 Task: Look for space in Baki, Indonesia from 6th September, 2023 to 10th September, 2023 for 1 adult in price range Rs.9000 to Rs.17000. Place can be private room with 1  bedroom having 1 bed and 1 bathroom. Property type can be house, flat, guest house, hotel. Booking option can be shelf check-in. Required host language is English.
Action: Mouse moved to (579, 102)
Screenshot: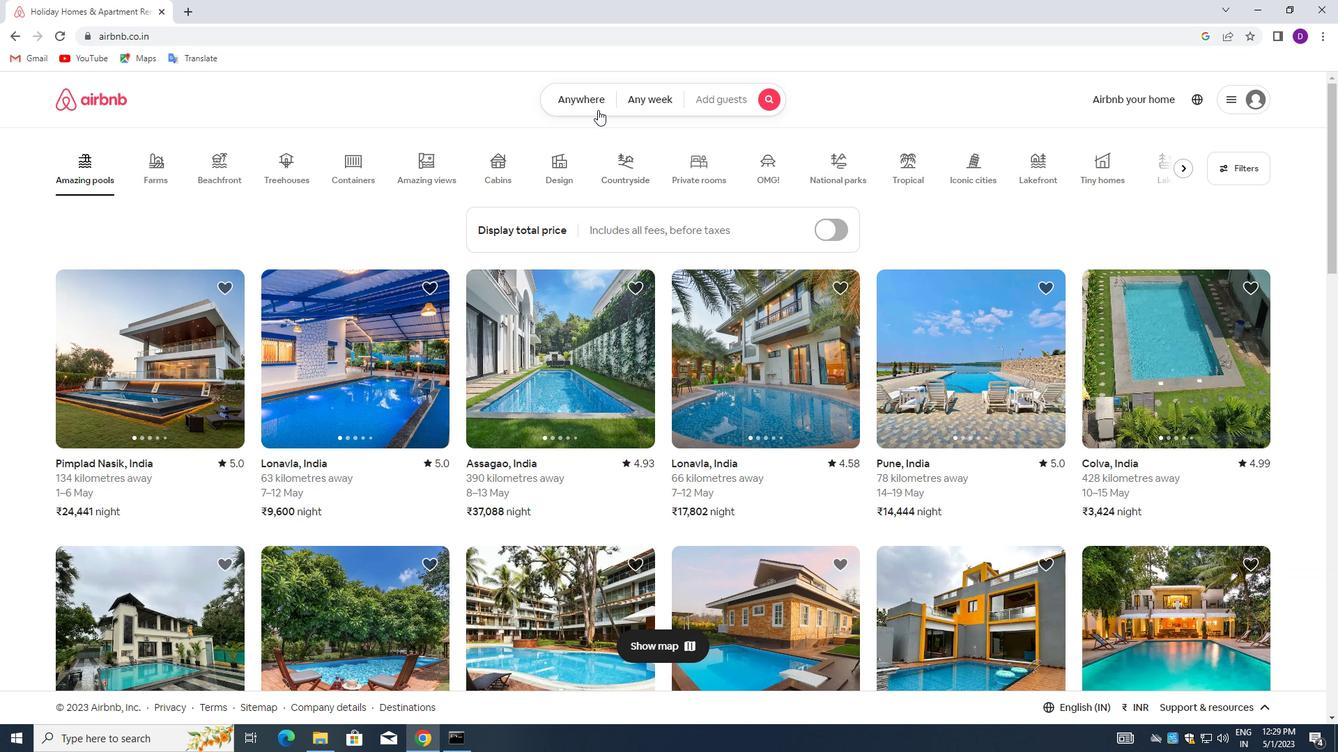 
Action: Mouse pressed left at (579, 102)
Screenshot: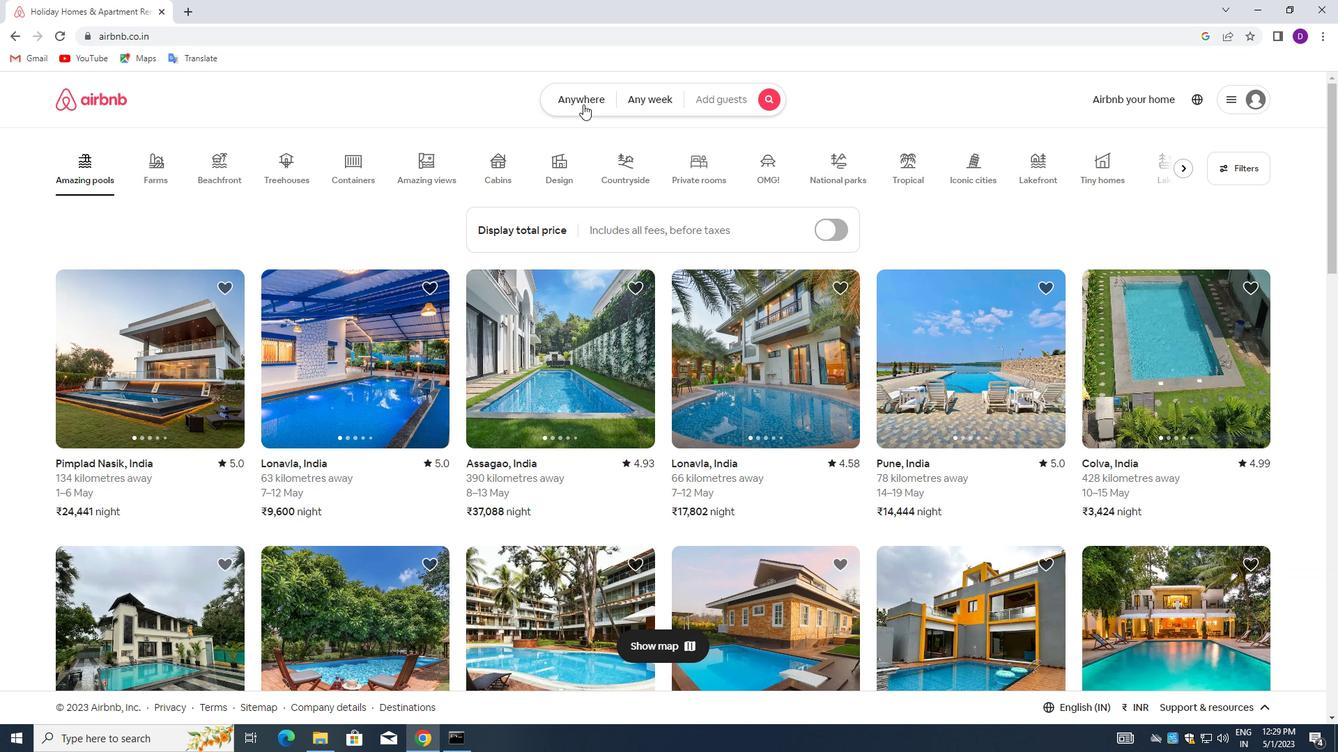 
Action: Mouse moved to (448, 157)
Screenshot: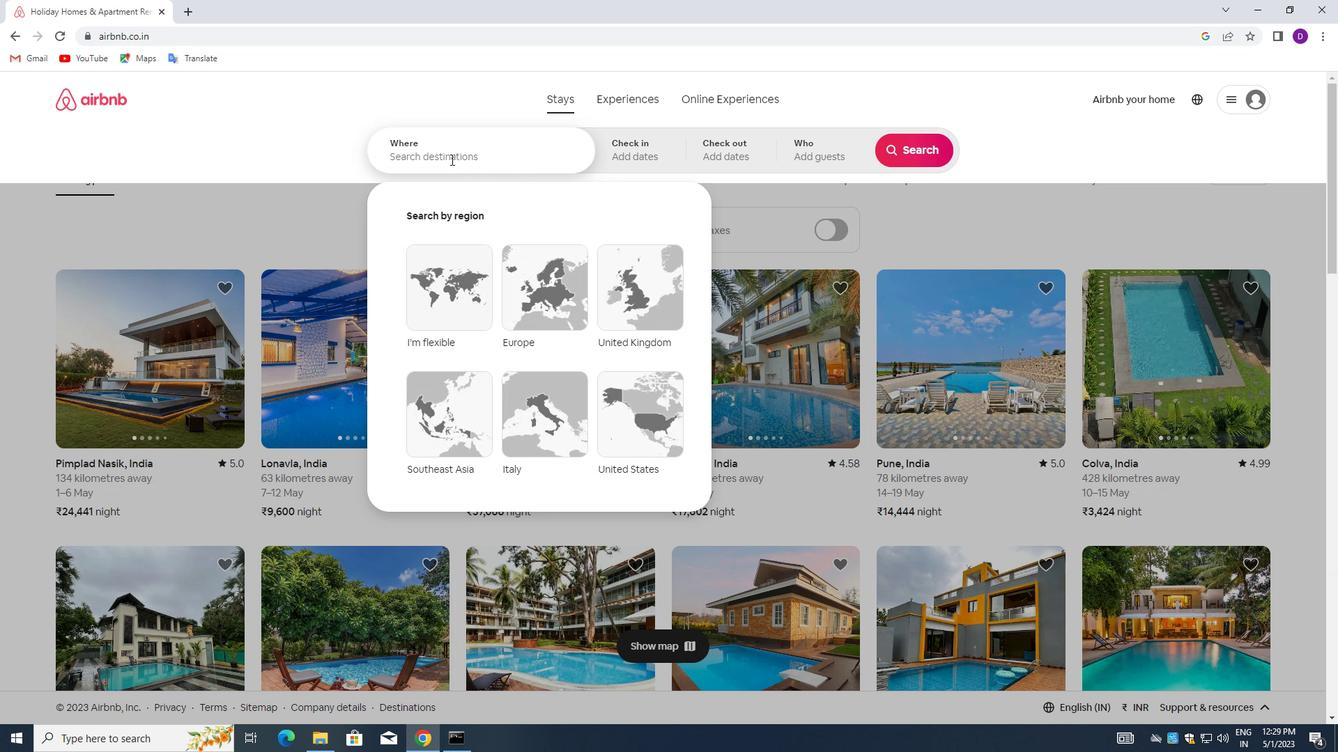 
Action: Mouse pressed left at (448, 157)
Screenshot: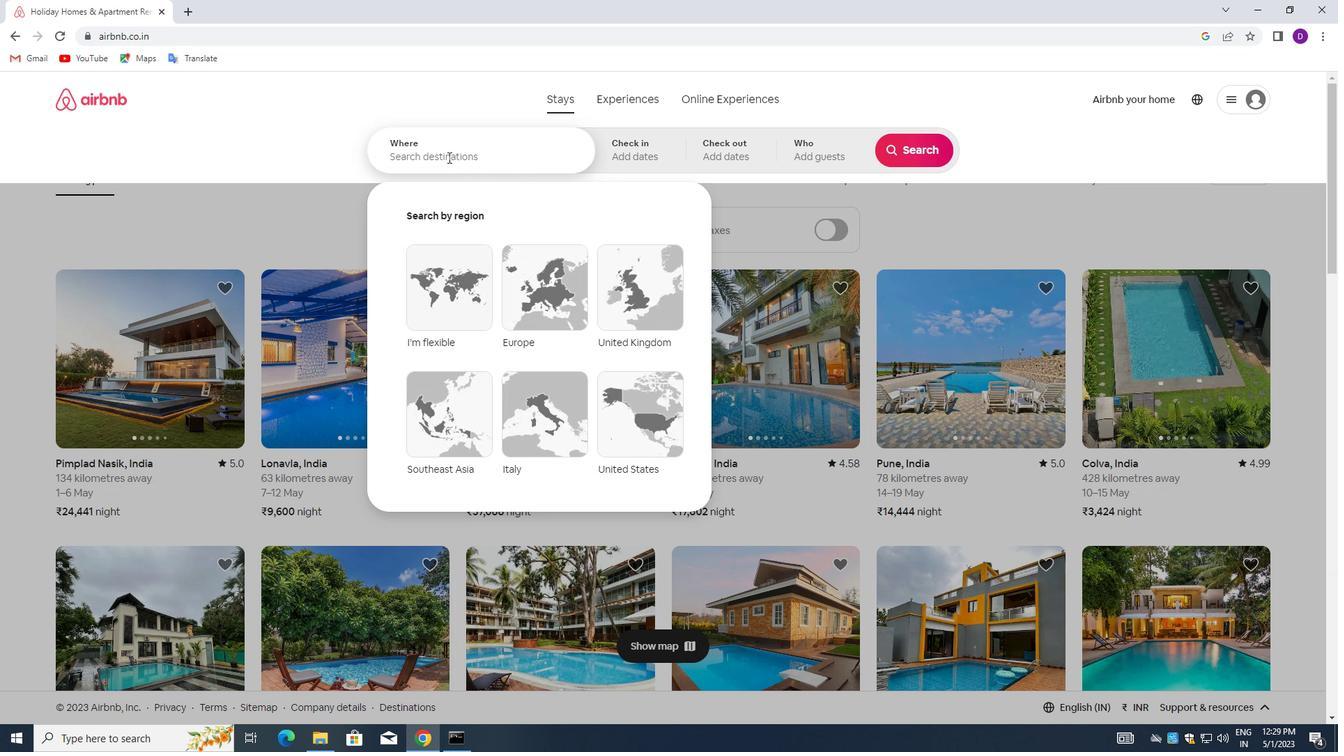 
Action: Key pressed <Key.shift><Key.shift><Key.shift><Key.shift><Key.shift><Key.shift><Key.shift><Key.shift><Key.shift><Key.shift><Key.shift><Key.shift><Key.shift><Key.shift>BAKI
Screenshot: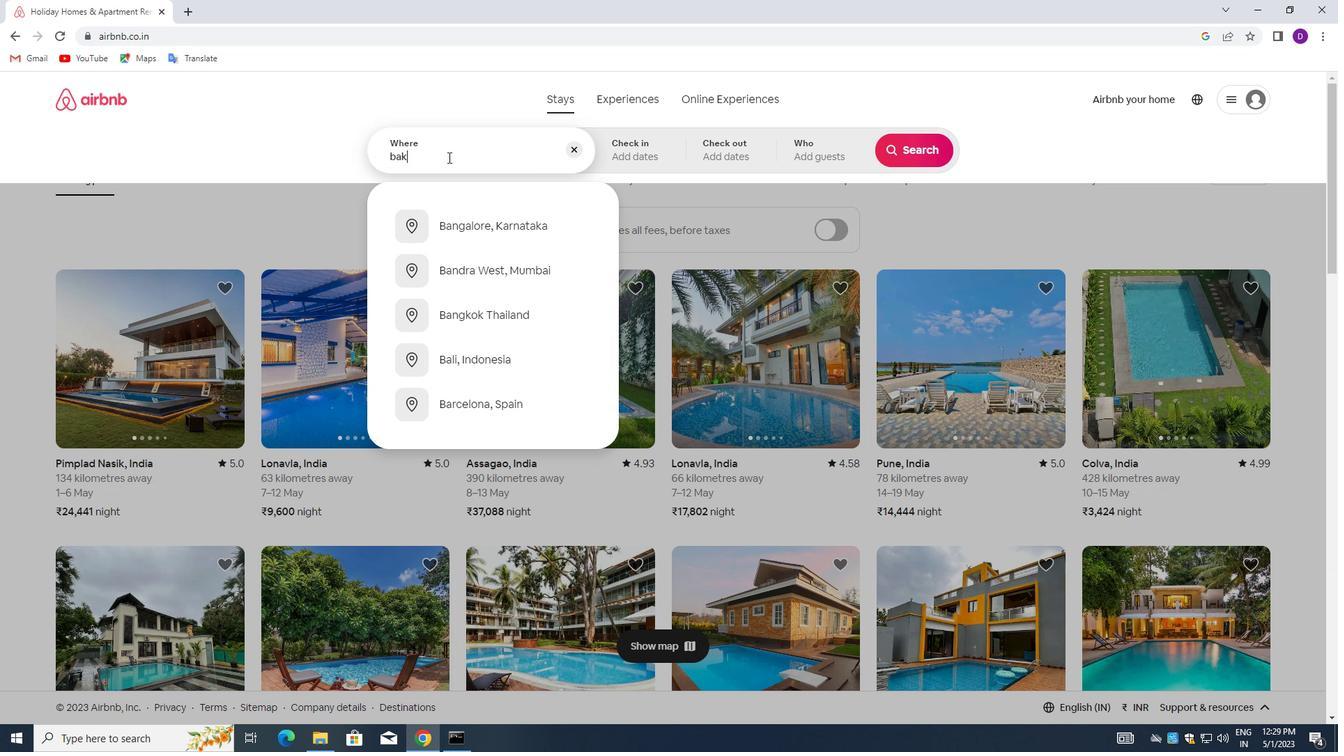 
Action: Mouse moved to (447, 156)
Screenshot: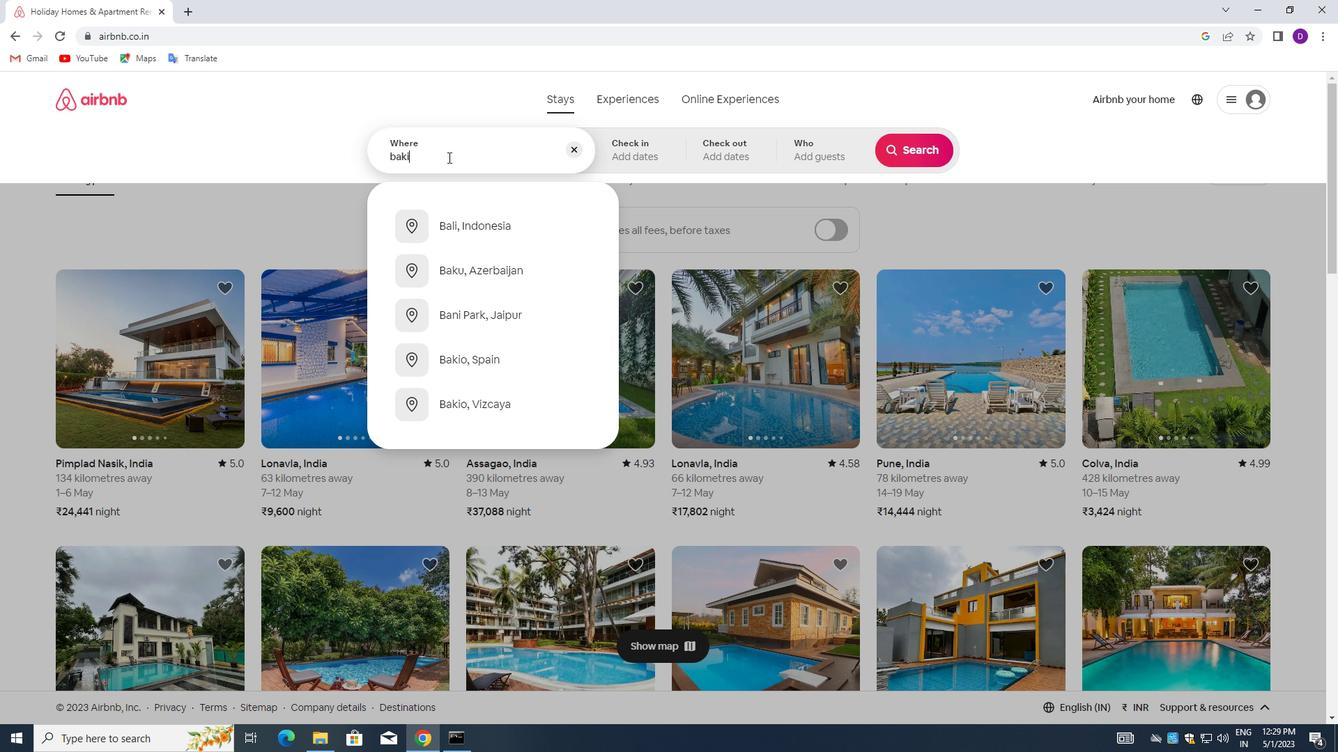 
Action: Key pressed <Key.down><Key.enter>
Screenshot: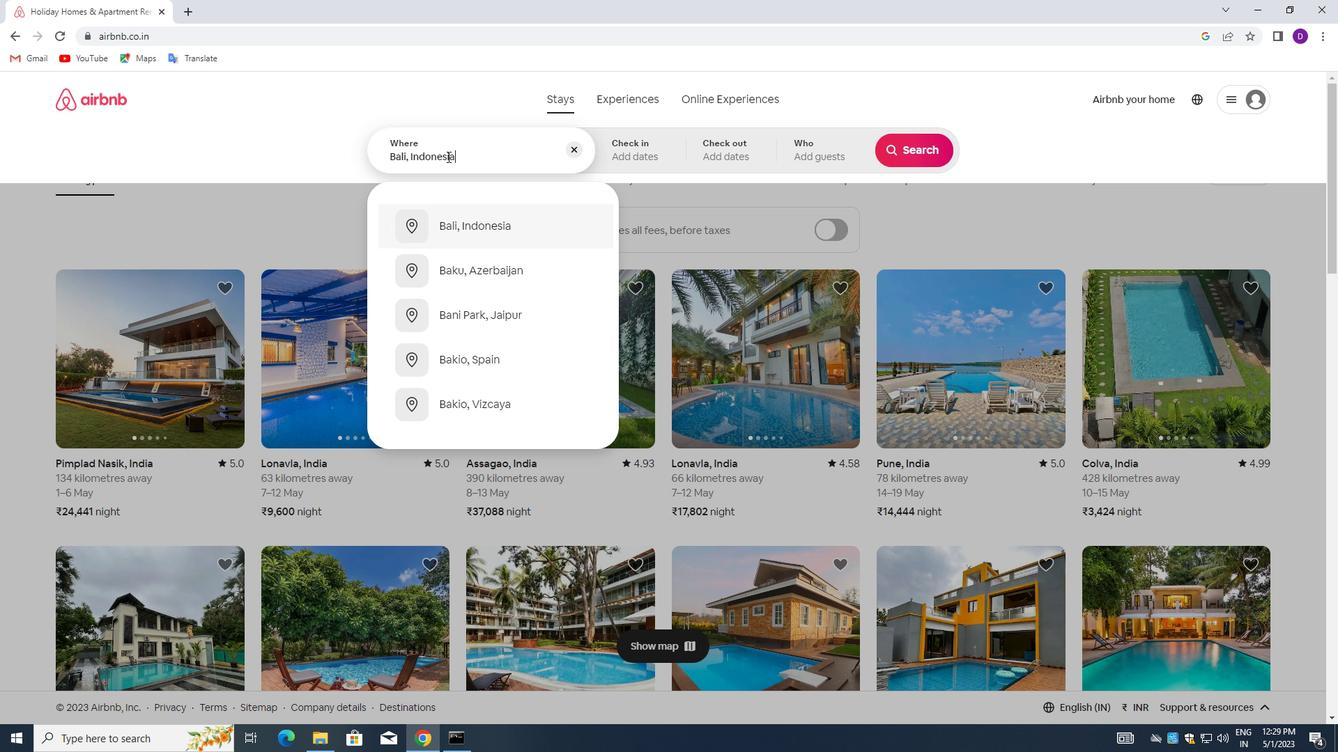 
Action: Mouse moved to (916, 256)
Screenshot: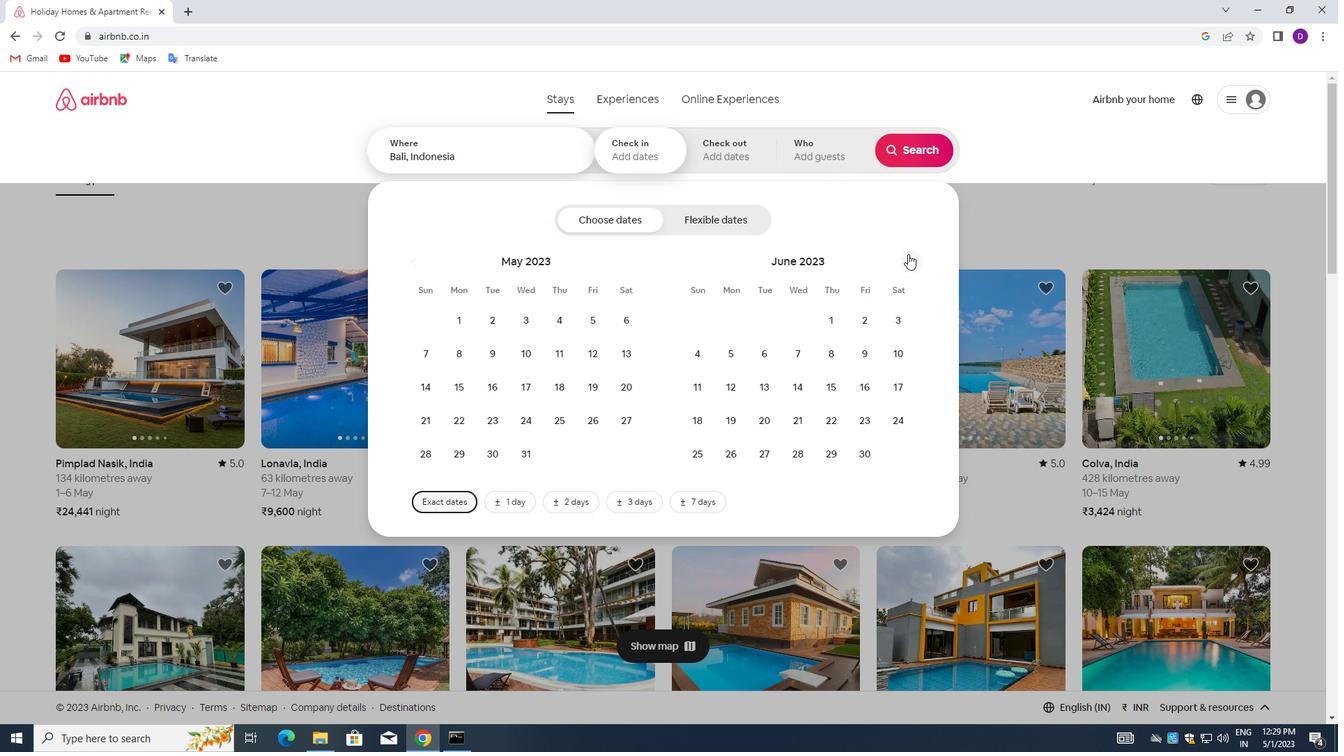 
Action: Mouse pressed left at (916, 256)
Screenshot: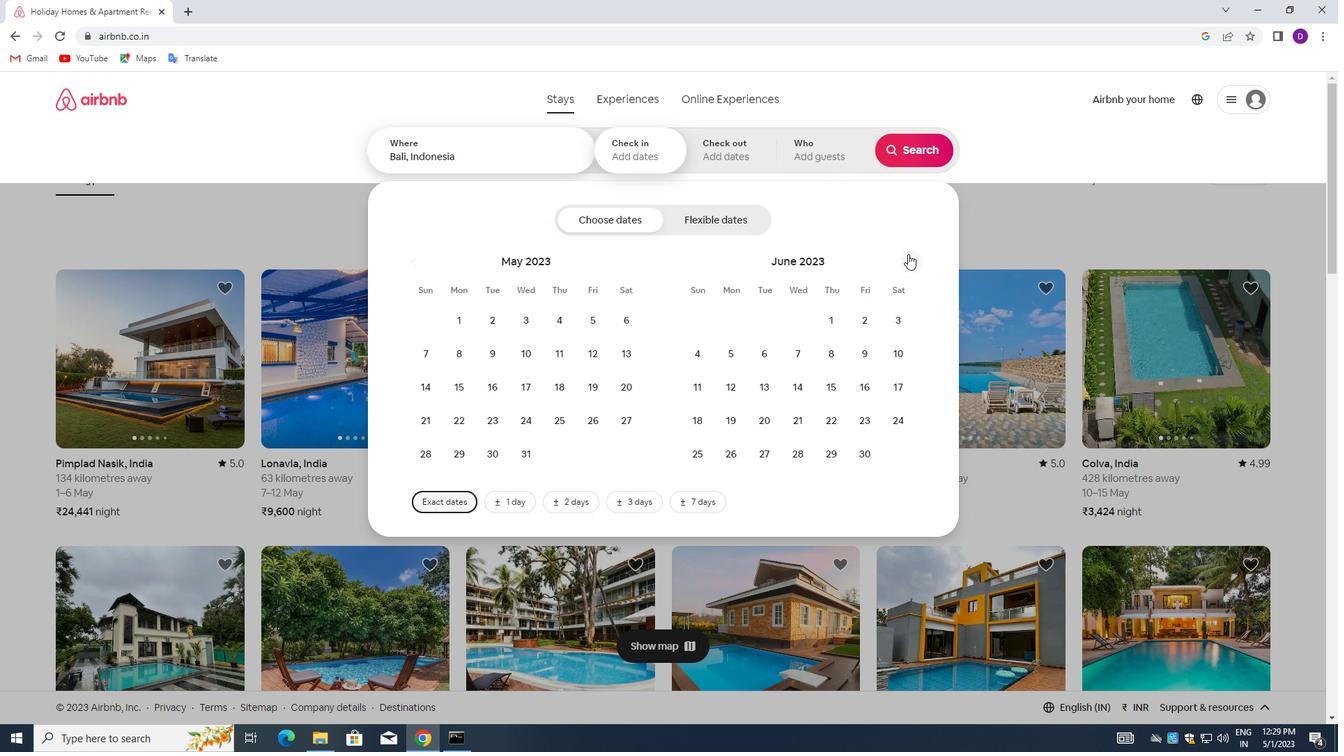 
Action: Mouse moved to (917, 257)
Screenshot: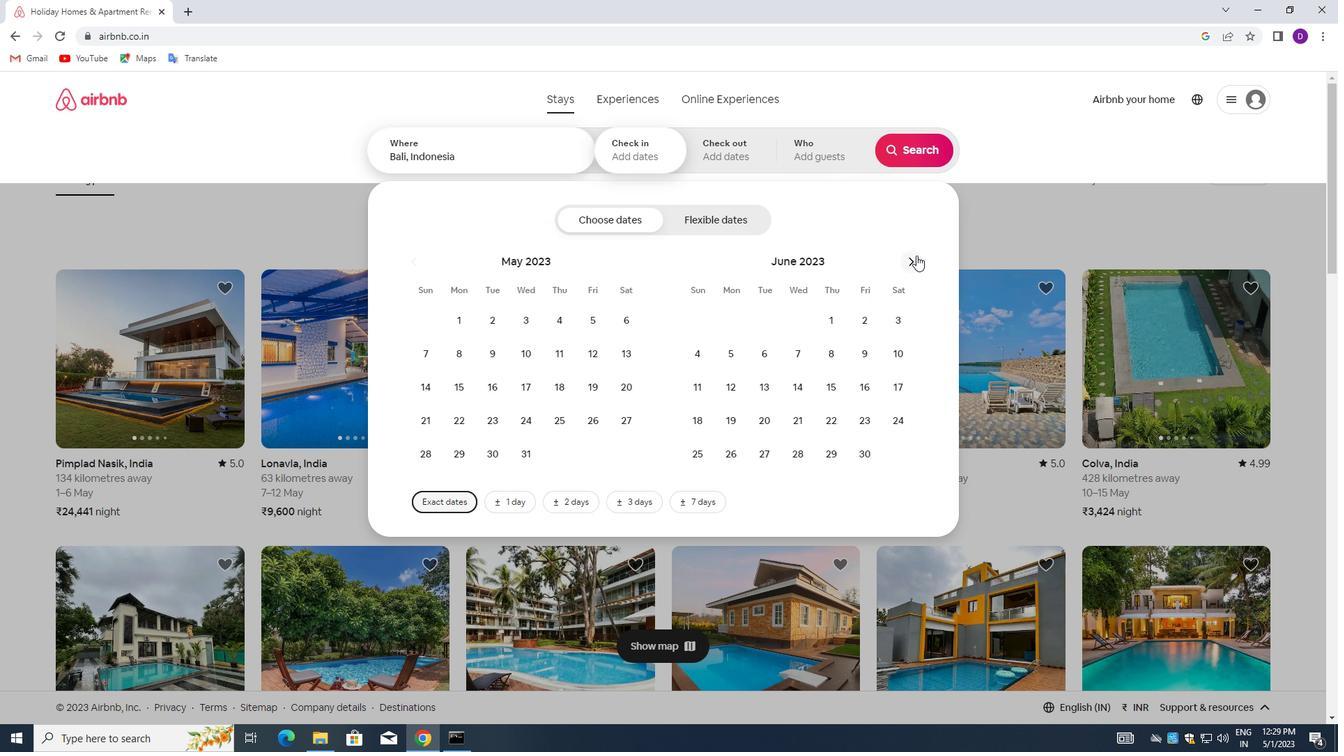 
Action: Mouse pressed left at (917, 257)
Screenshot: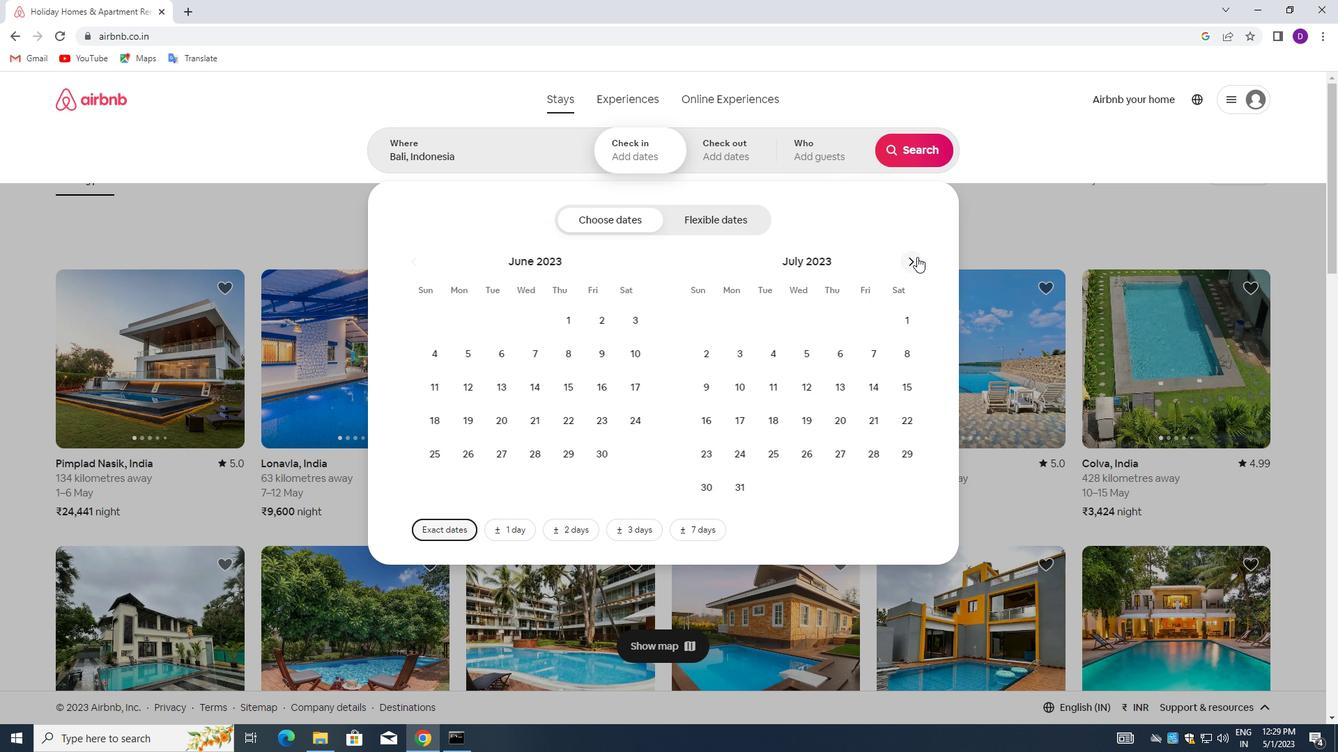 
Action: Mouse pressed left at (917, 257)
Screenshot: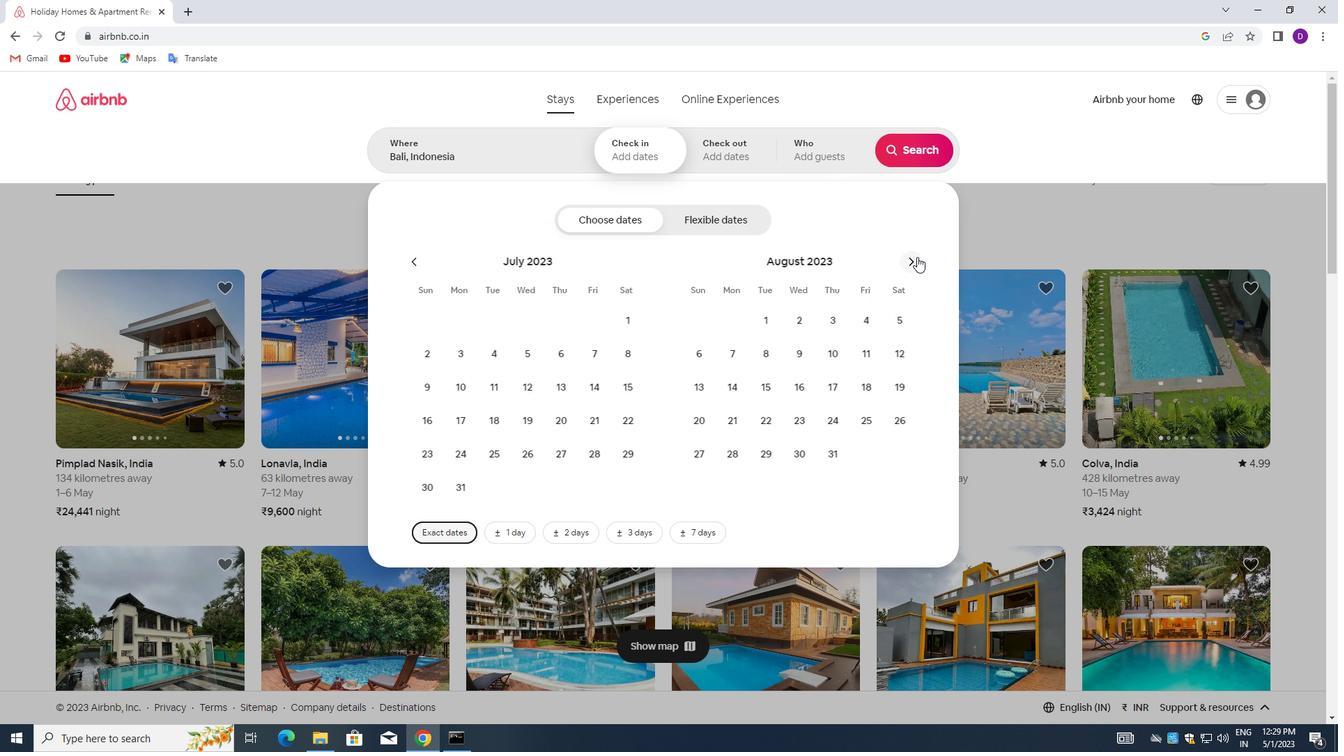 
Action: Mouse moved to (802, 349)
Screenshot: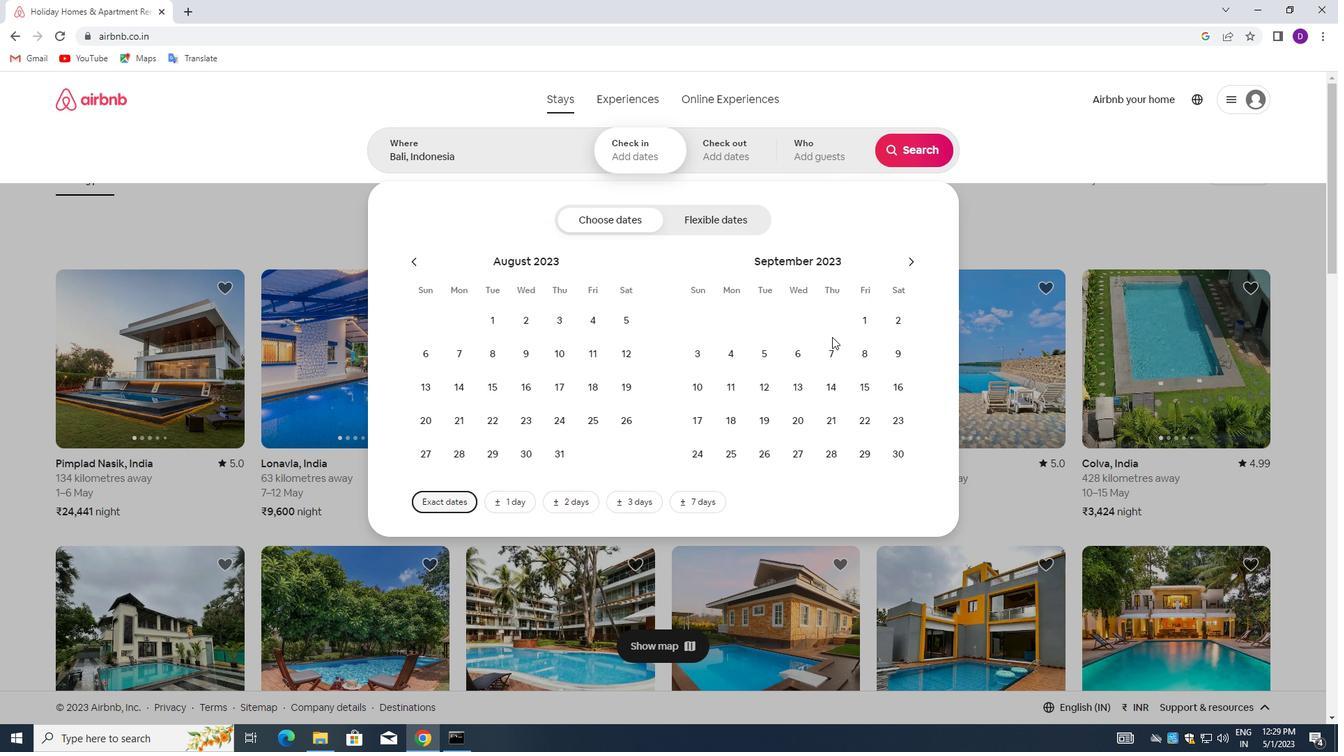 
Action: Mouse pressed left at (802, 349)
Screenshot: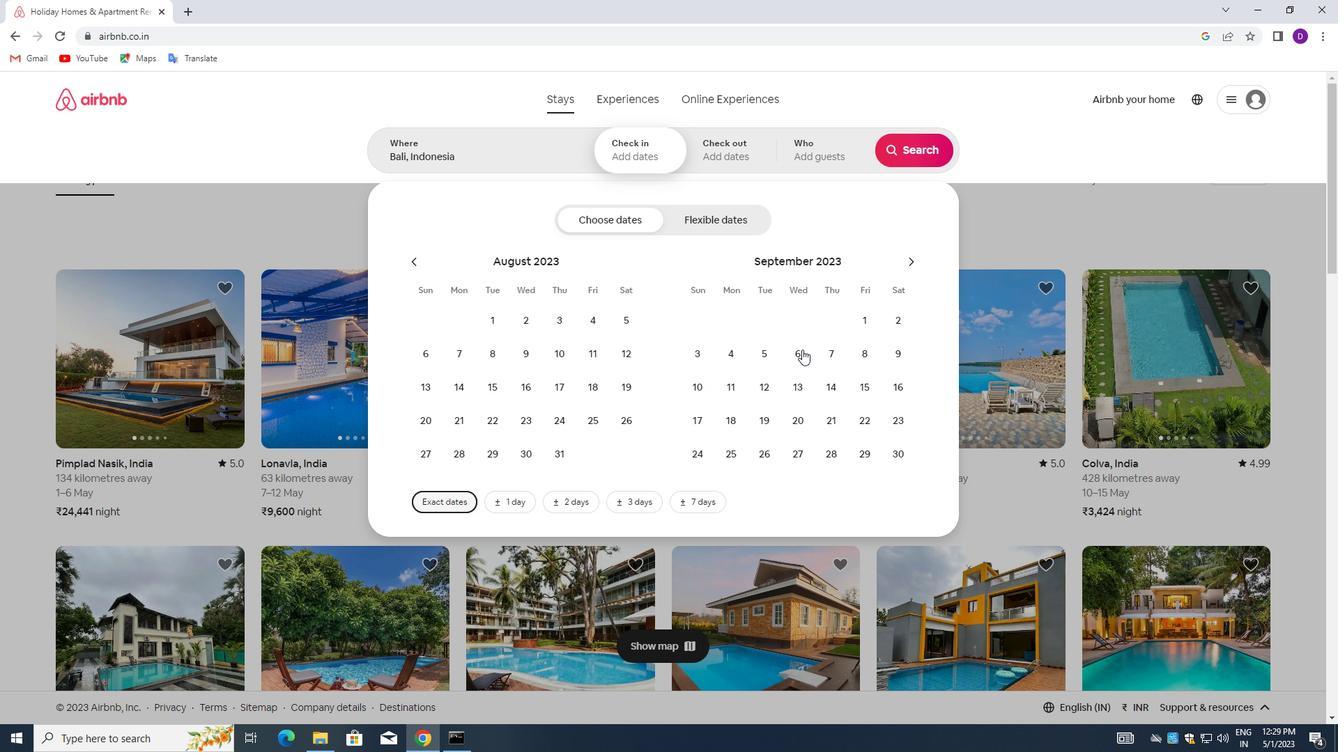 
Action: Mouse moved to (701, 379)
Screenshot: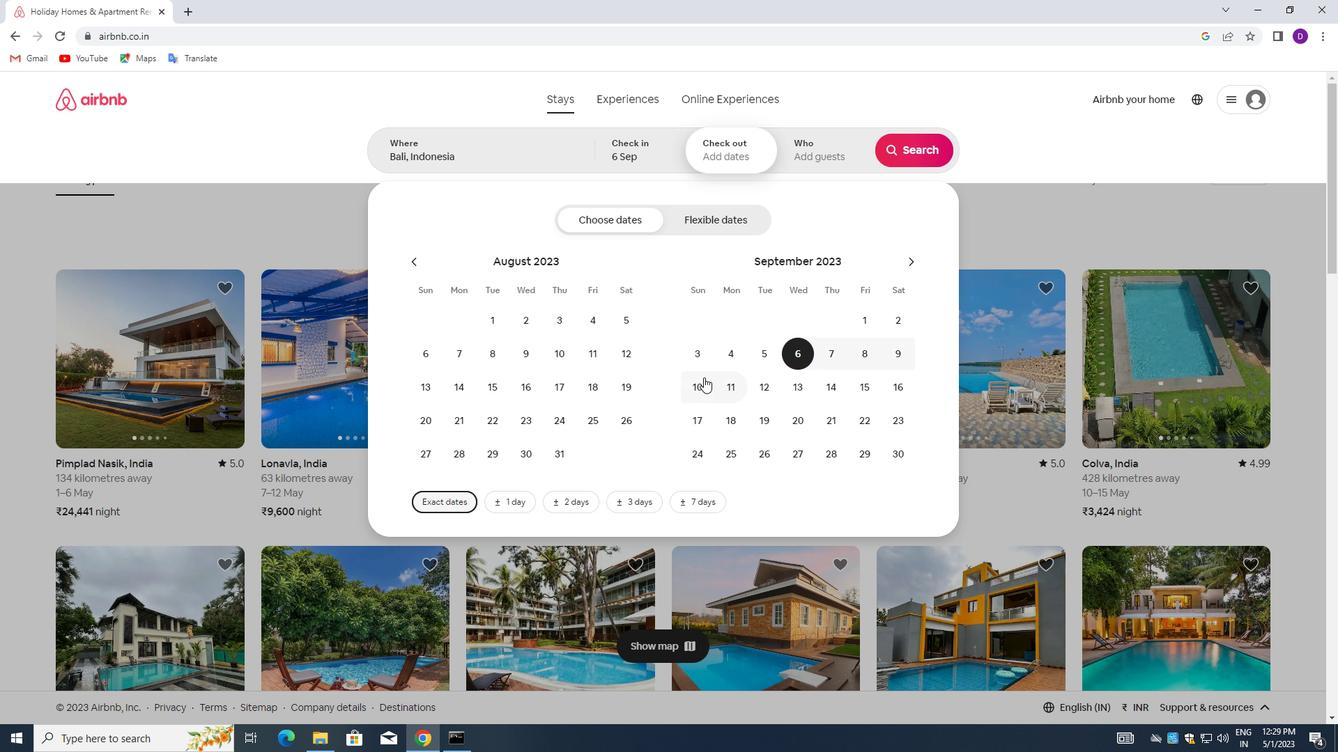 
Action: Mouse pressed left at (701, 379)
Screenshot: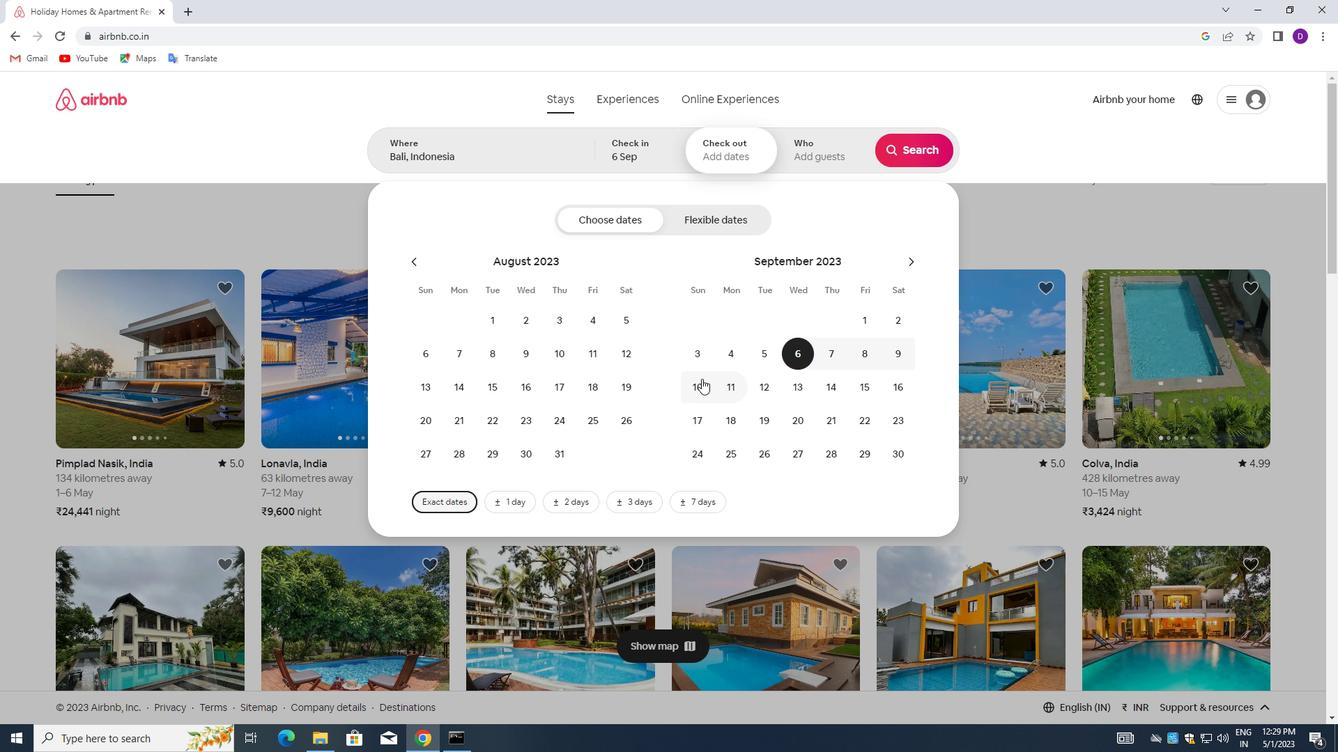 
Action: Mouse moved to (803, 157)
Screenshot: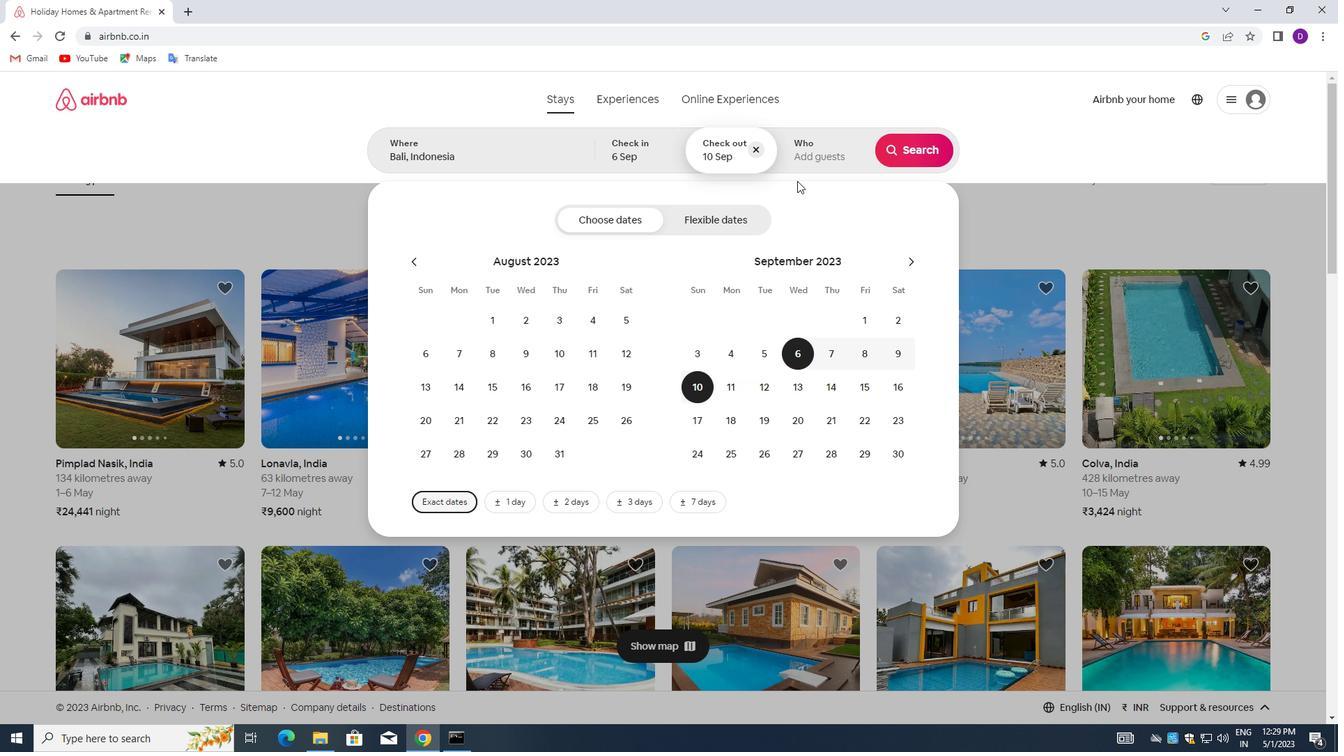 
Action: Mouse pressed left at (803, 157)
Screenshot: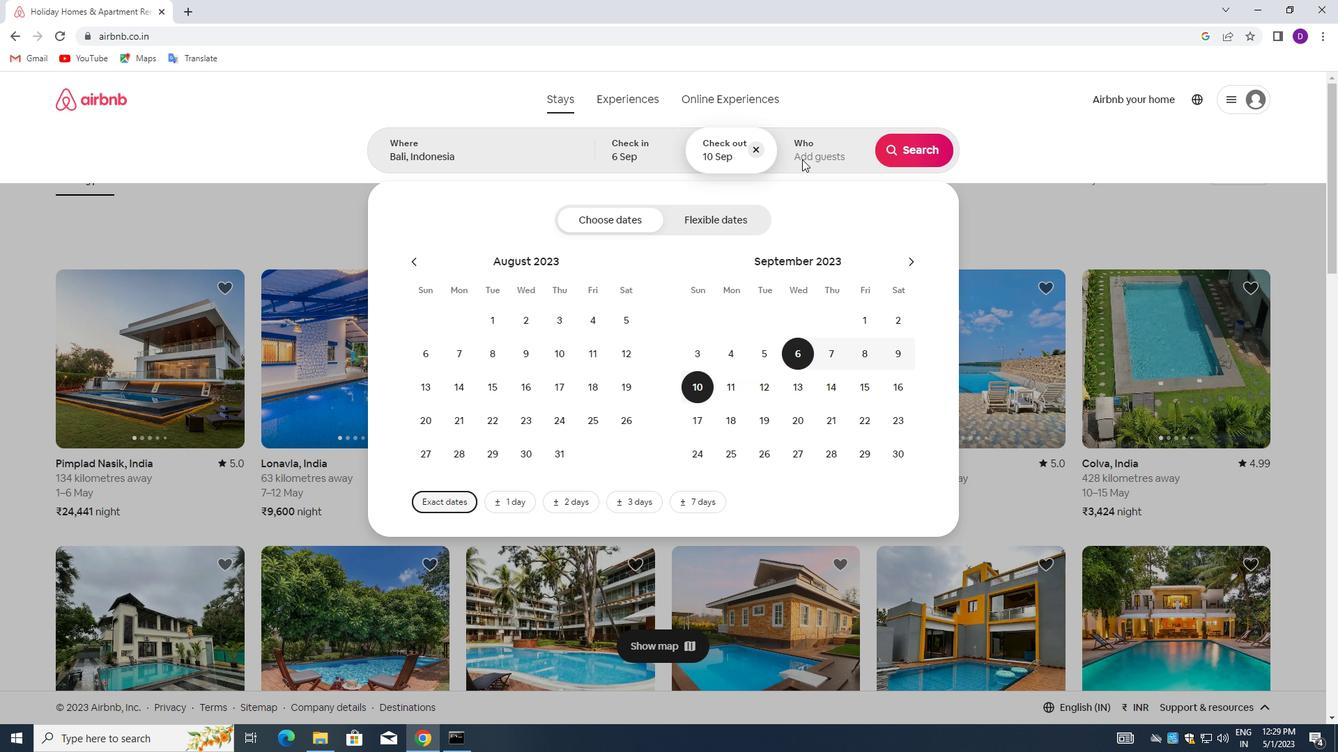 
Action: Mouse moved to (919, 224)
Screenshot: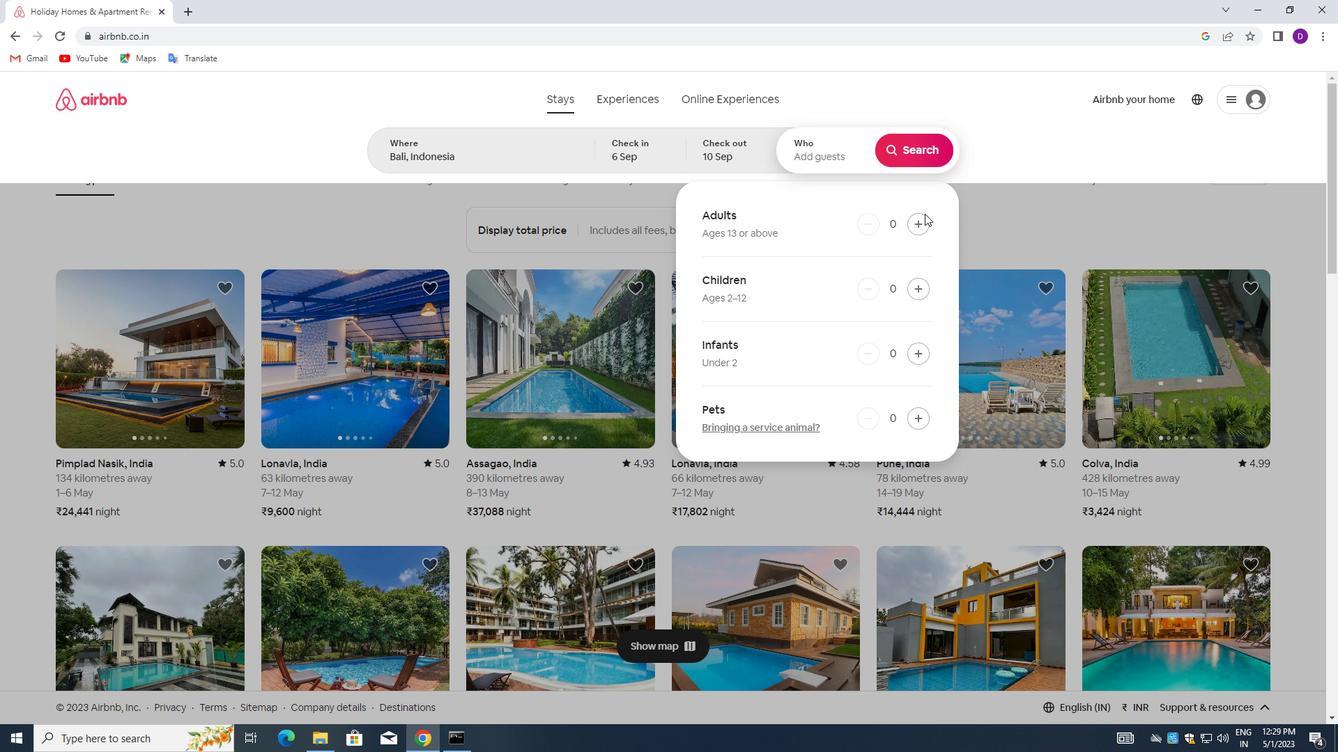 
Action: Mouse pressed left at (919, 224)
Screenshot: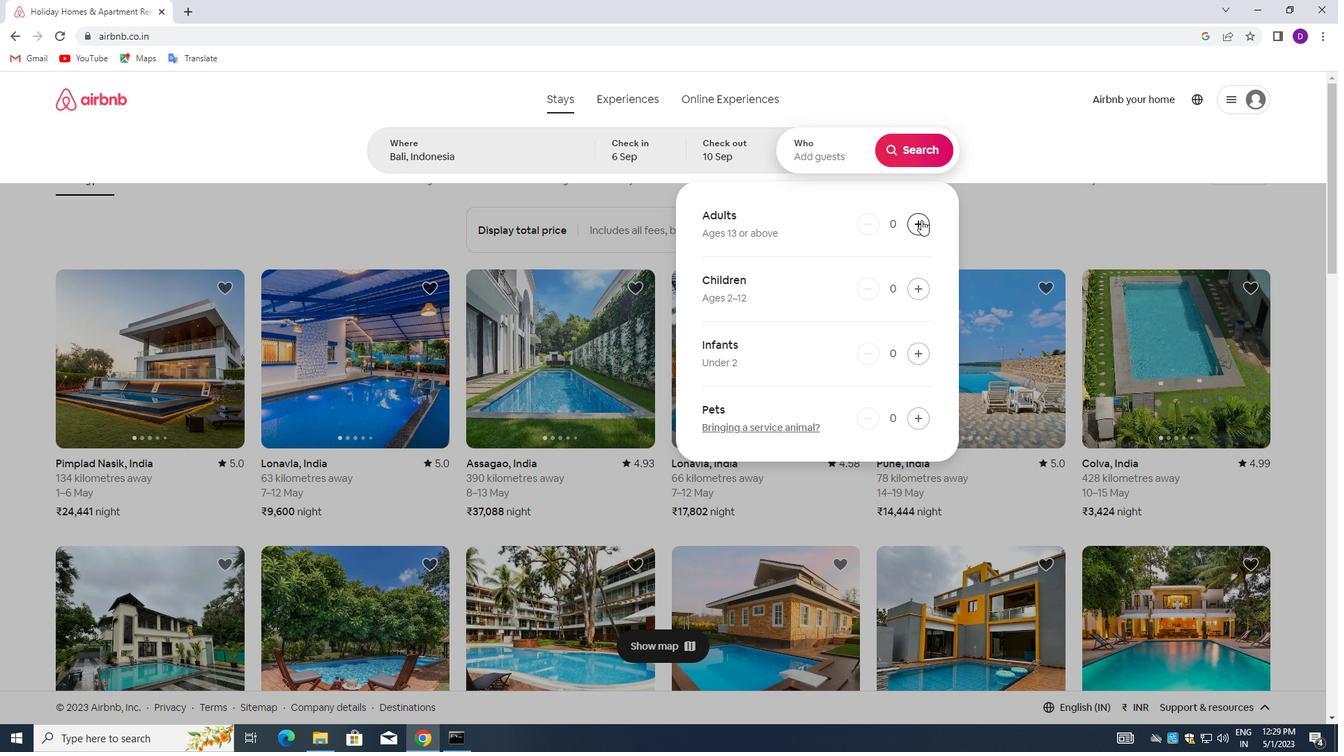 
Action: Mouse moved to (913, 142)
Screenshot: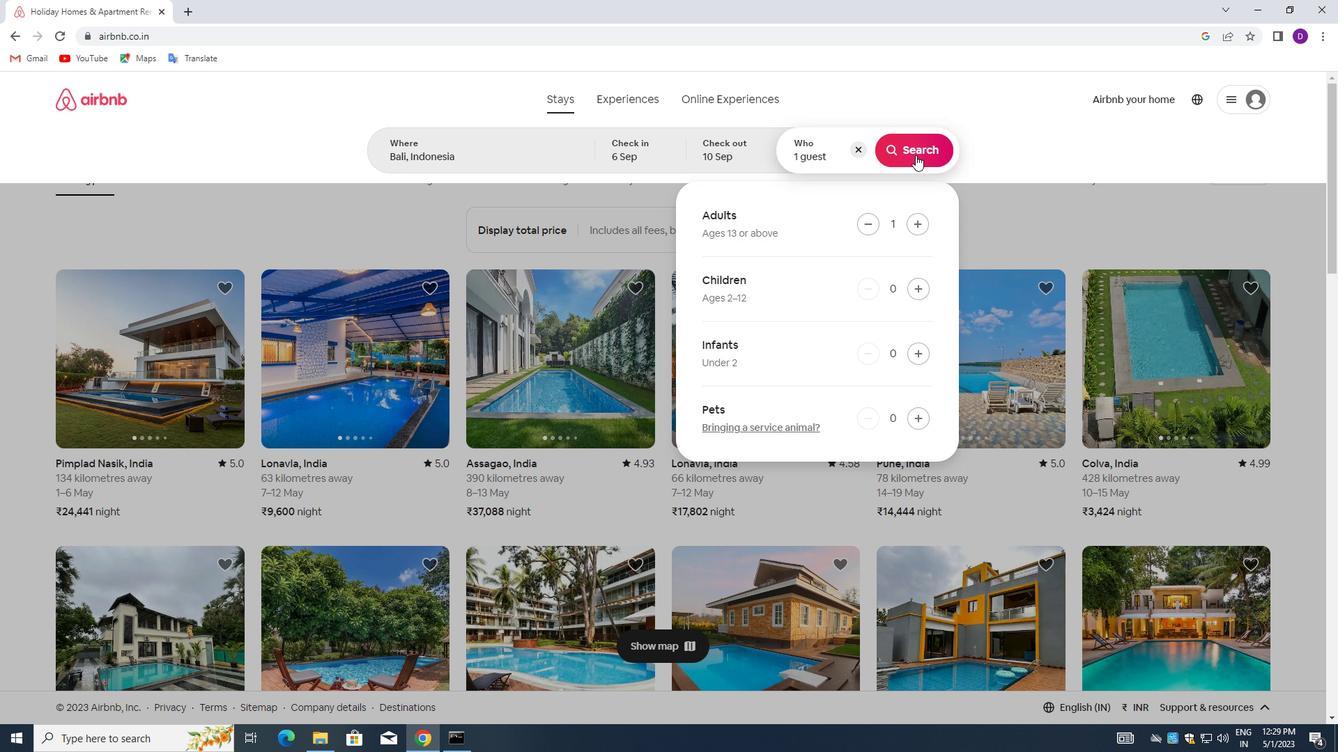 
Action: Mouse pressed left at (913, 142)
Screenshot: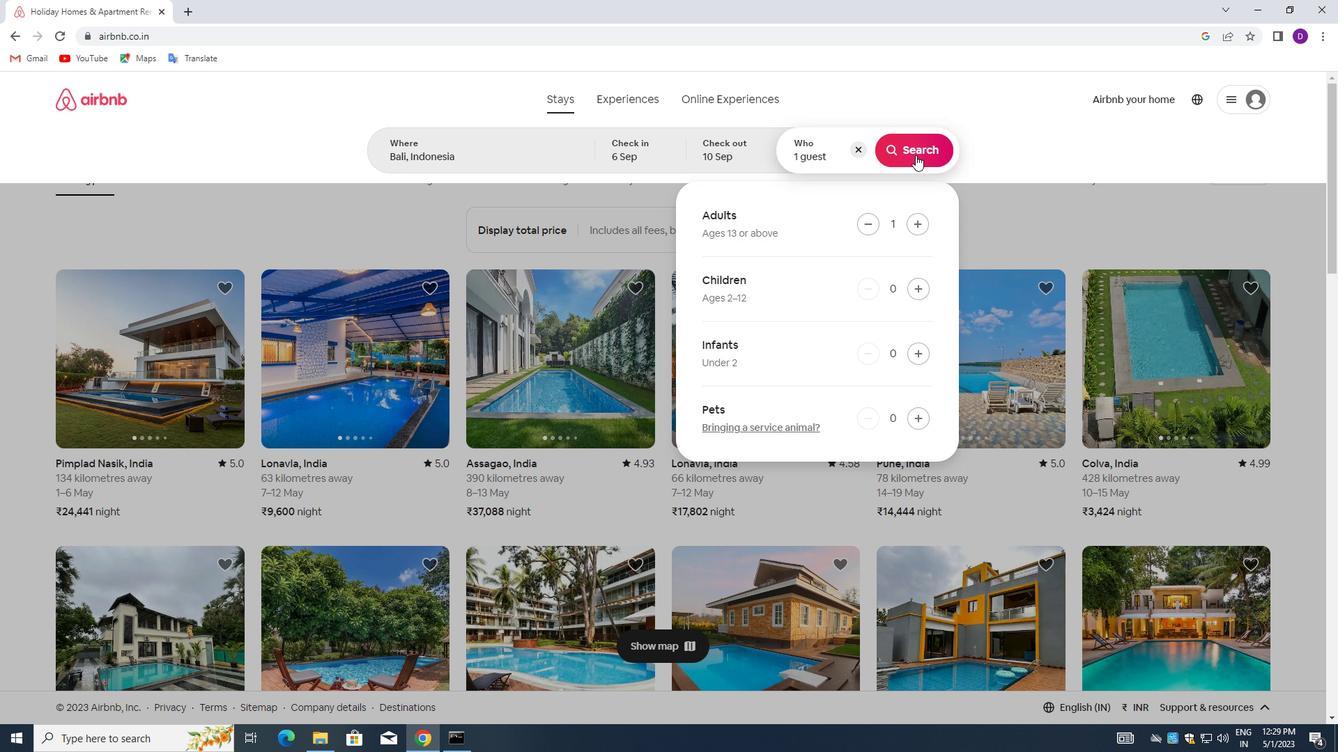 
Action: Mouse moved to (1269, 167)
Screenshot: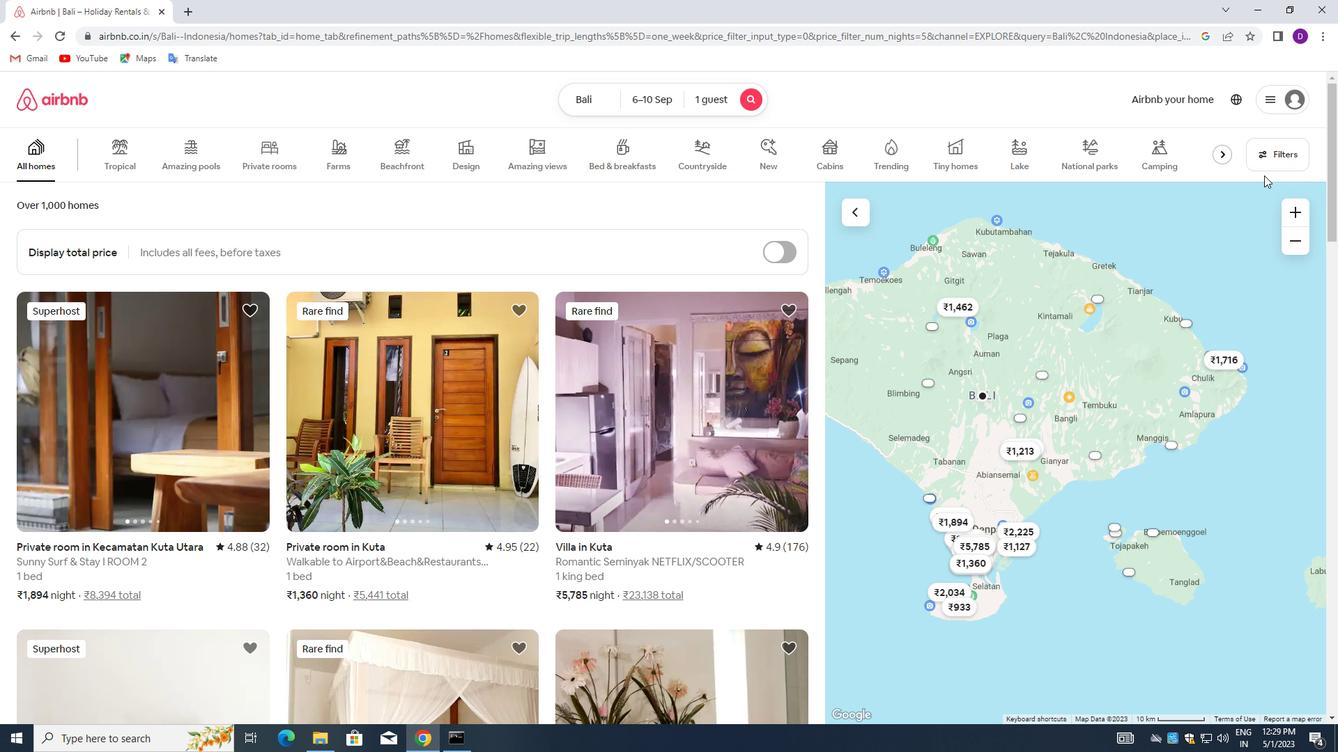 
Action: Mouse pressed left at (1269, 167)
Screenshot: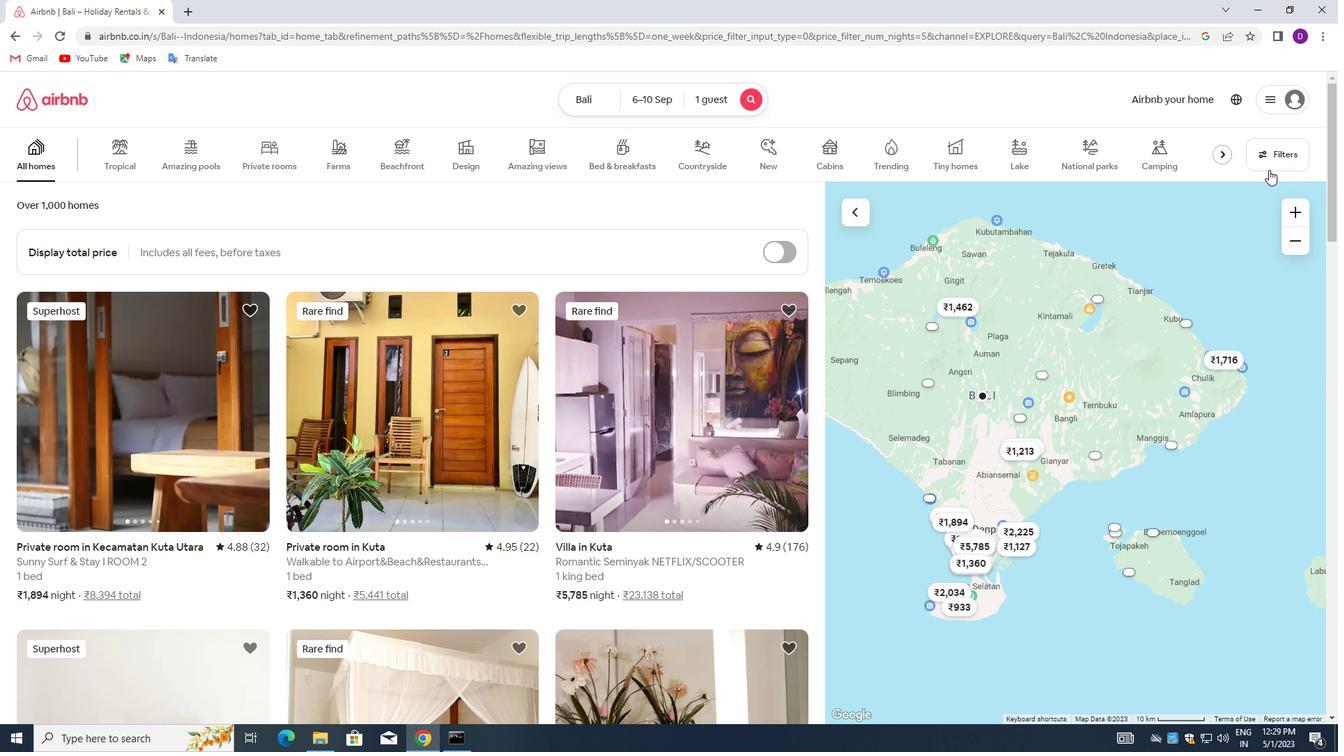 
Action: Mouse moved to (480, 325)
Screenshot: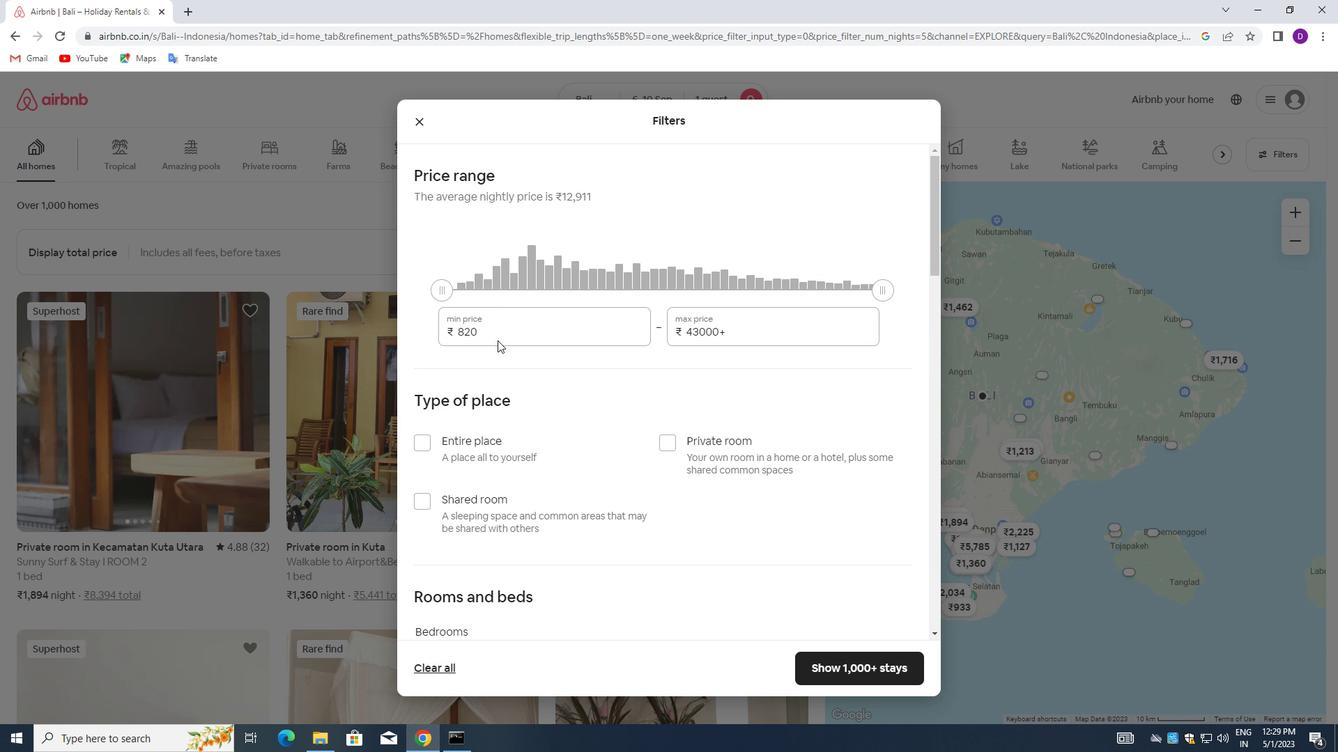 
Action: Mouse pressed left at (480, 325)
Screenshot: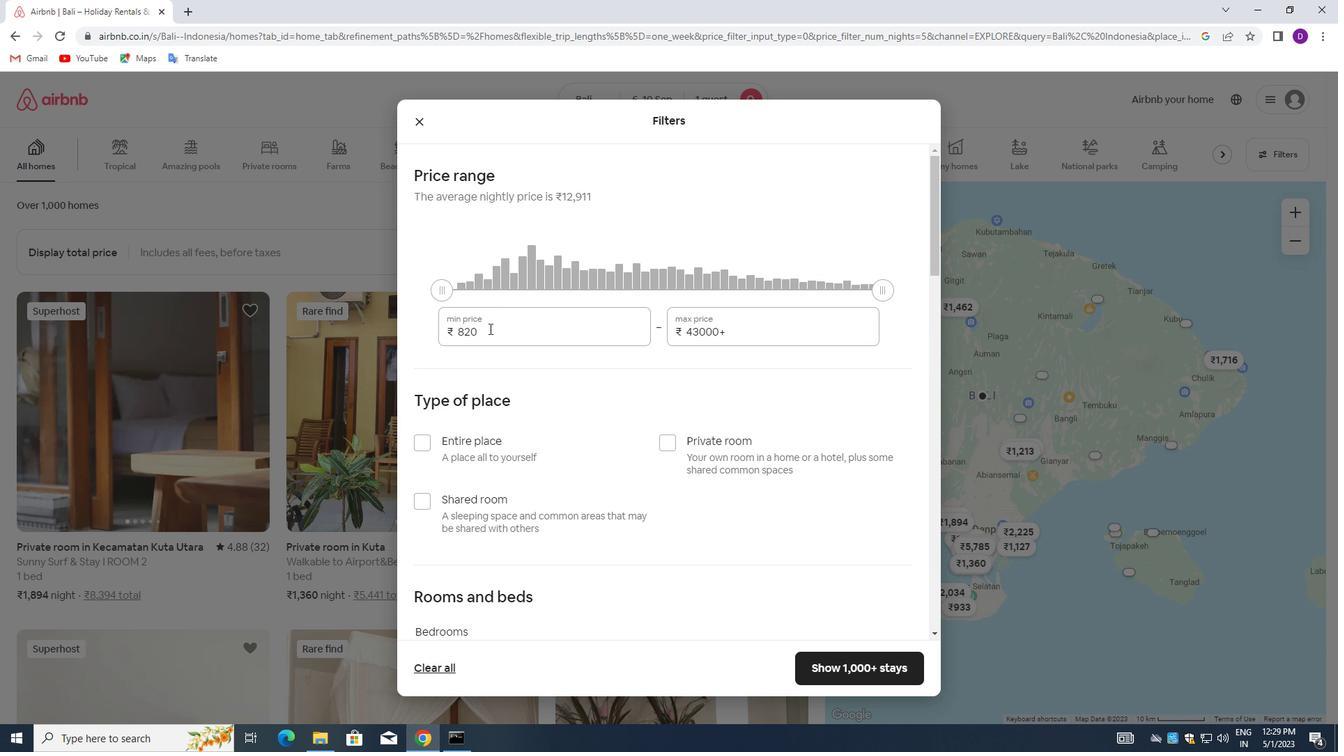 
Action: Mouse pressed left at (480, 325)
Screenshot: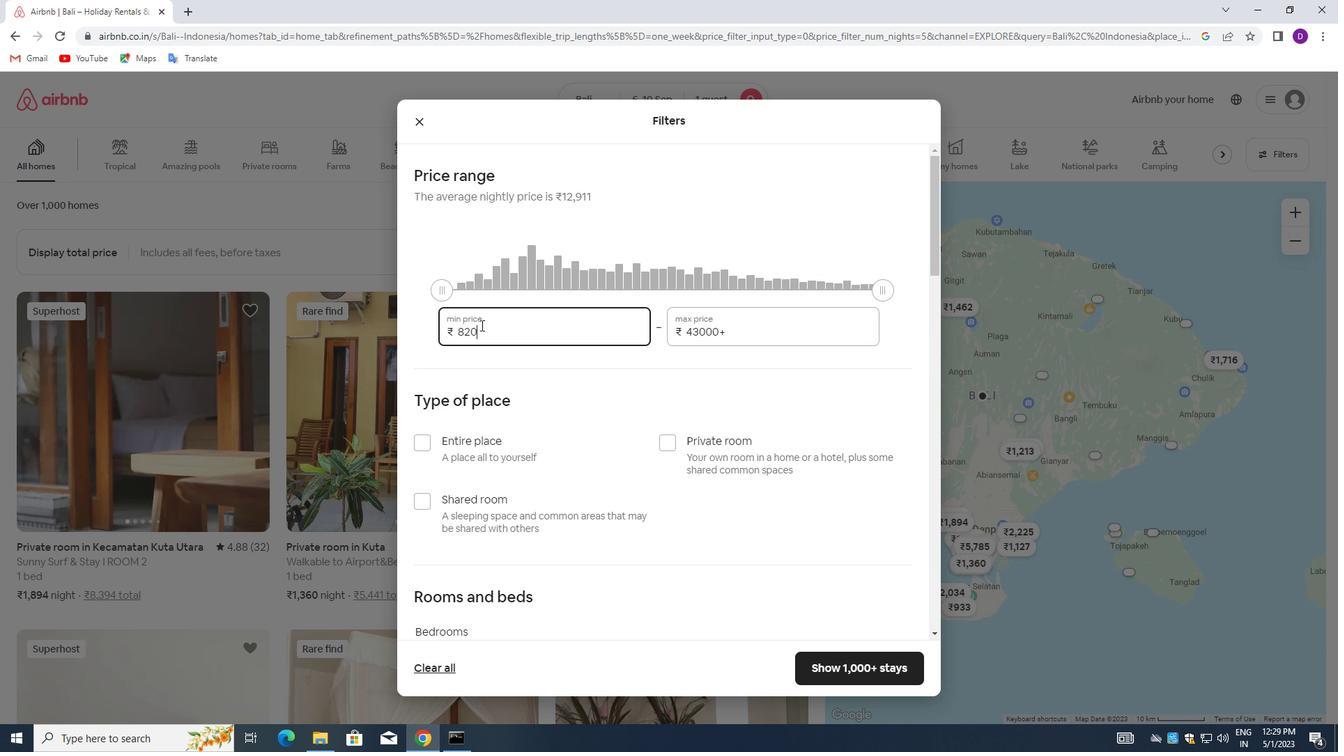 
Action: Mouse moved to (480, 325)
Screenshot: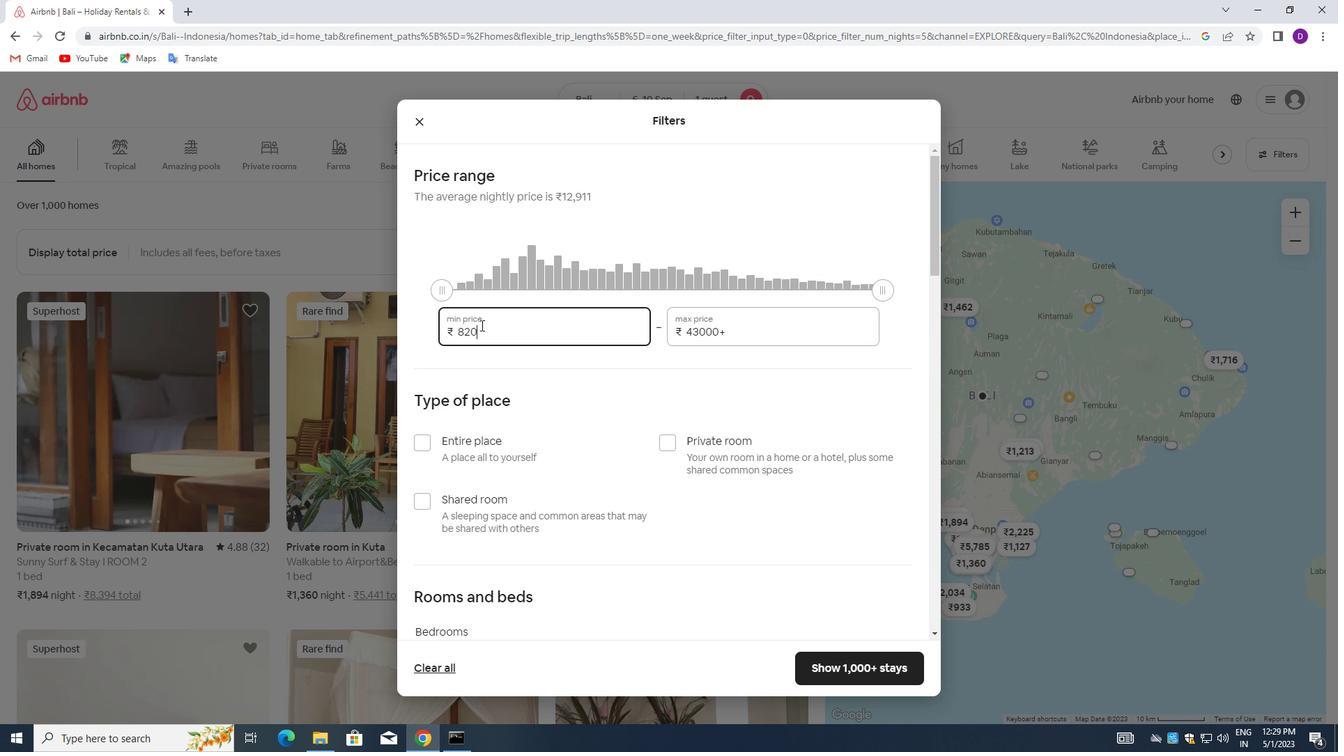 
Action: Key pressed 9000<Key.tab>1<Key.backspace><Key.backspace><Key.backspace><Key.backspace><Key.backspace><Key.backspace><Key.backspace><Key.backspace><Key.backspace><Key.backspace><Key.backspace>17000
Screenshot: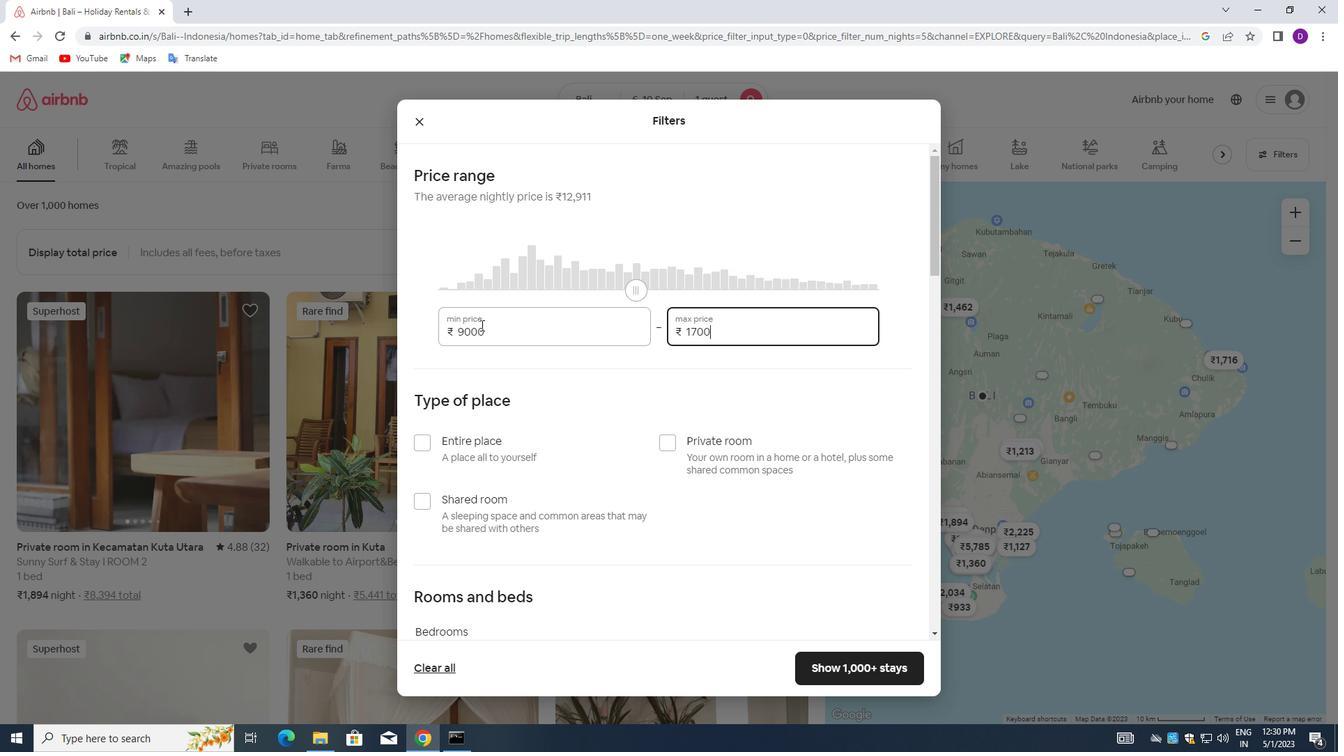 
Action: Mouse moved to (492, 363)
Screenshot: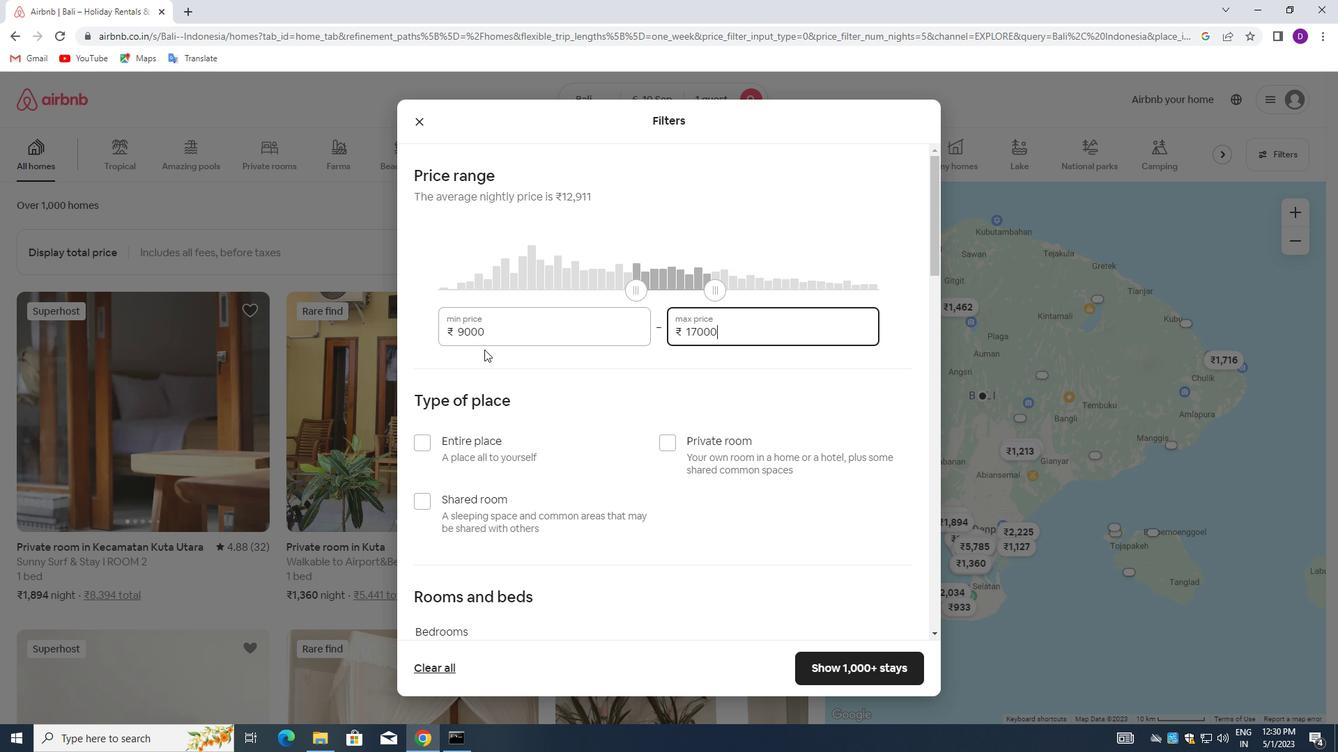 
Action: Mouse scrolled (492, 363) with delta (0, 0)
Screenshot: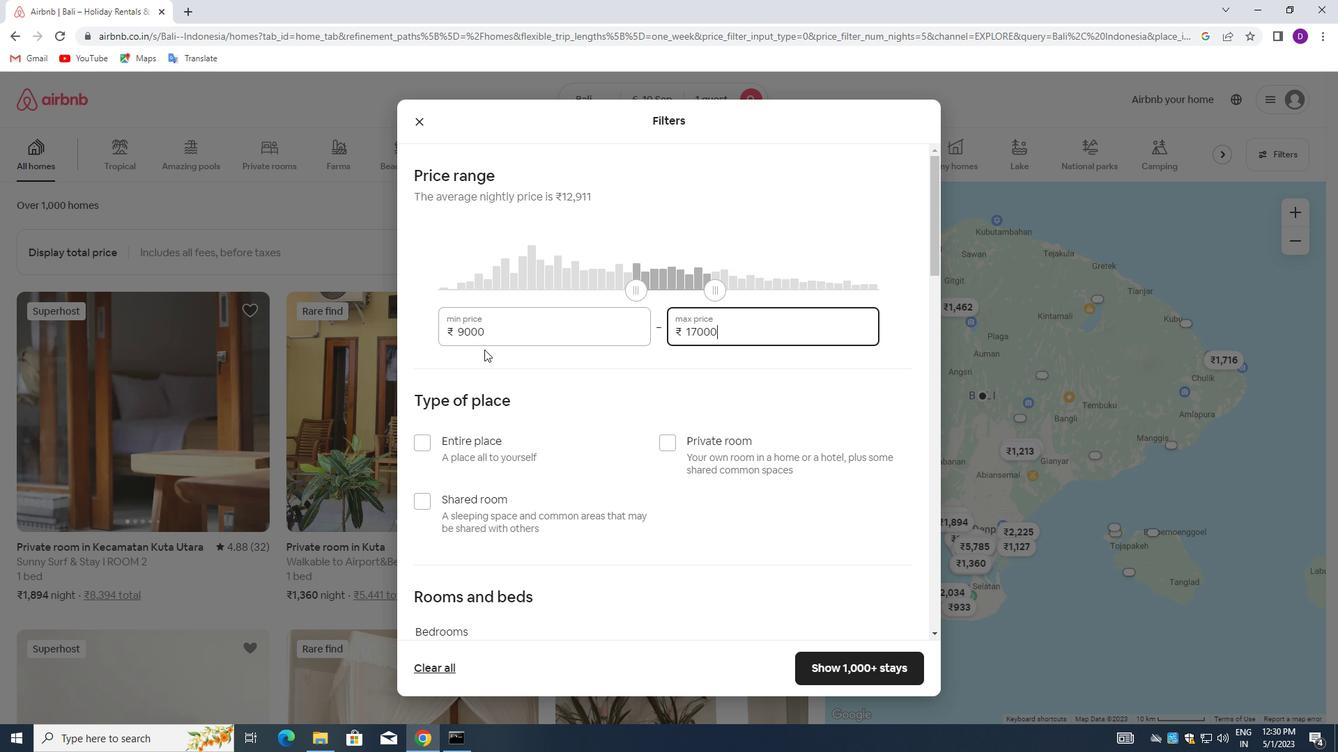 
Action: Mouse moved to (492, 369)
Screenshot: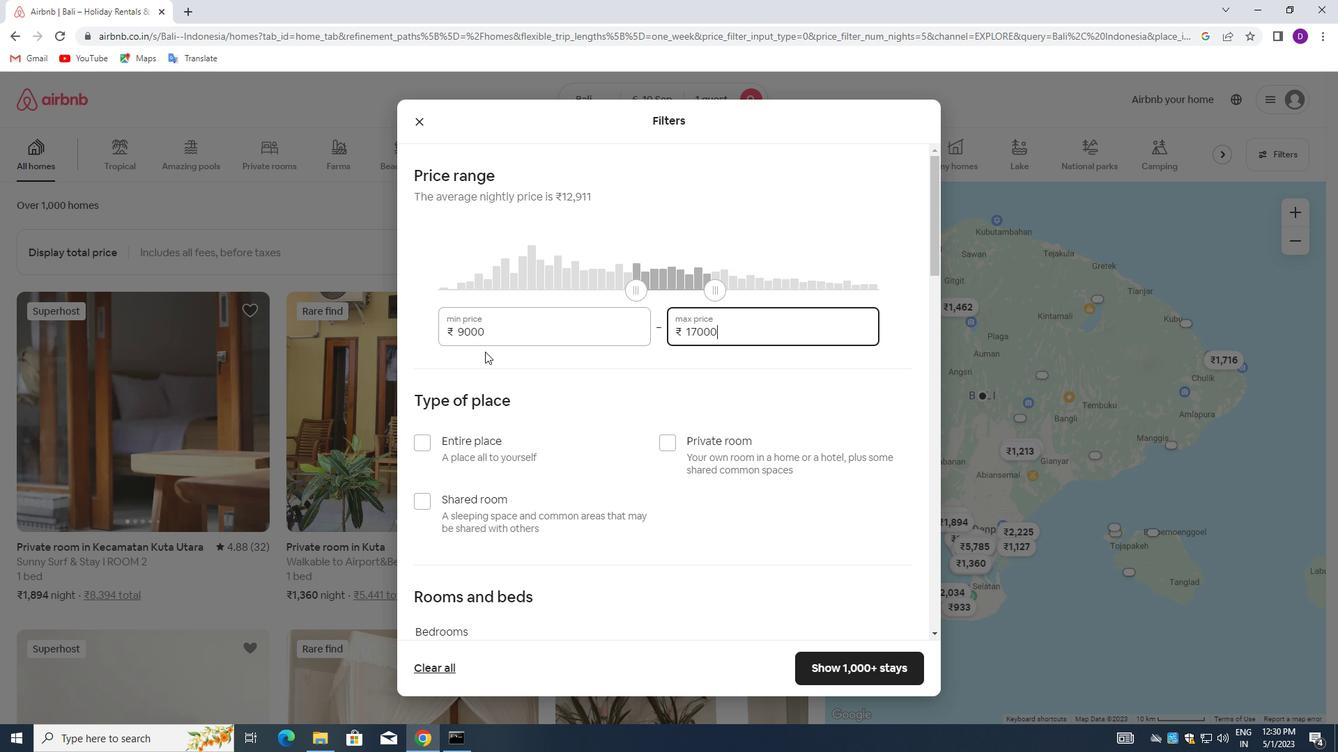 
Action: Mouse scrolled (492, 368) with delta (0, 0)
Screenshot: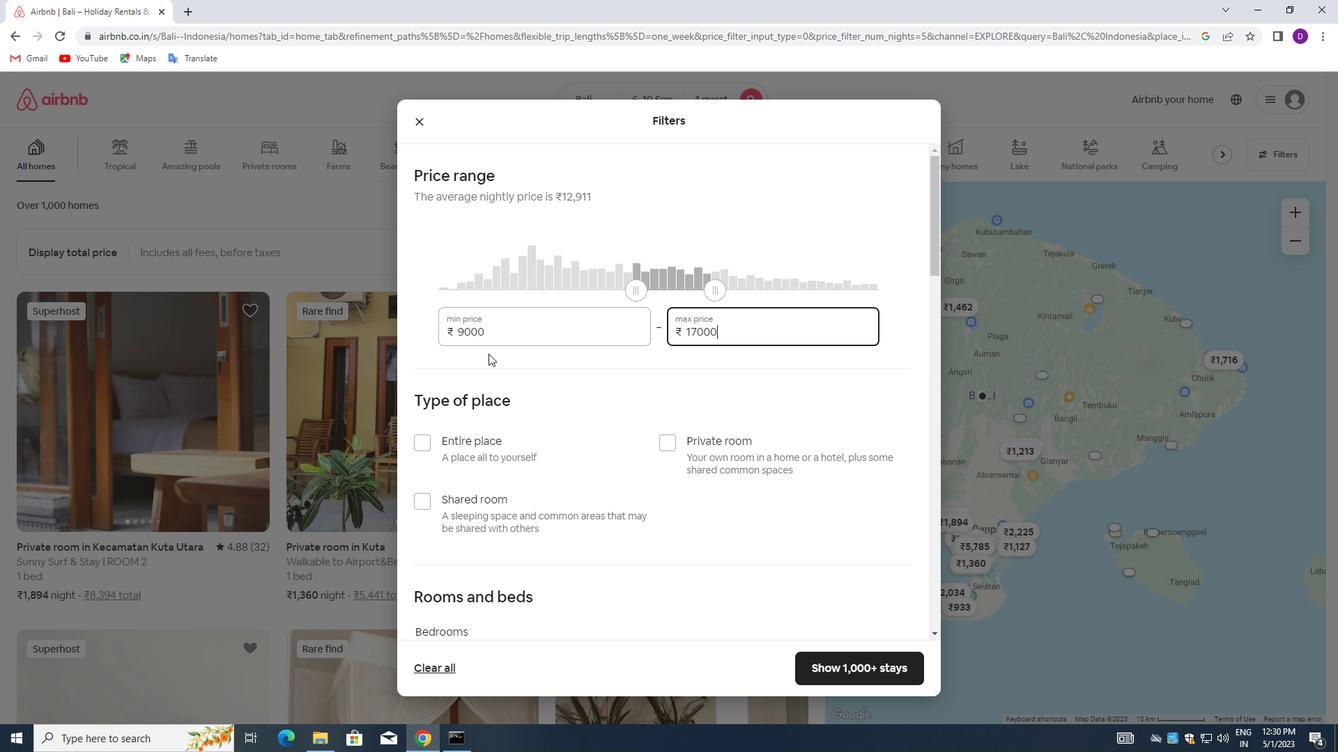 
Action: Mouse moved to (662, 312)
Screenshot: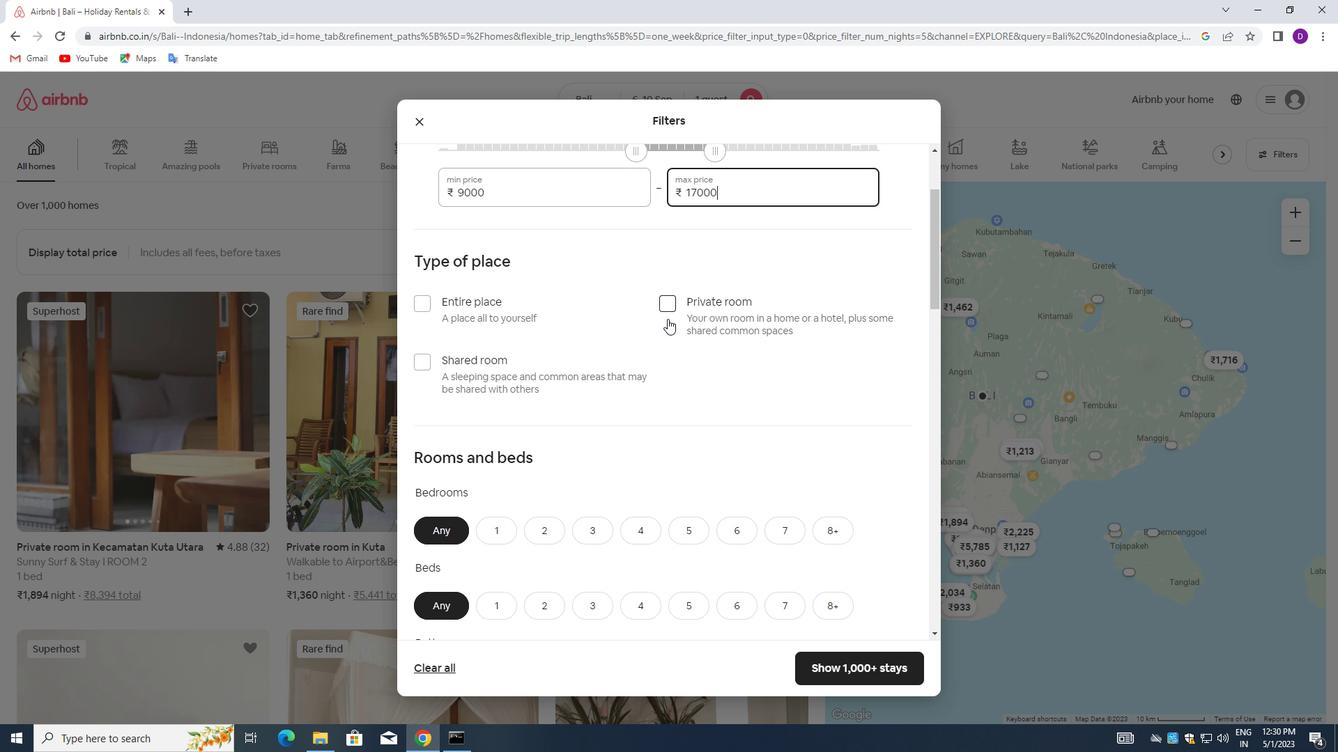 
Action: Mouse pressed left at (662, 312)
Screenshot: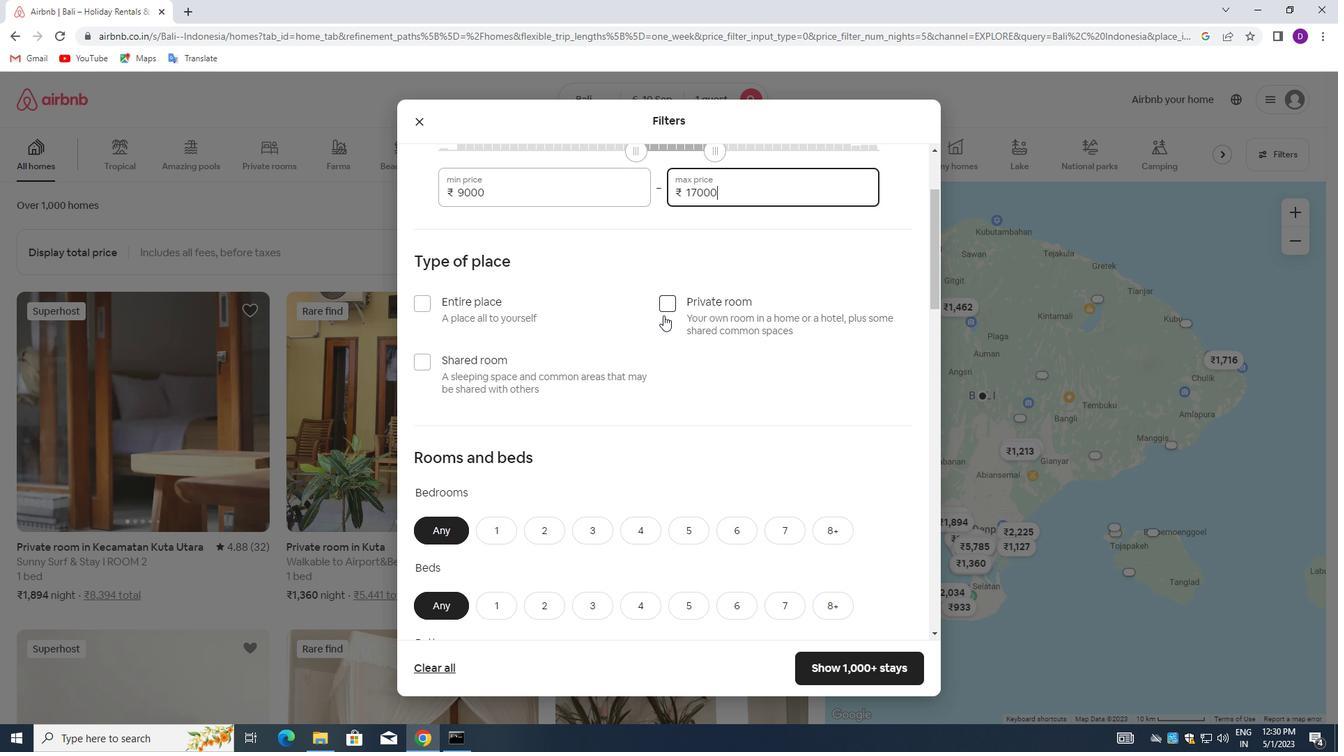 
Action: Mouse moved to (633, 376)
Screenshot: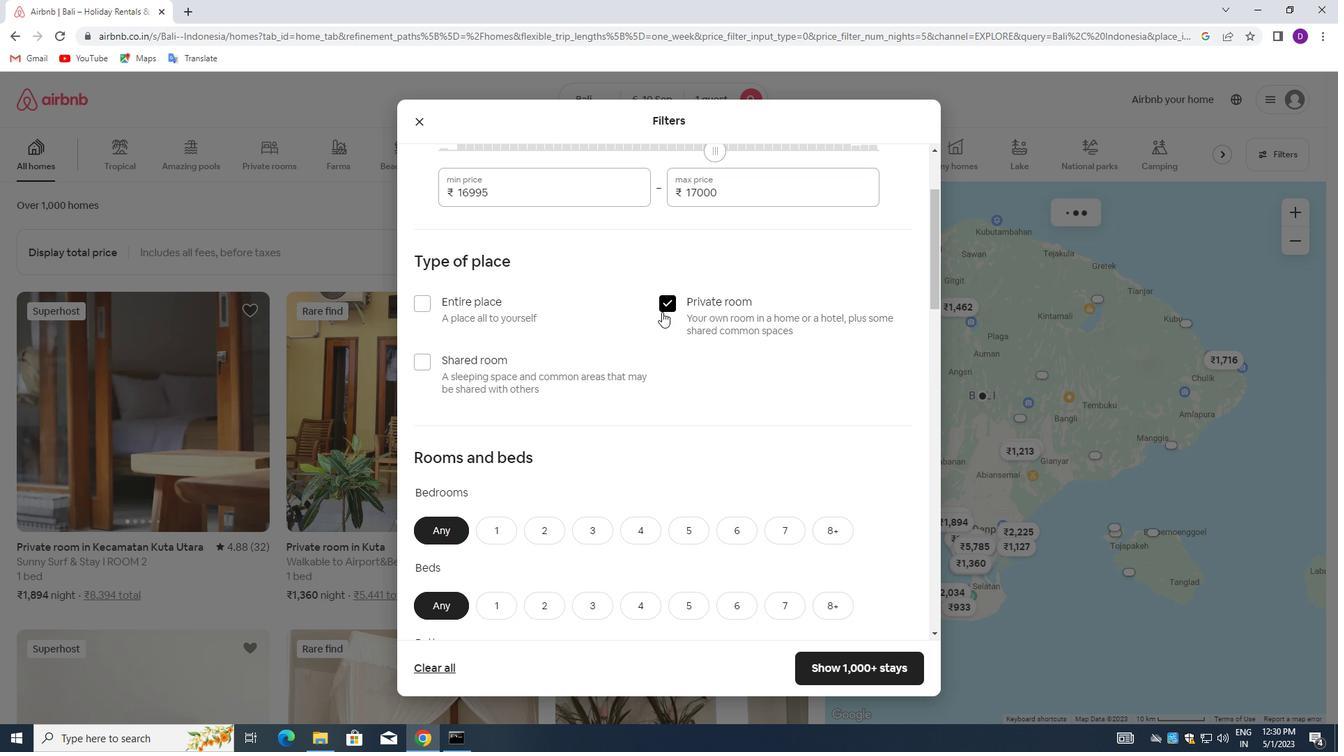 
Action: Mouse scrolled (633, 375) with delta (0, 0)
Screenshot: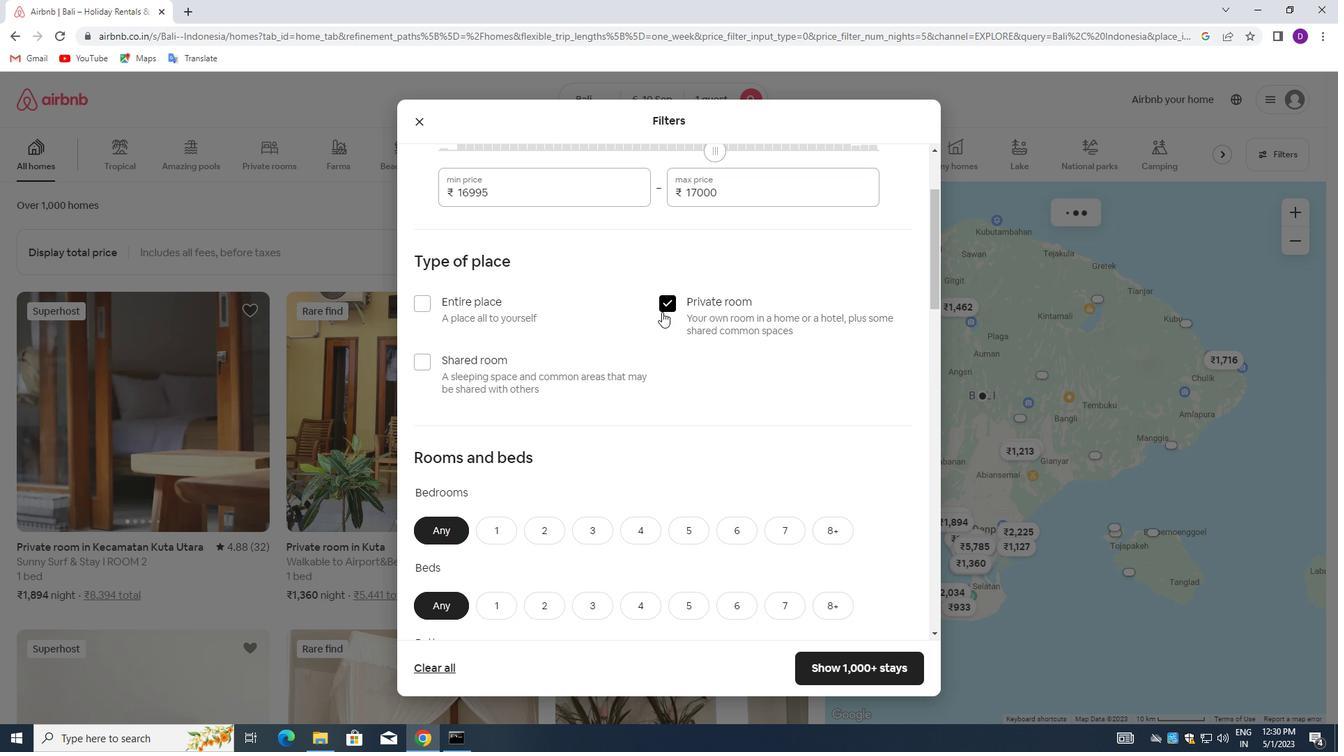 
Action: Mouse moved to (612, 402)
Screenshot: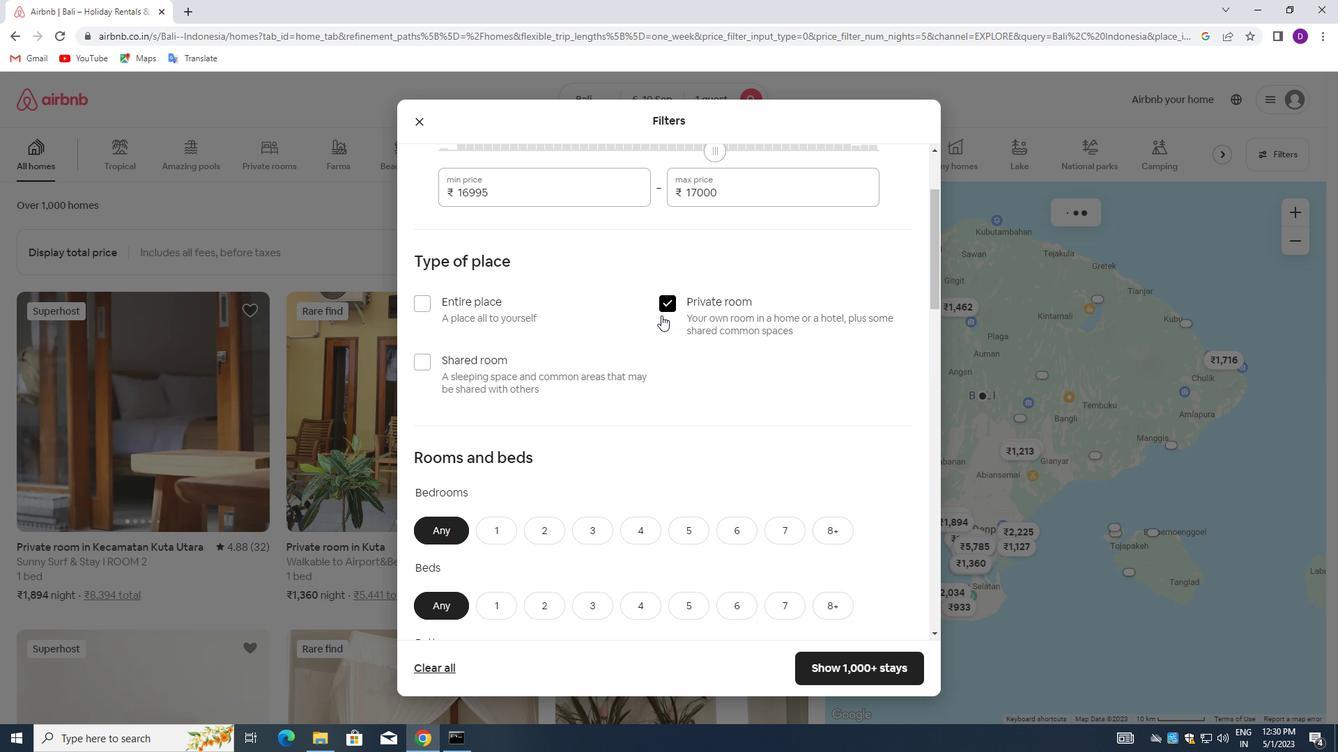 
Action: Mouse scrolled (612, 402) with delta (0, 0)
Screenshot: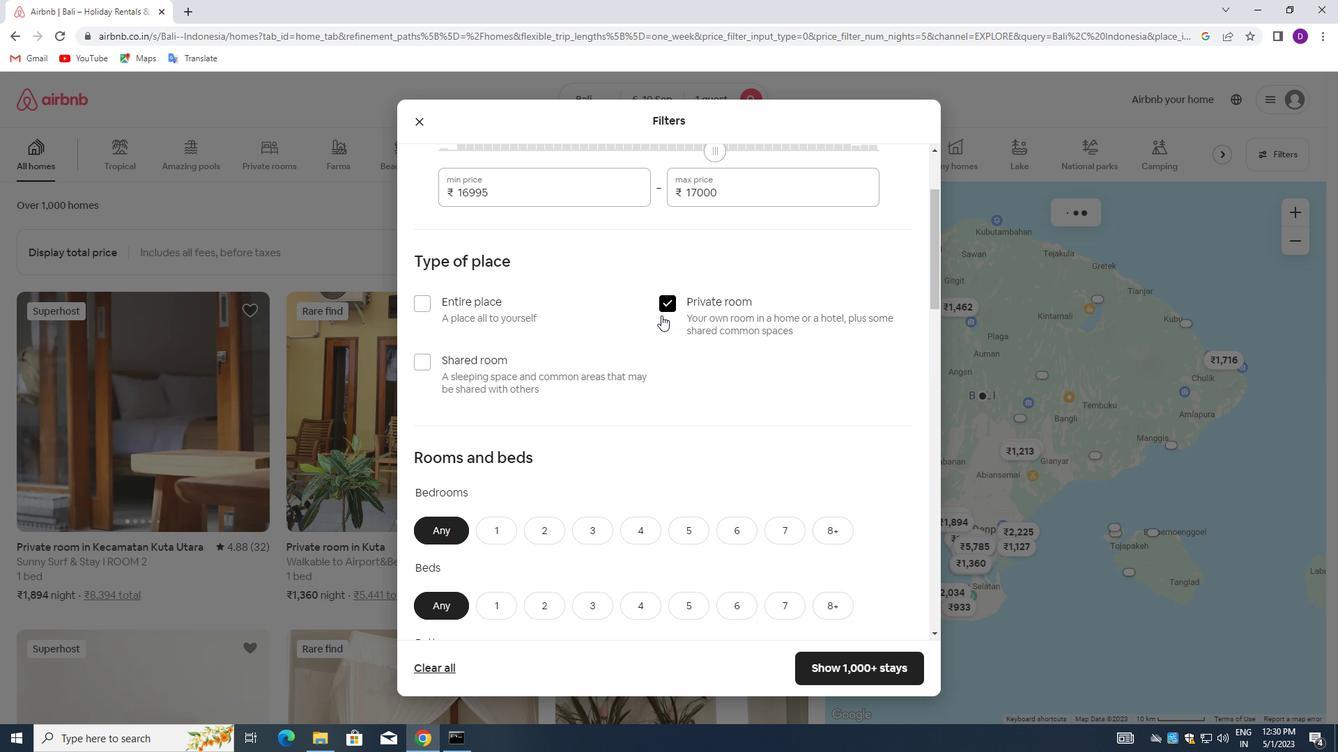 
Action: Mouse moved to (605, 410)
Screenshot: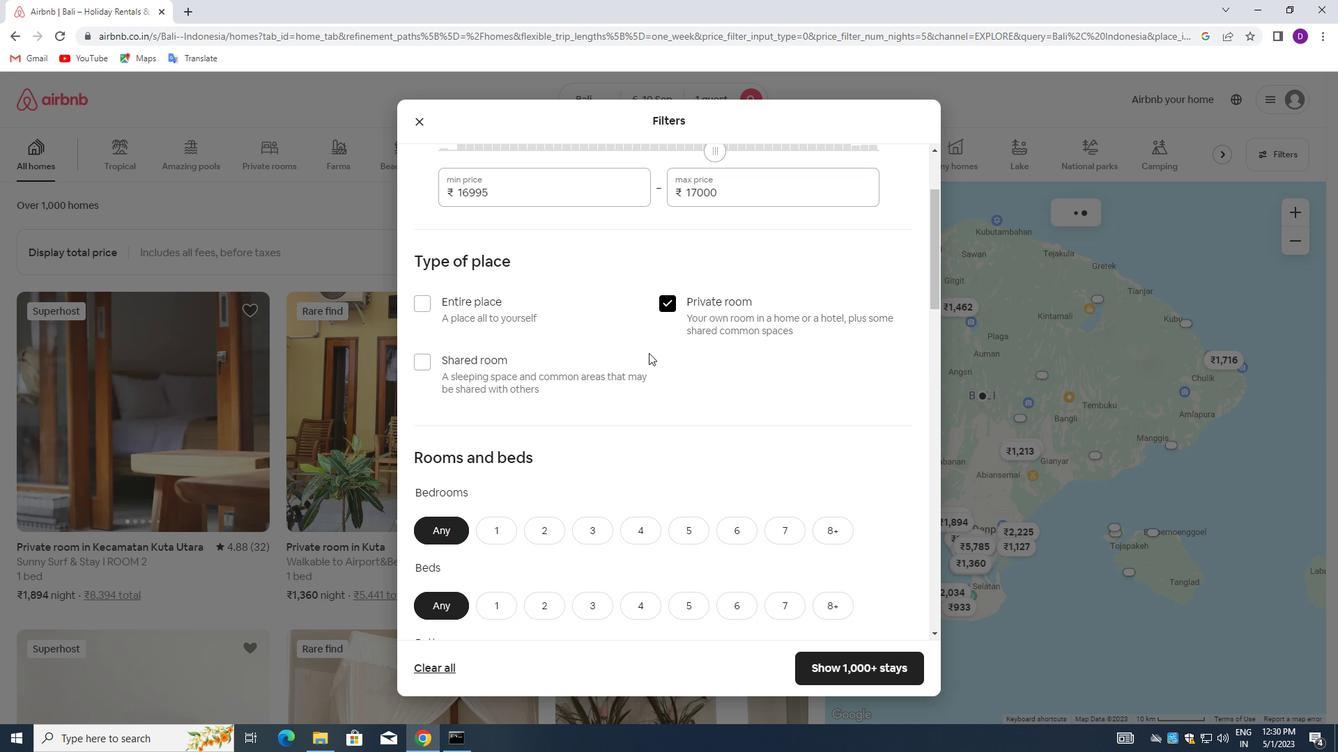 
Action: Mouse scrolled (605, 409) with delta (0, 0)
Screenshot: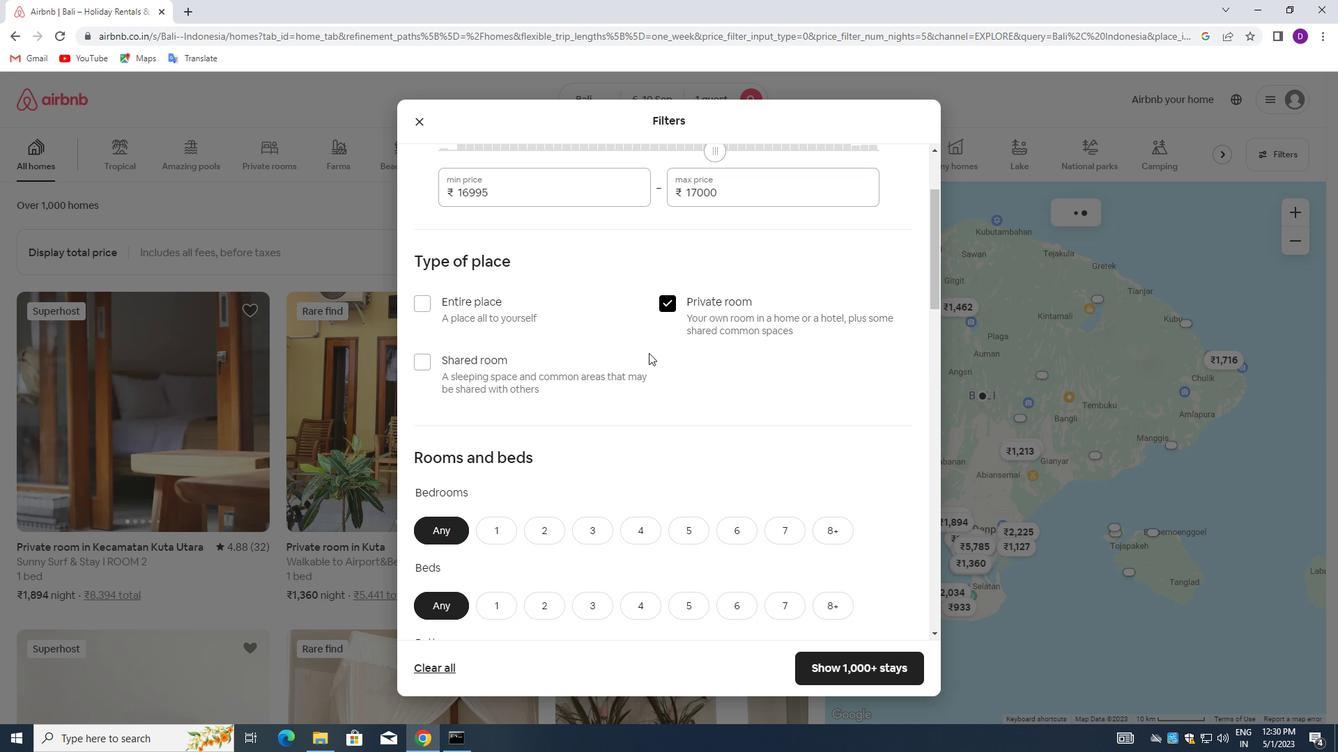 
Action: Mouse moved to (602, 412)
Screenshot: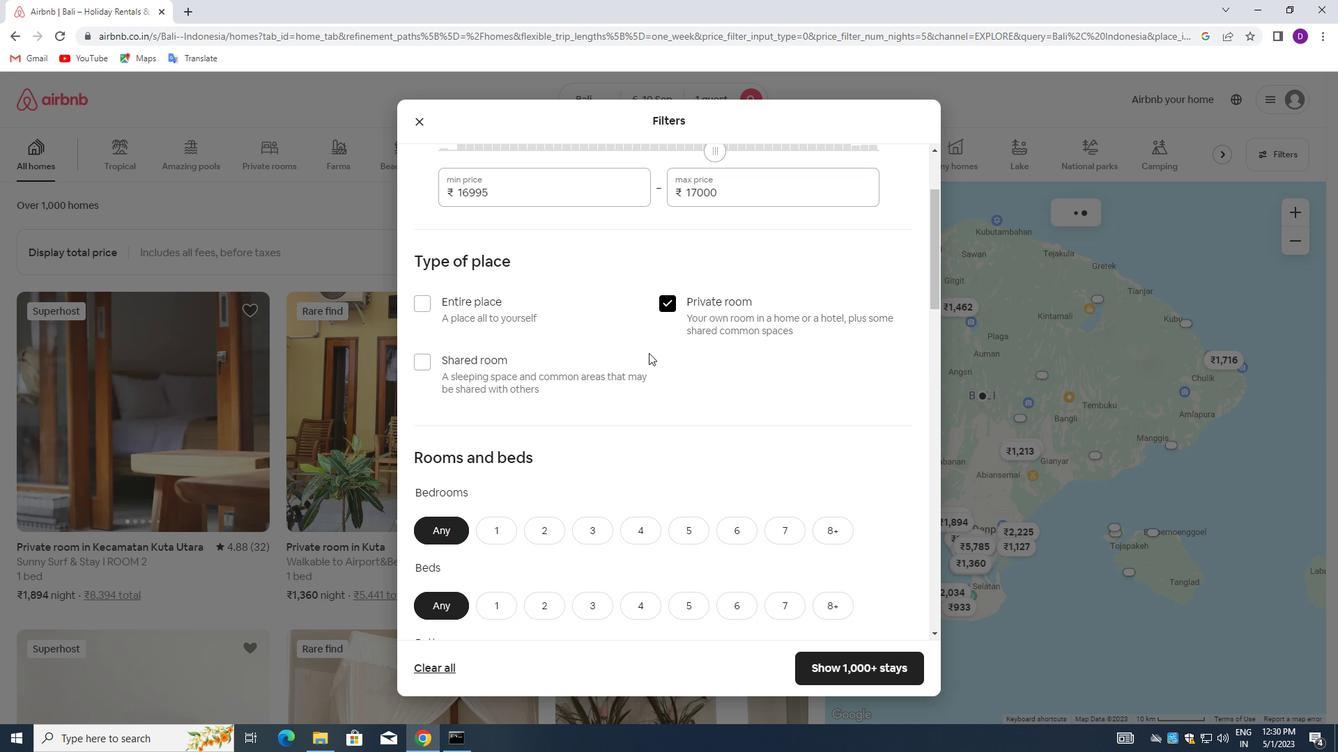 
Action: Mouse scrolled (602, 411) with delta (0, 0)
Screenshot: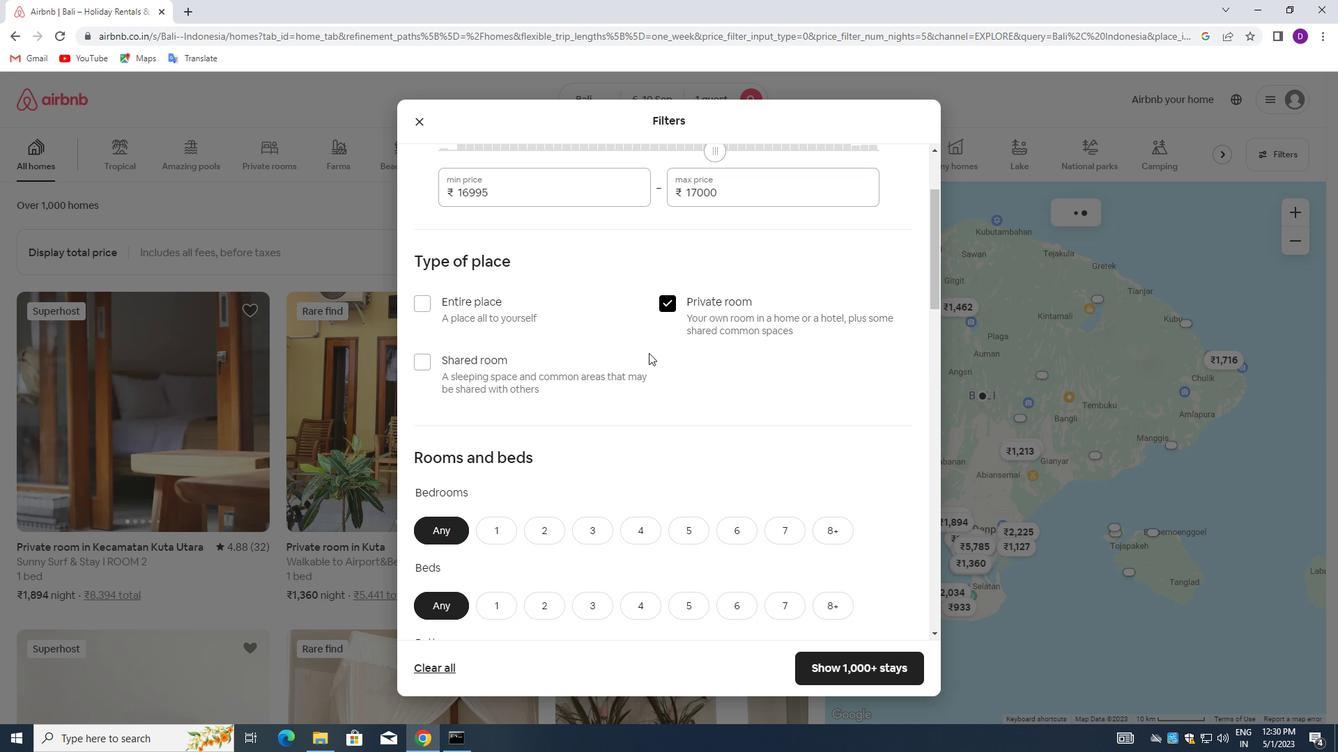 
Action: Mouse moved to (487, 258)
Screenshot: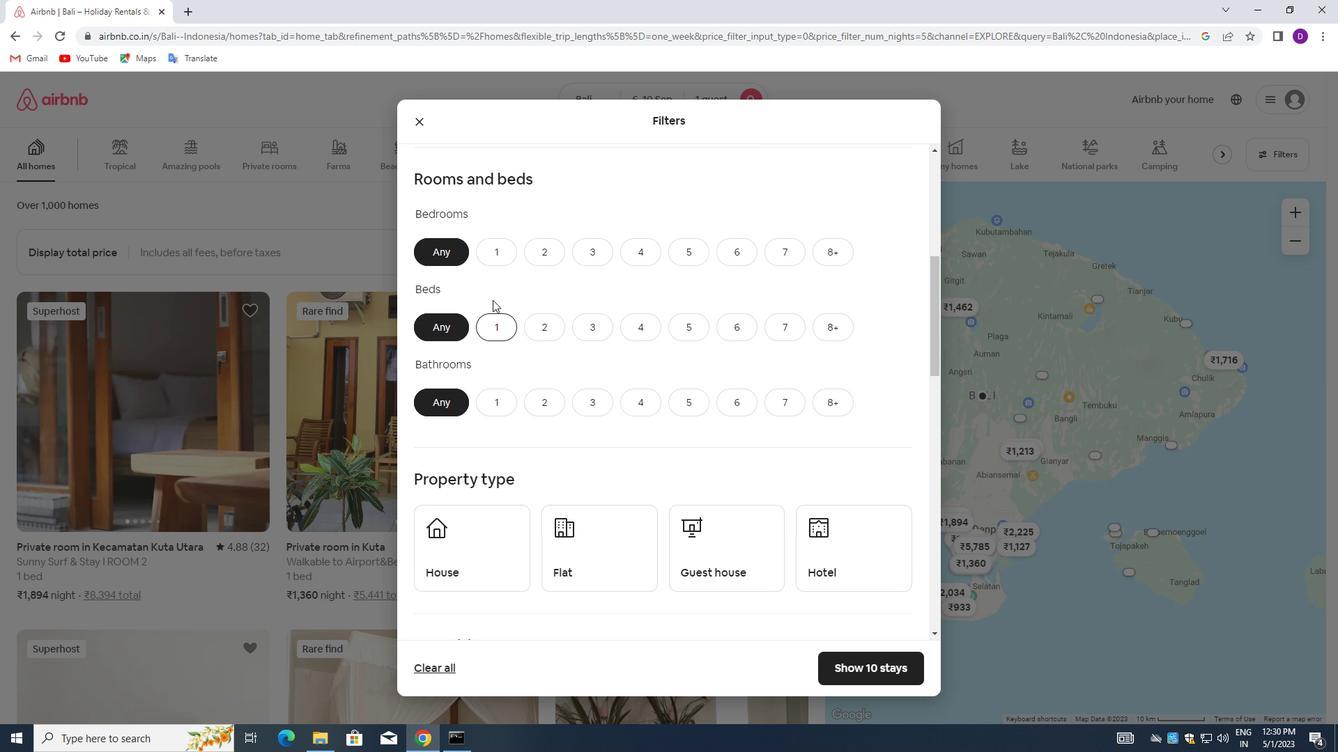 
Action: Mouse pressed left at (487, 258)
Screenshot: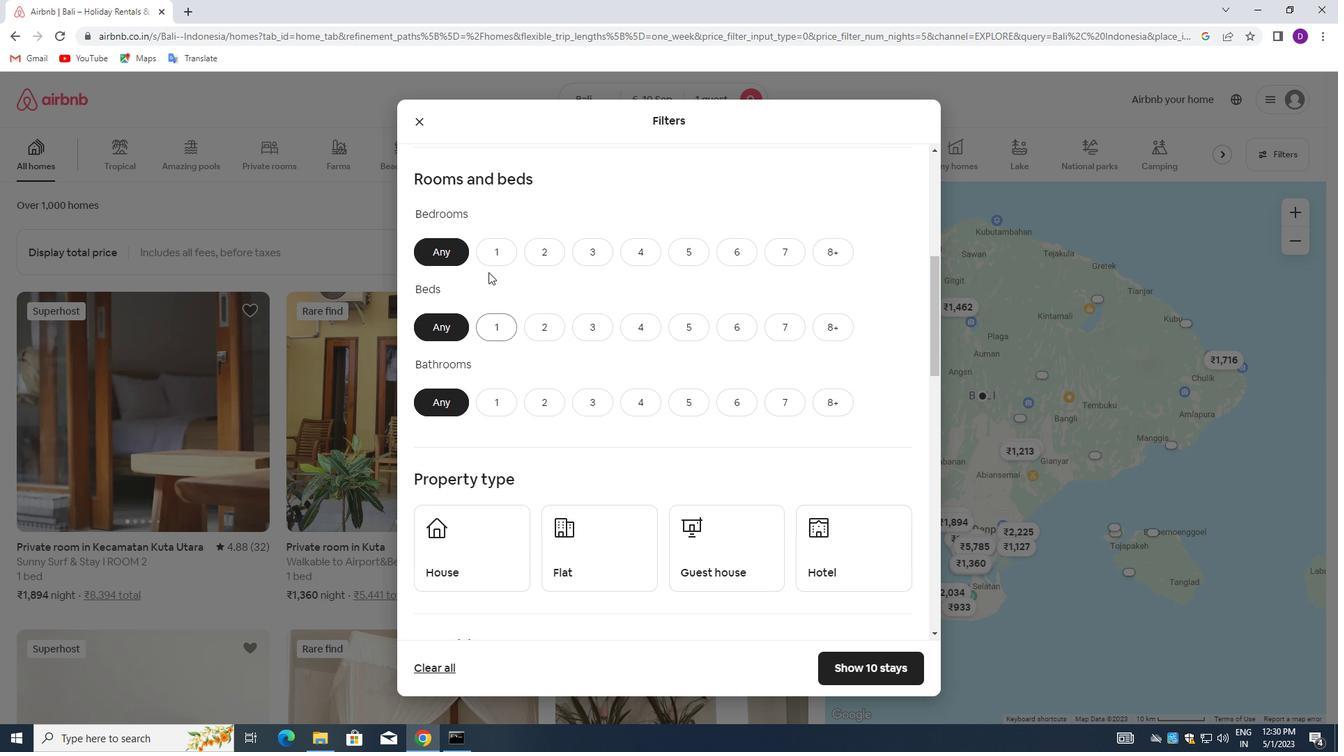 
Action: Mouse moved to (497, 337)
Screenshot: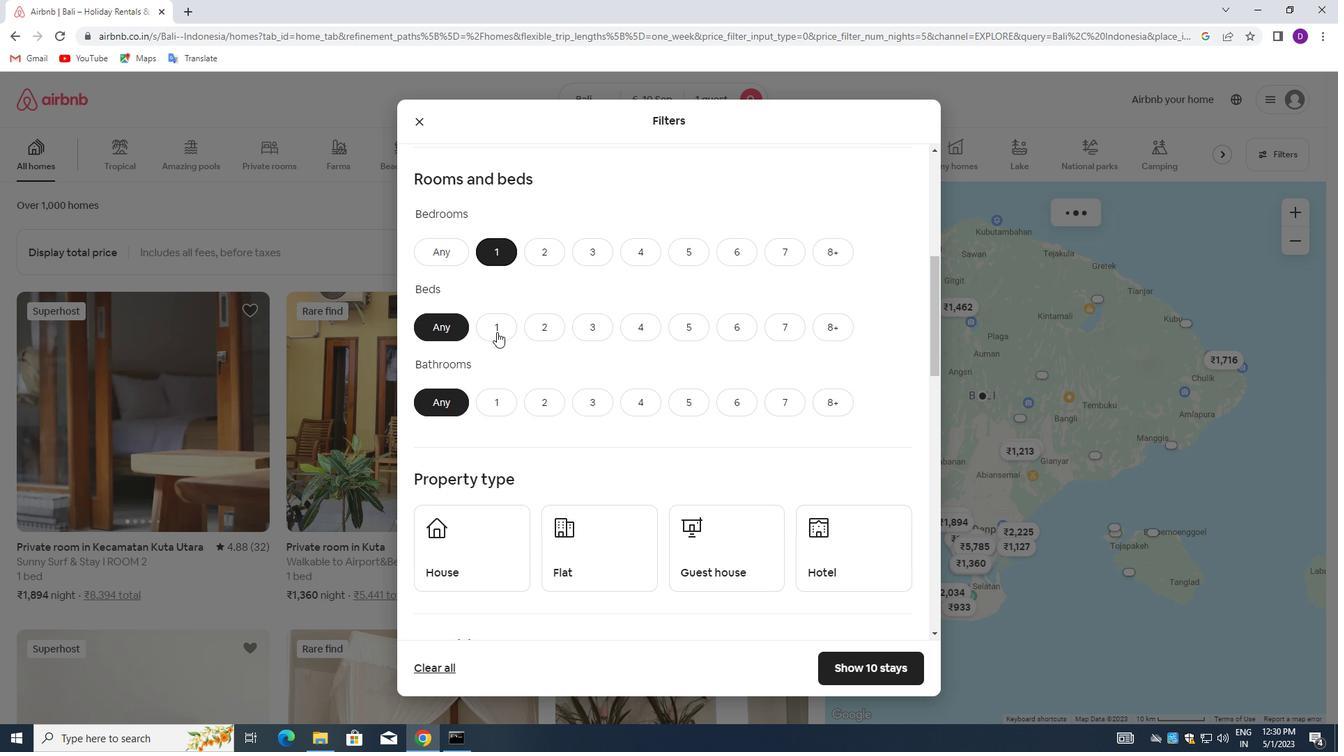 
Action: Mouse pressed left at (497, 337)
Screenshot: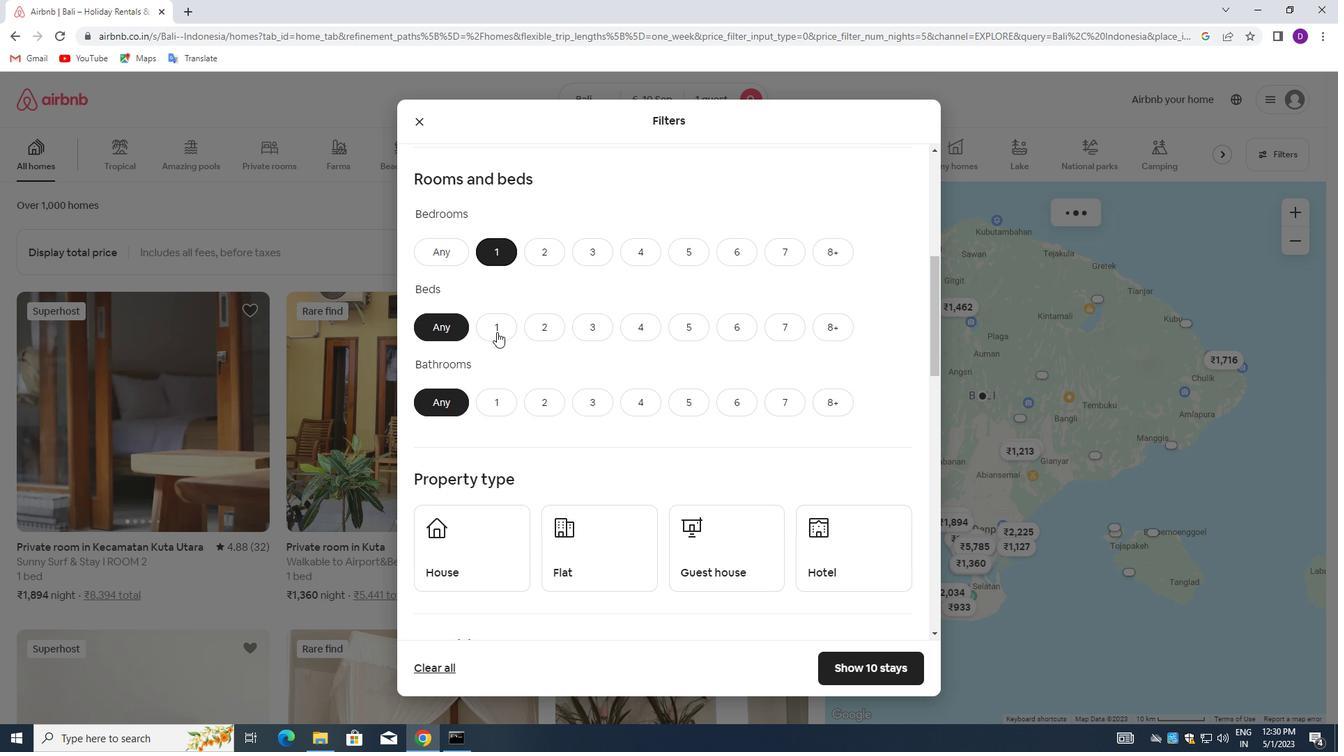 
Action: Mouse moved to (495, 392)
Screenshot: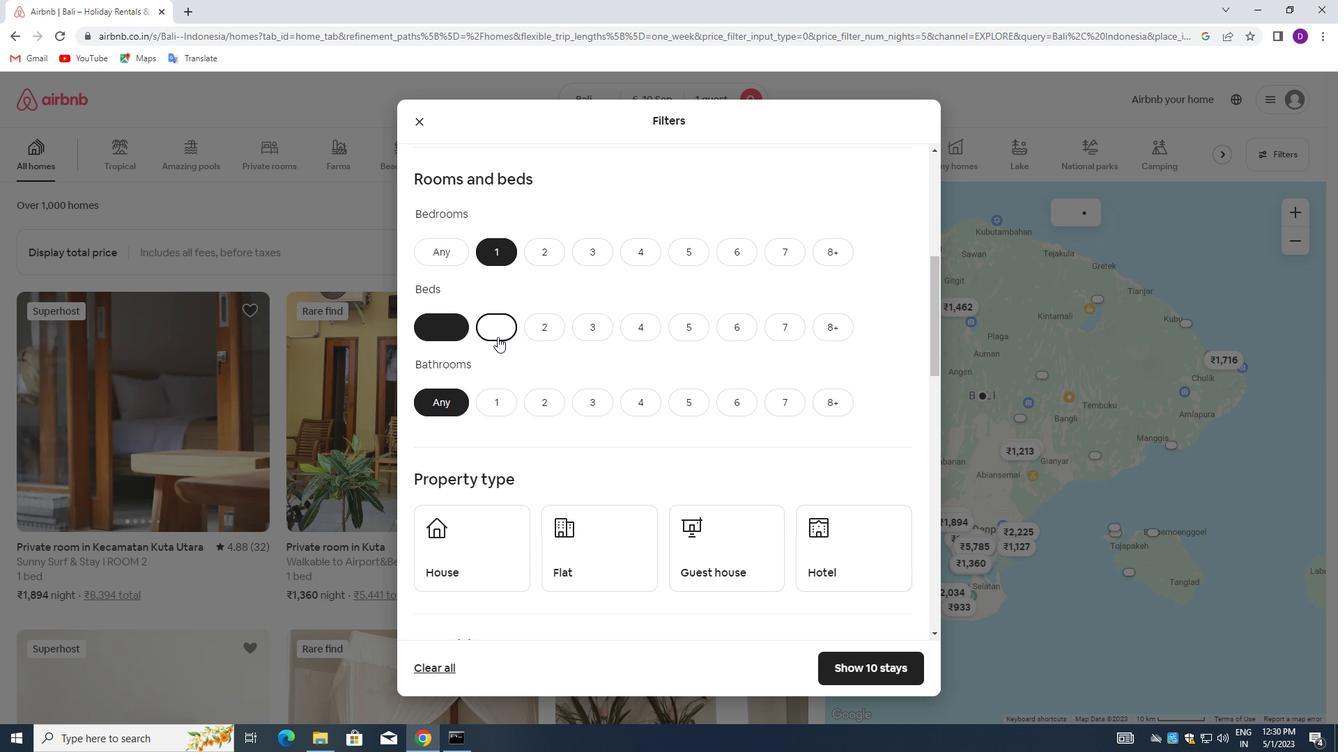 
Action: Mouse pressed left at (495, 392)
Screenshot: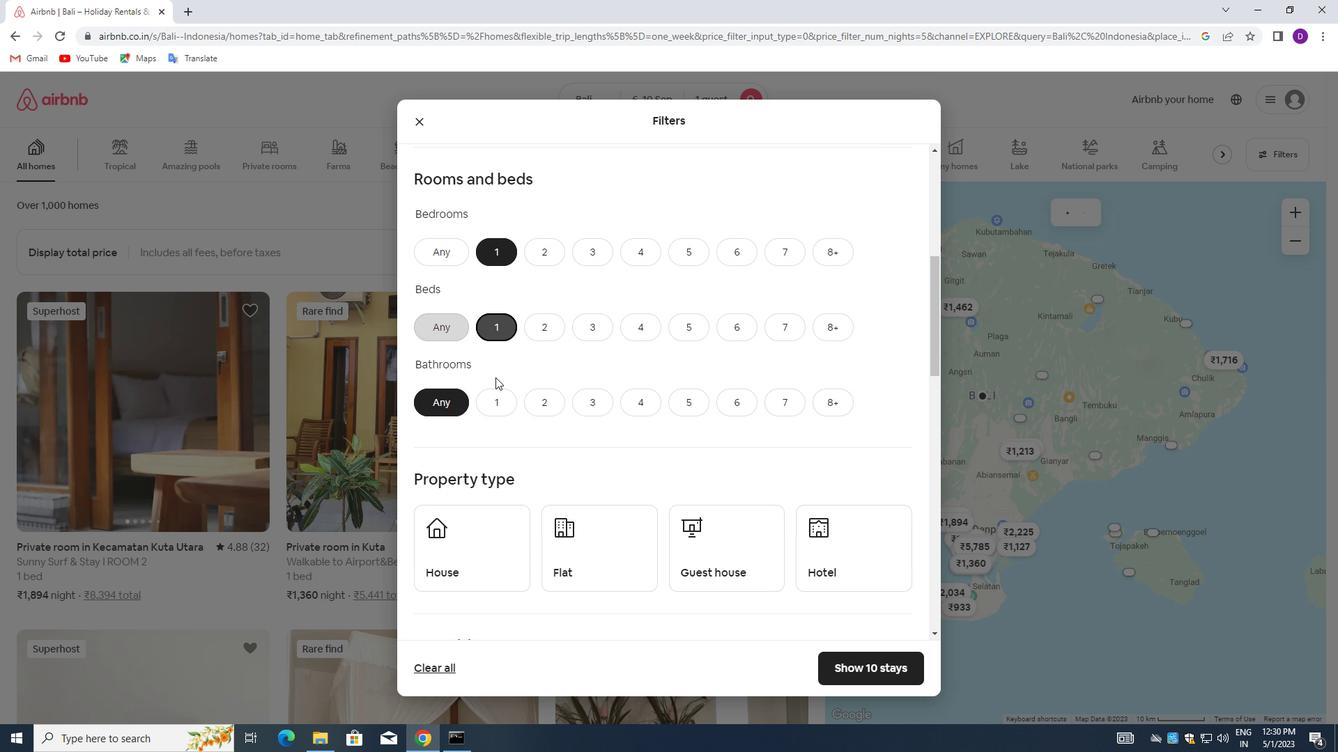 
Action: Mouse moved to (520, 414)
Screenshot: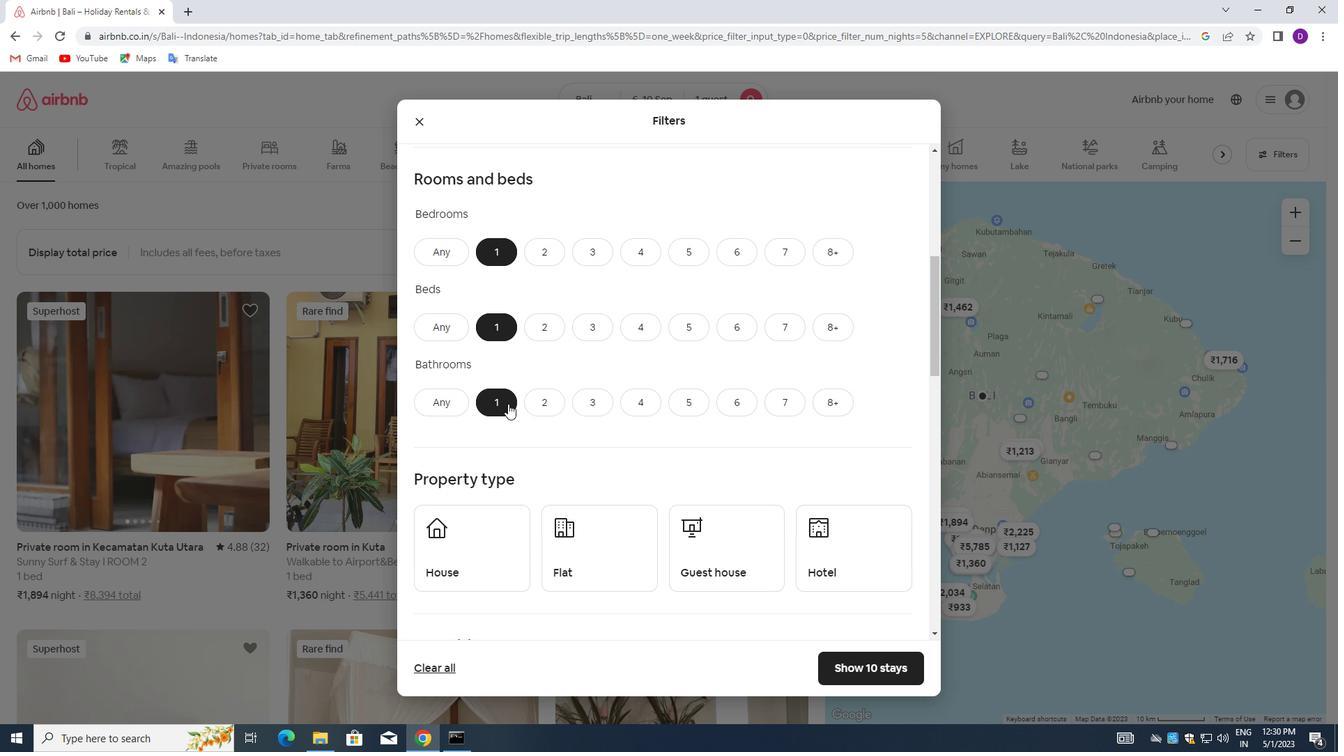 
Action: Mouse scrolled (520, 413) with delta (0, 0)
Screenshot: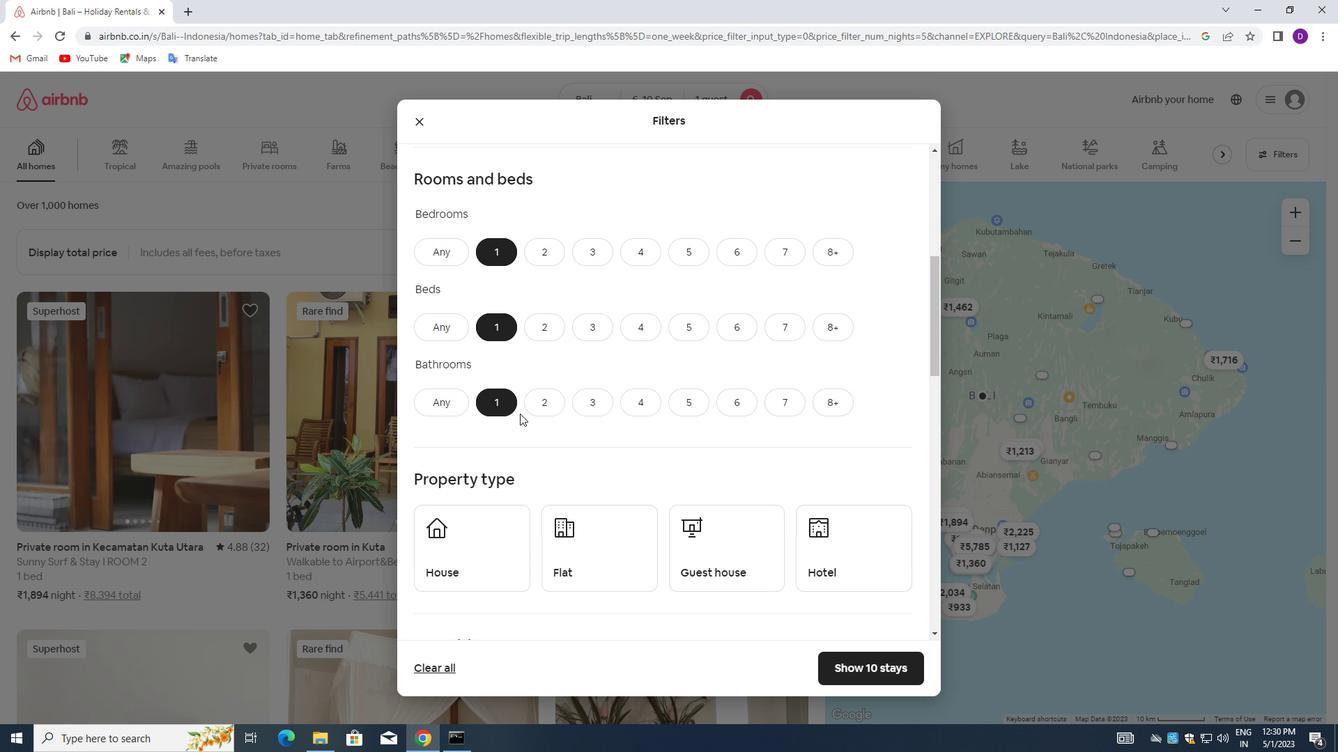 
Action: Mouse scrolled (520, 413) with delta (0, 0)
Screenshot: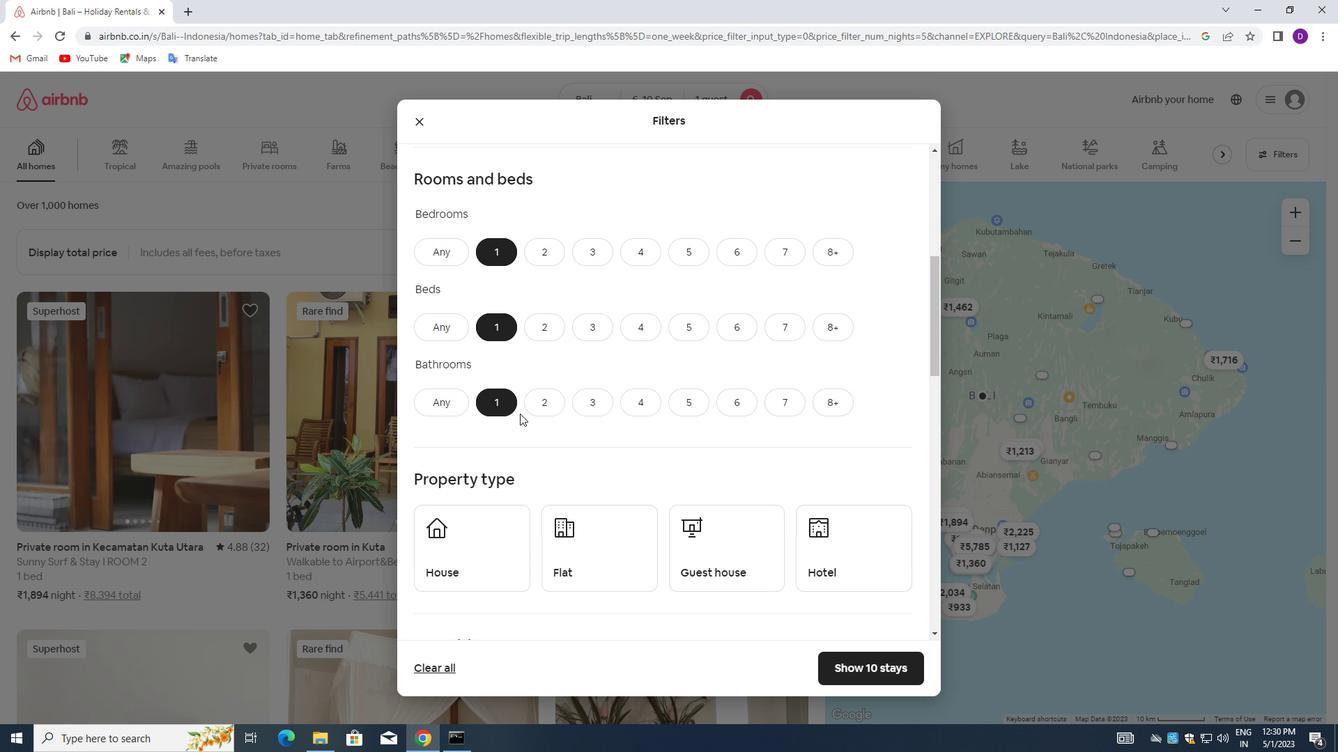 
Action: Mouse moved to (591, 421)
Screenshot: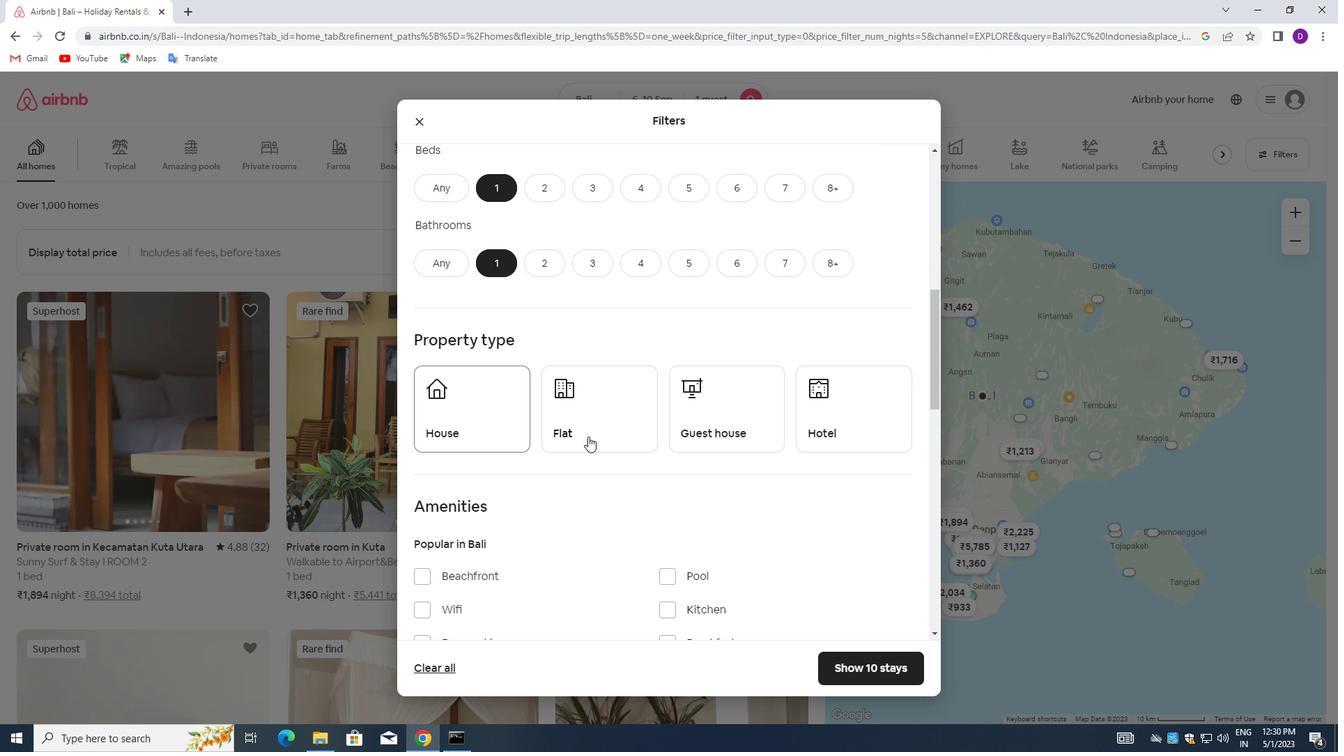 
Action: Mouse pressed left at (591, 421)
Screenshot: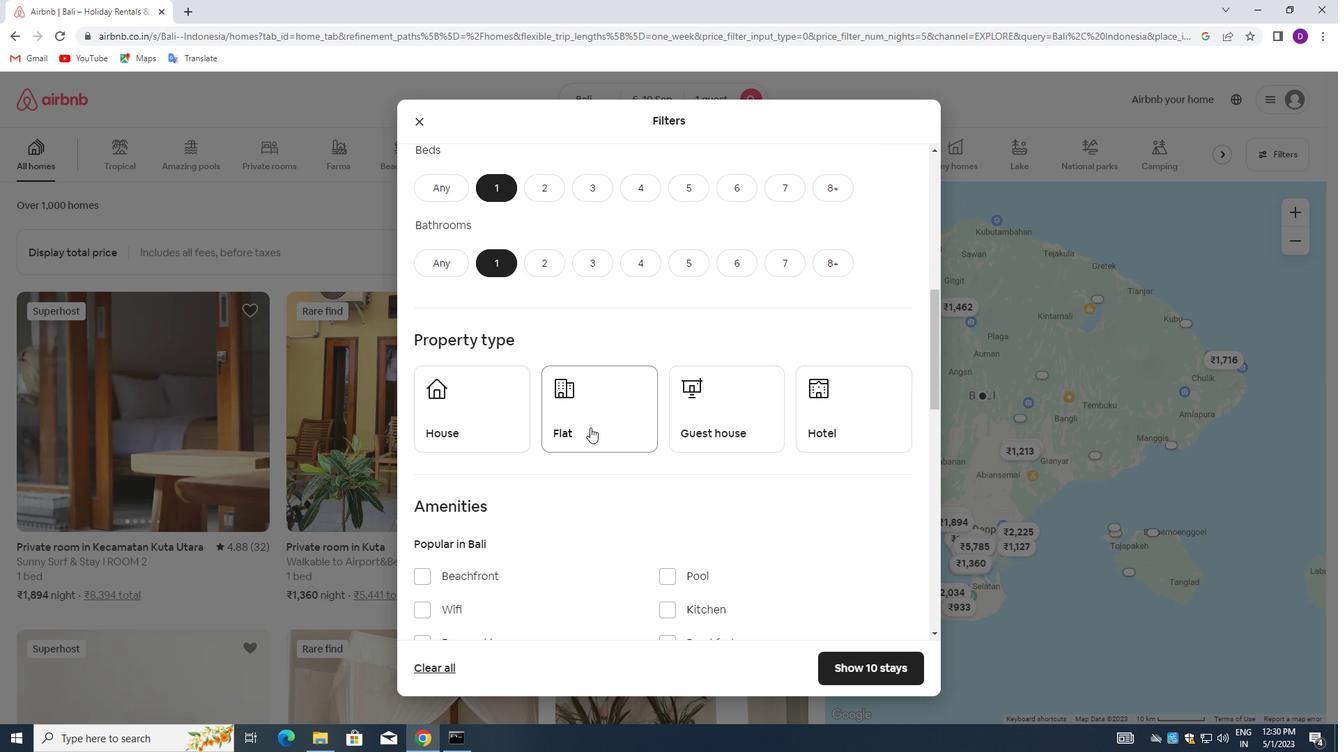 
Action: Mouse moved to (719, 409)
Screenshot: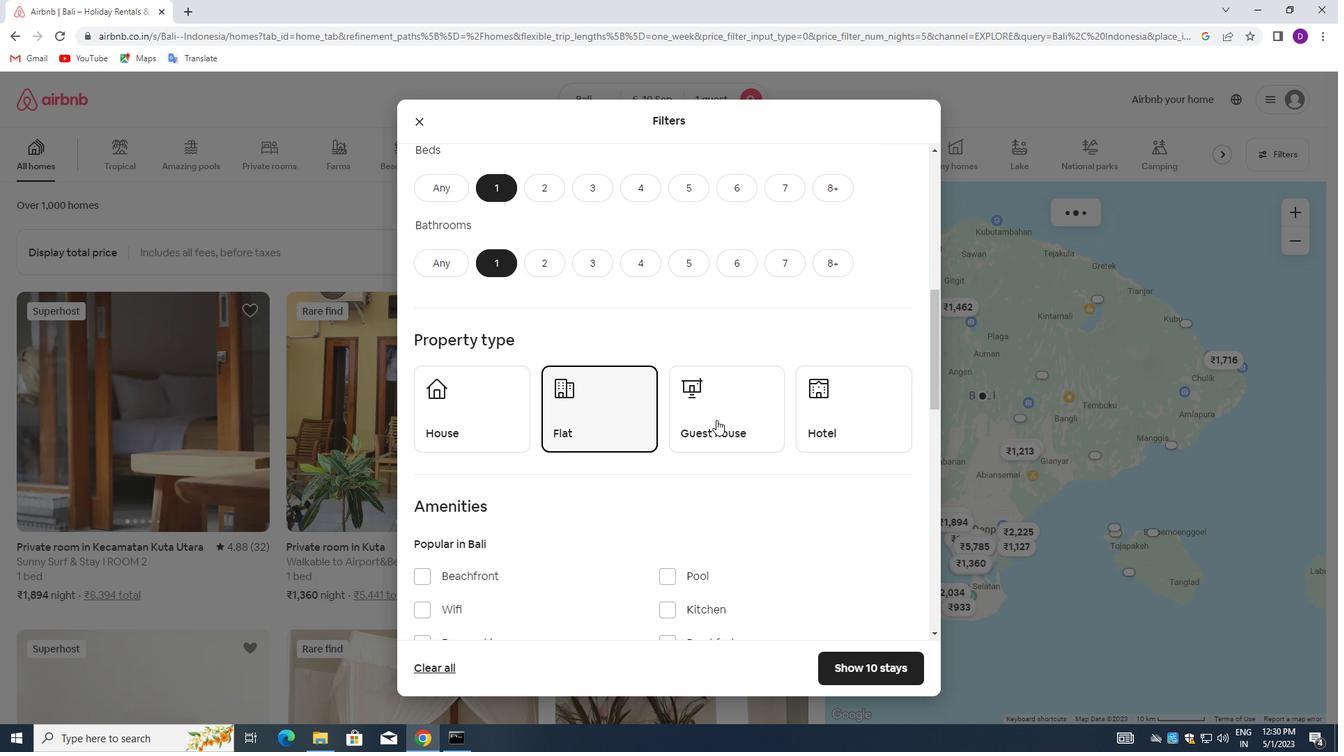 
Action: Mouse pressed left at (719, 409)
Screenshot: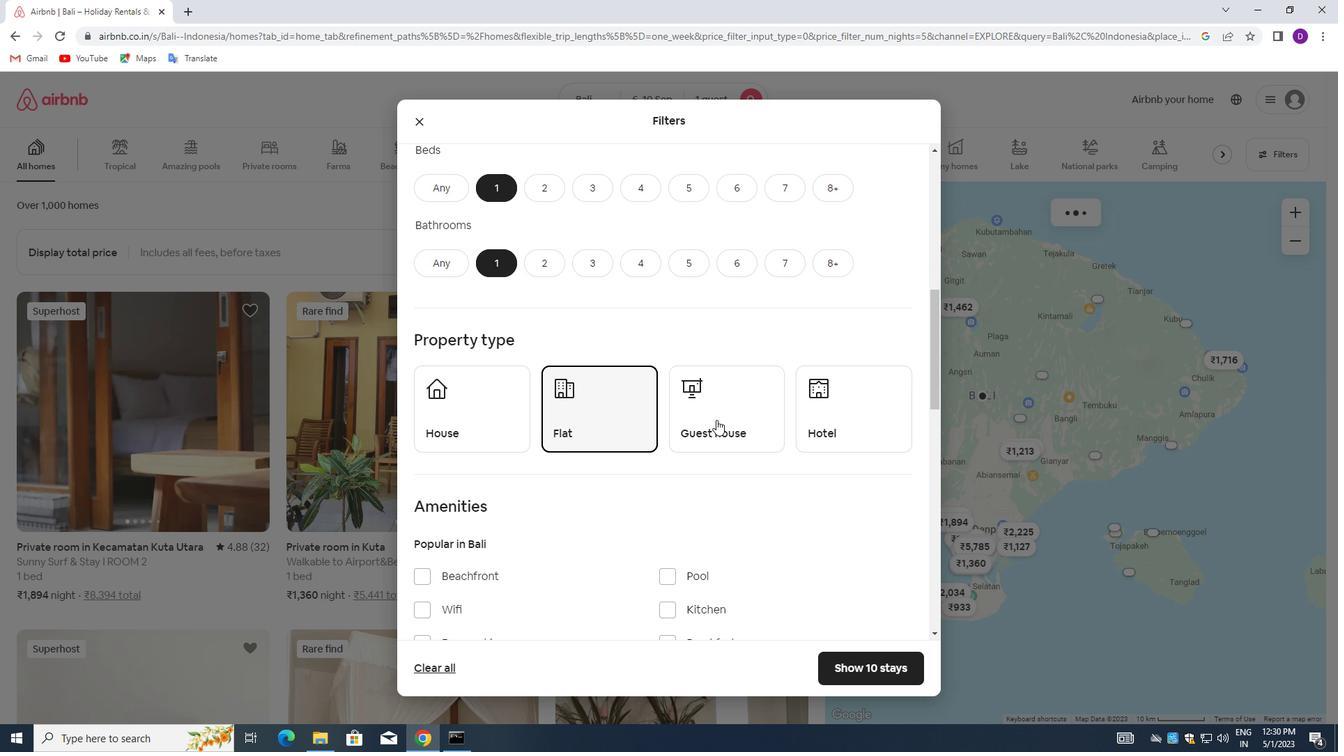 
Action: Mouse moved to (867, 409)
Screenshot: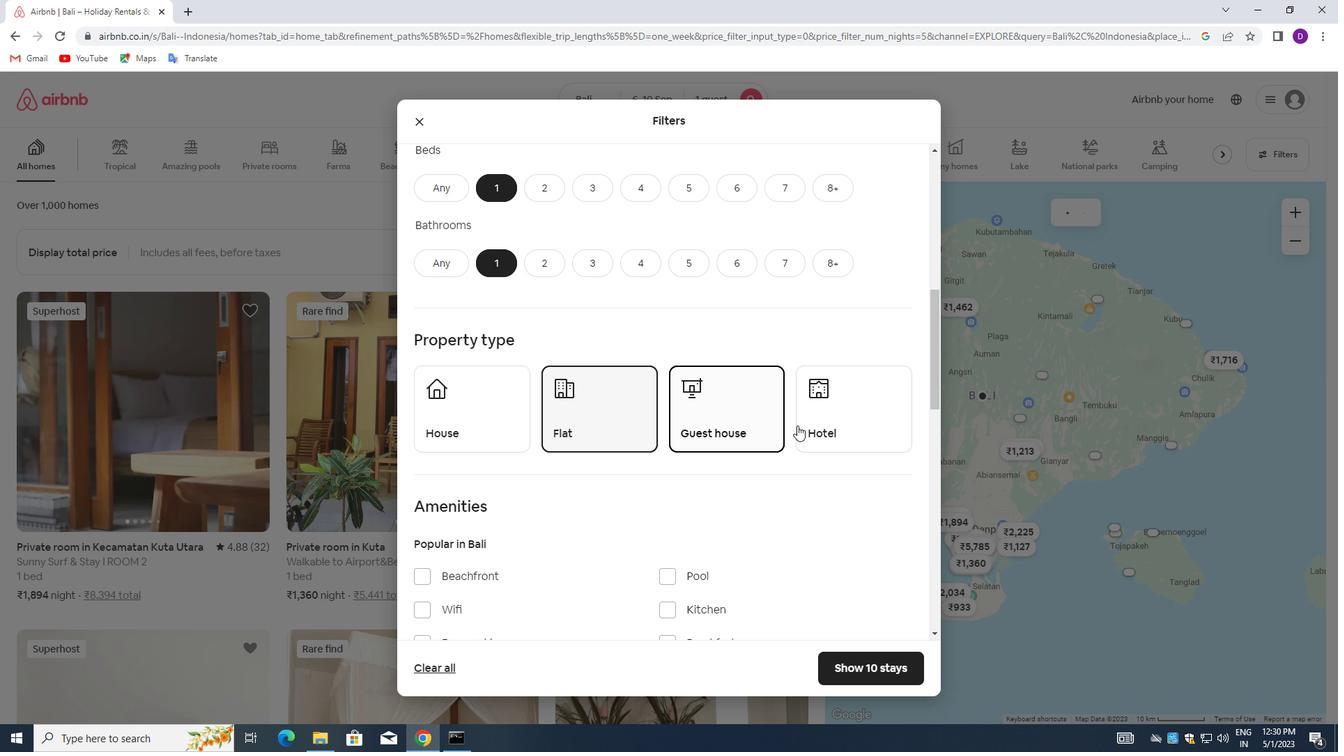 
Action: Mouse pressed left at (867, 409)
Screenshot: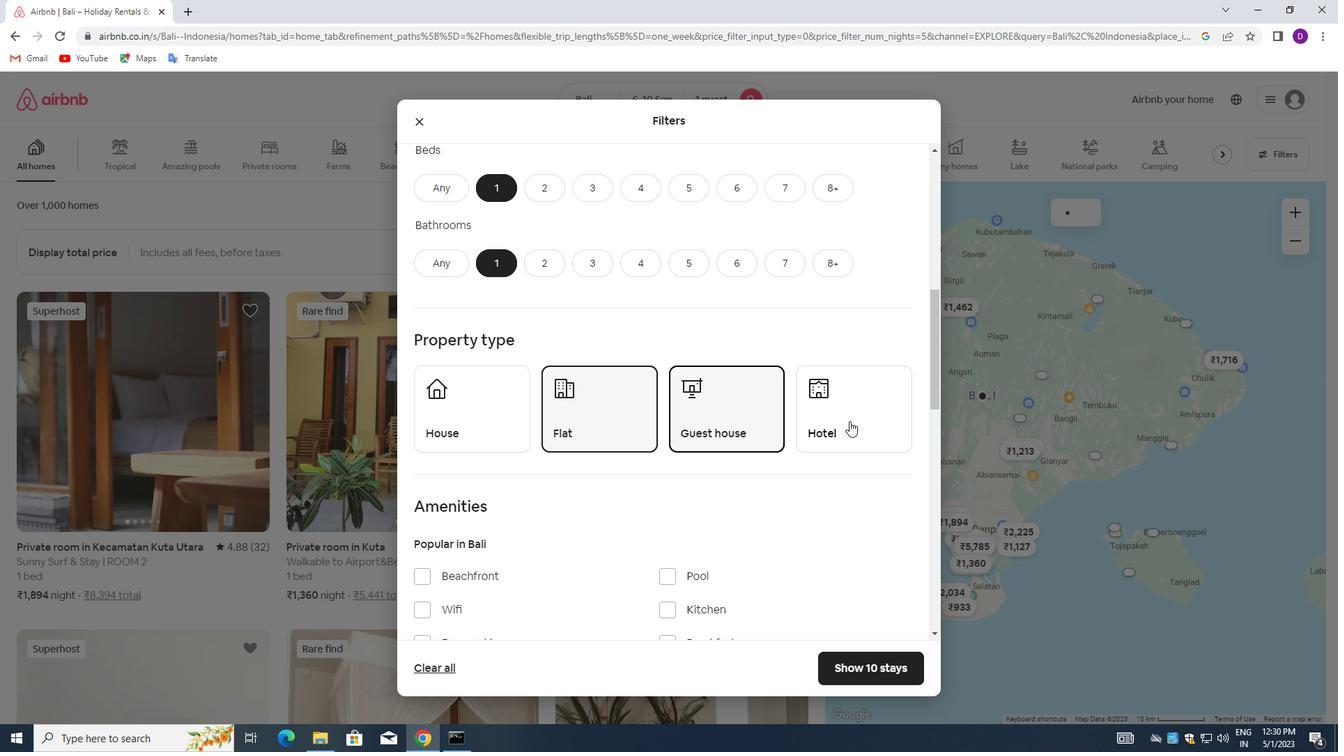 
Action: Mouse moved to (612, 432)
Screenshot: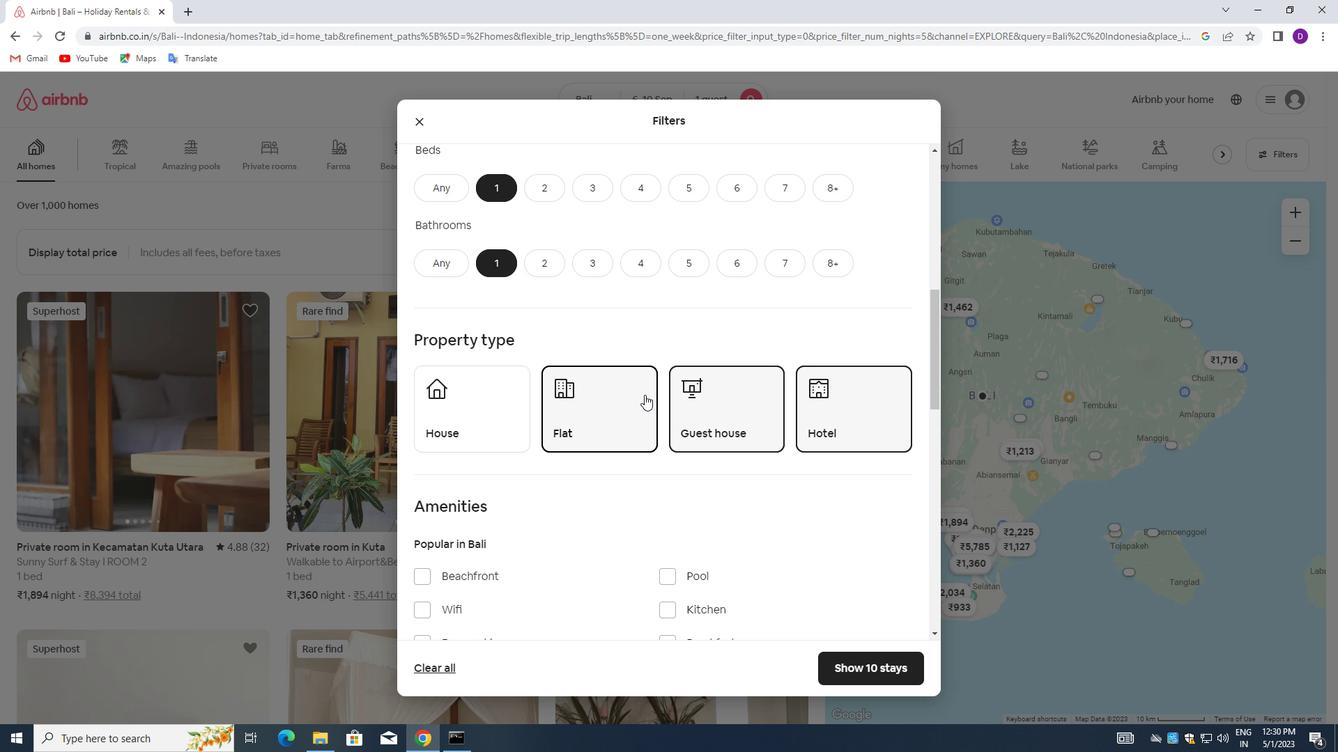 
Action: Mouse scrolled (612, 431) with delta (0, 0)
Screenshot: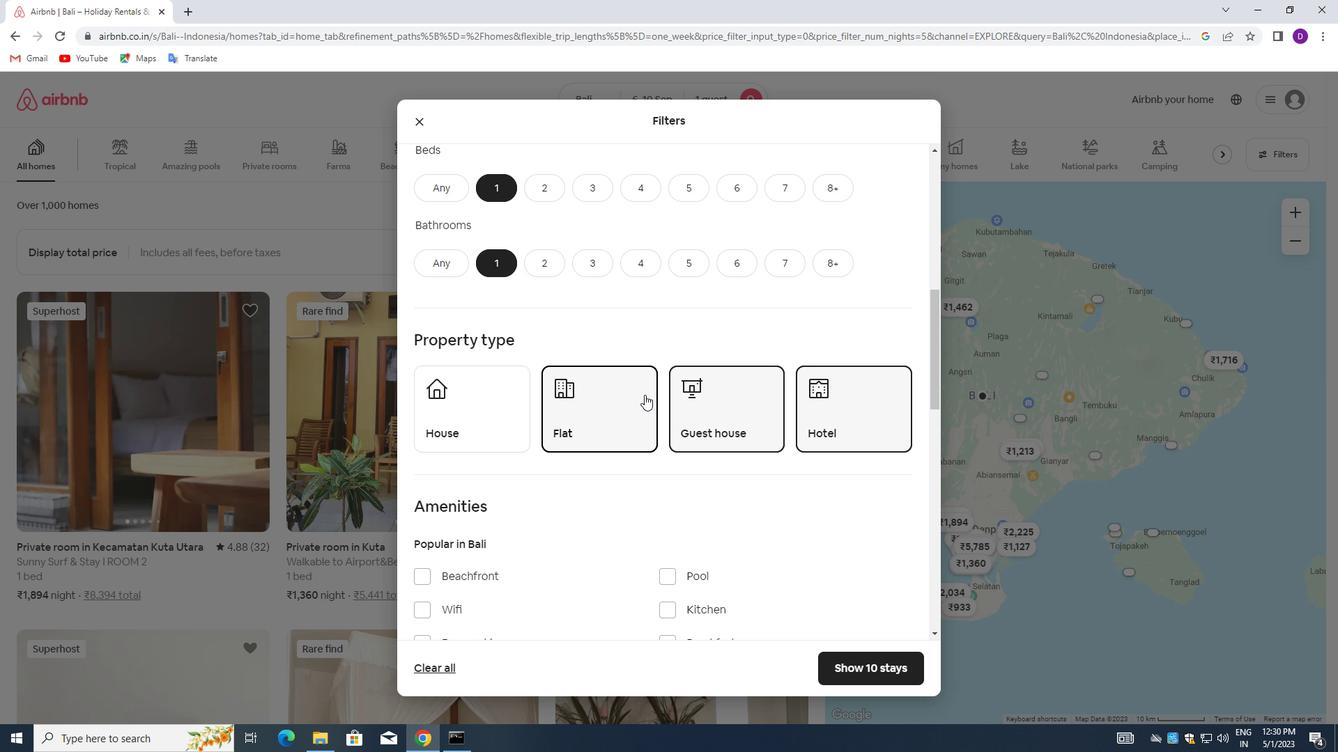 
Action: Mouse moved to (480, 340)
Screenshot: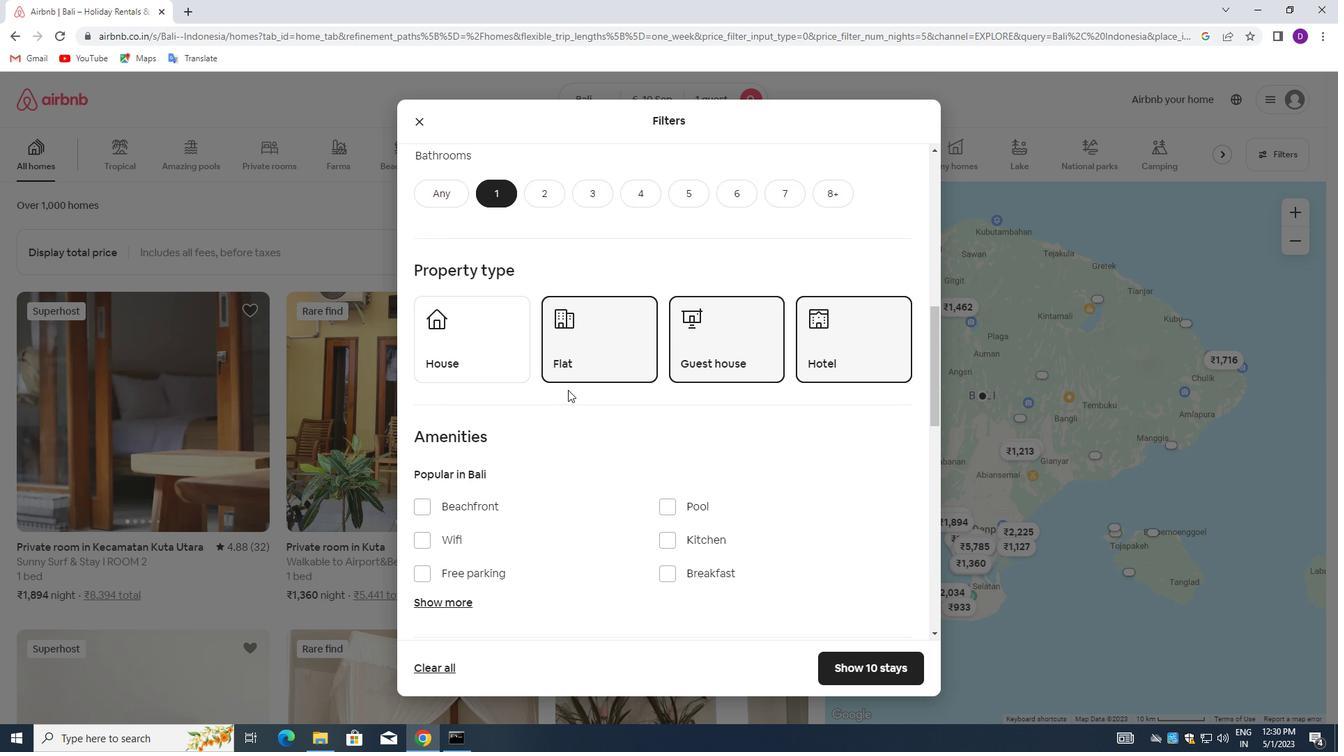 
Action: Mouse pressed left at (480, 340)
Screenshot: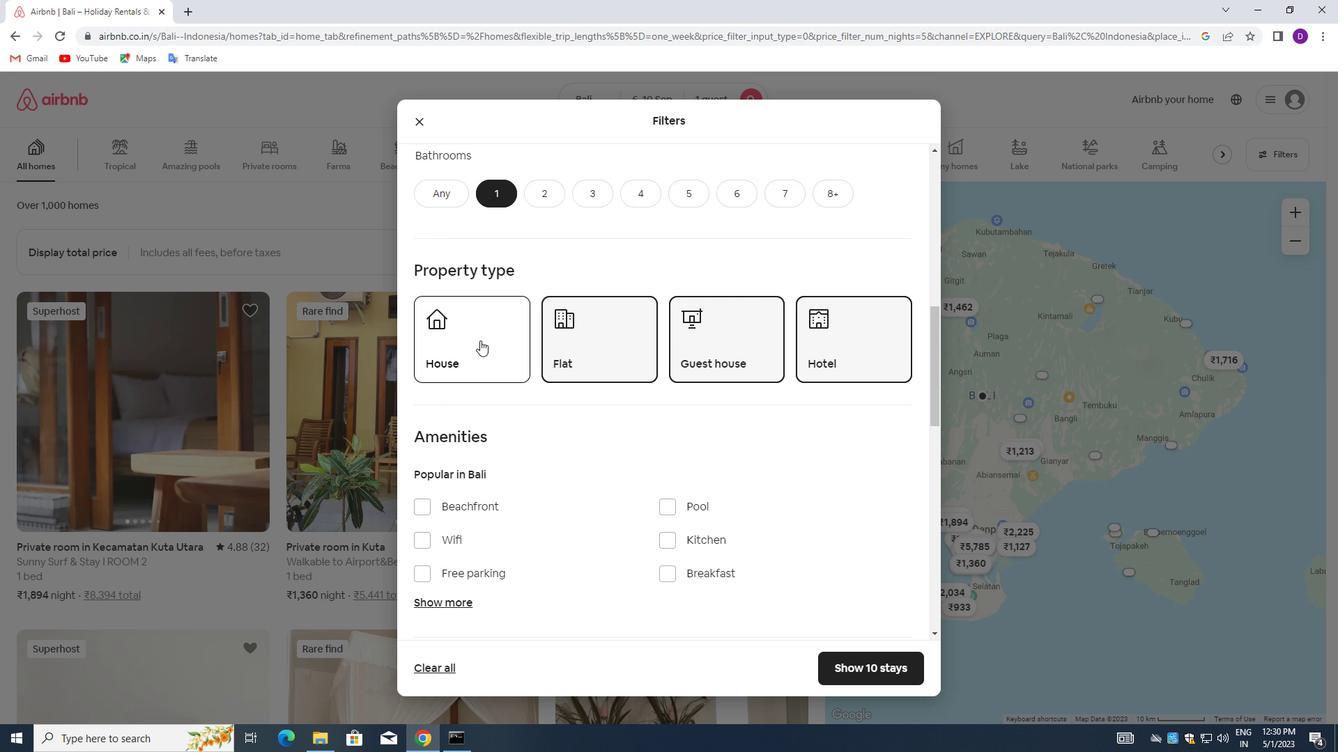
Action: Mouse moved to (644, 417)
Screenshot: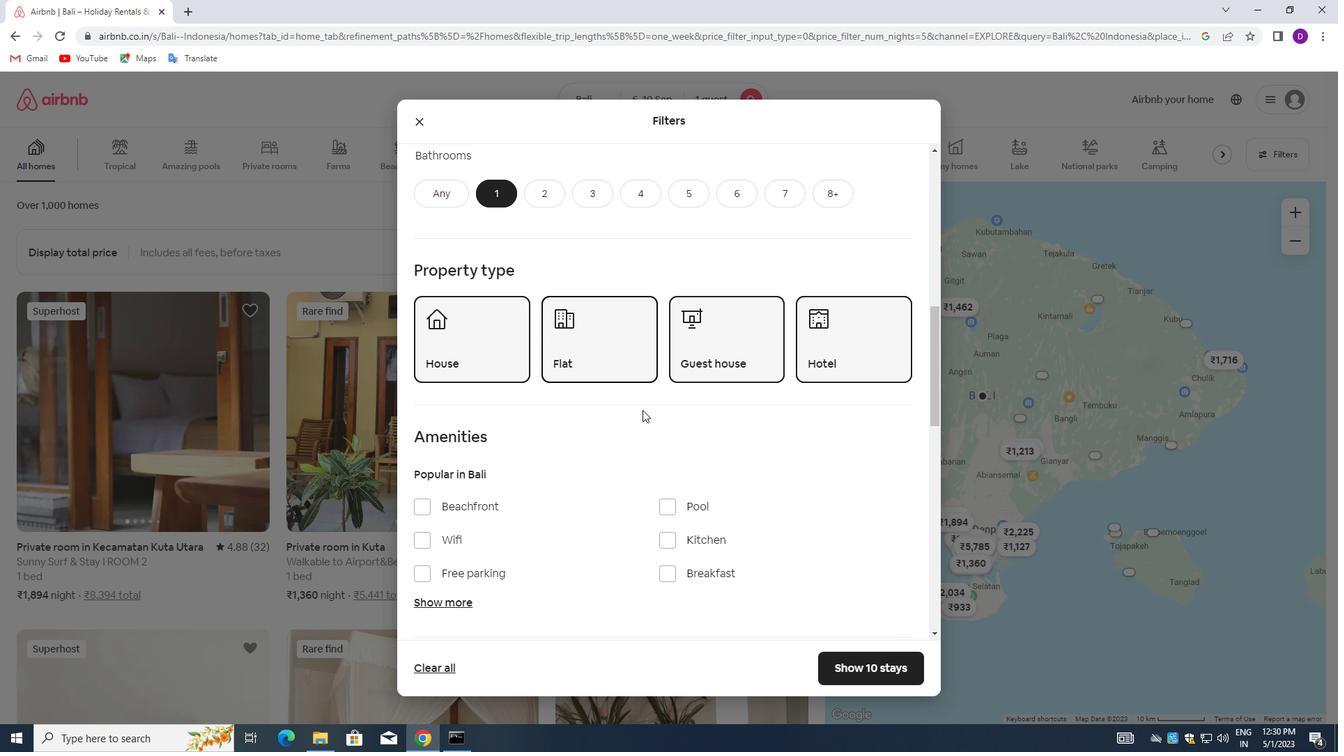 
Action: Mouse scrolled (644, 416) with delta (0, 0)
Screenshot: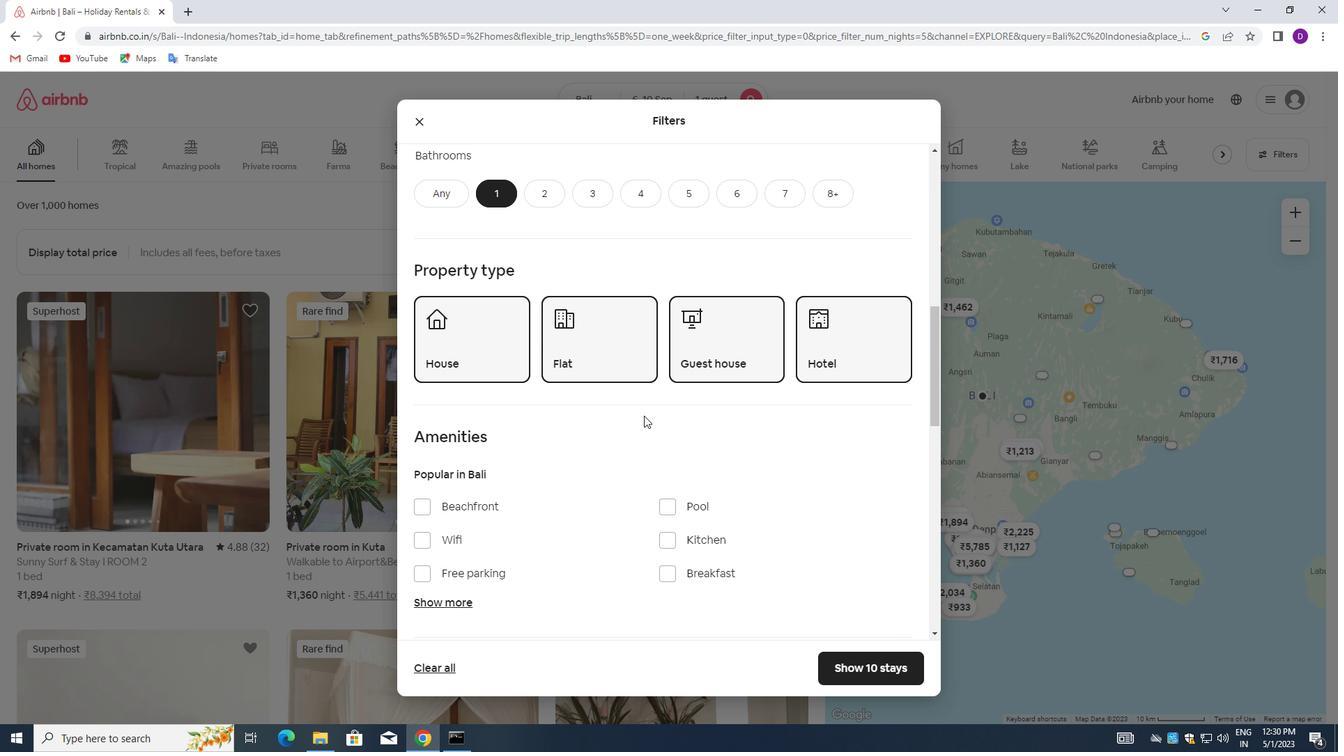 
Action: Mouse moved to (644, 419)
Screenshot: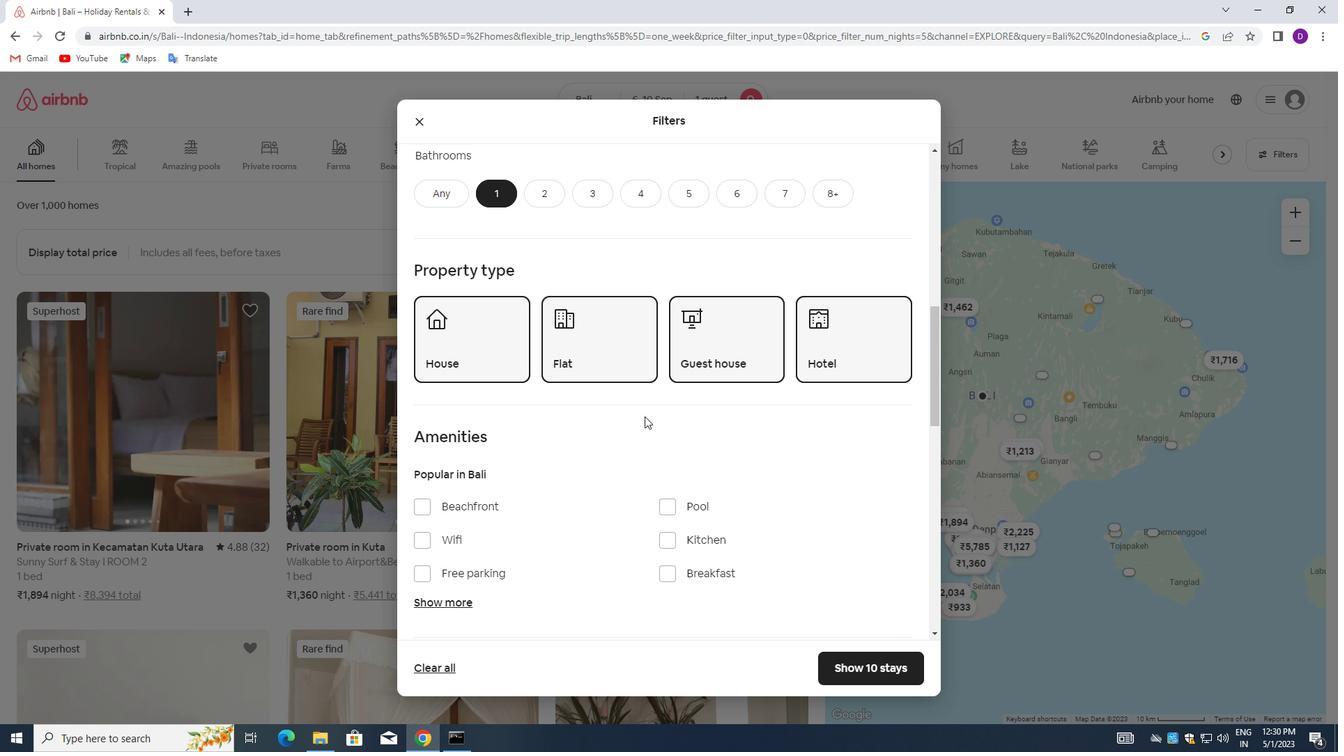 
Action: Mouse scrolled (644, 418) with delta (0, 0)
Screenshot: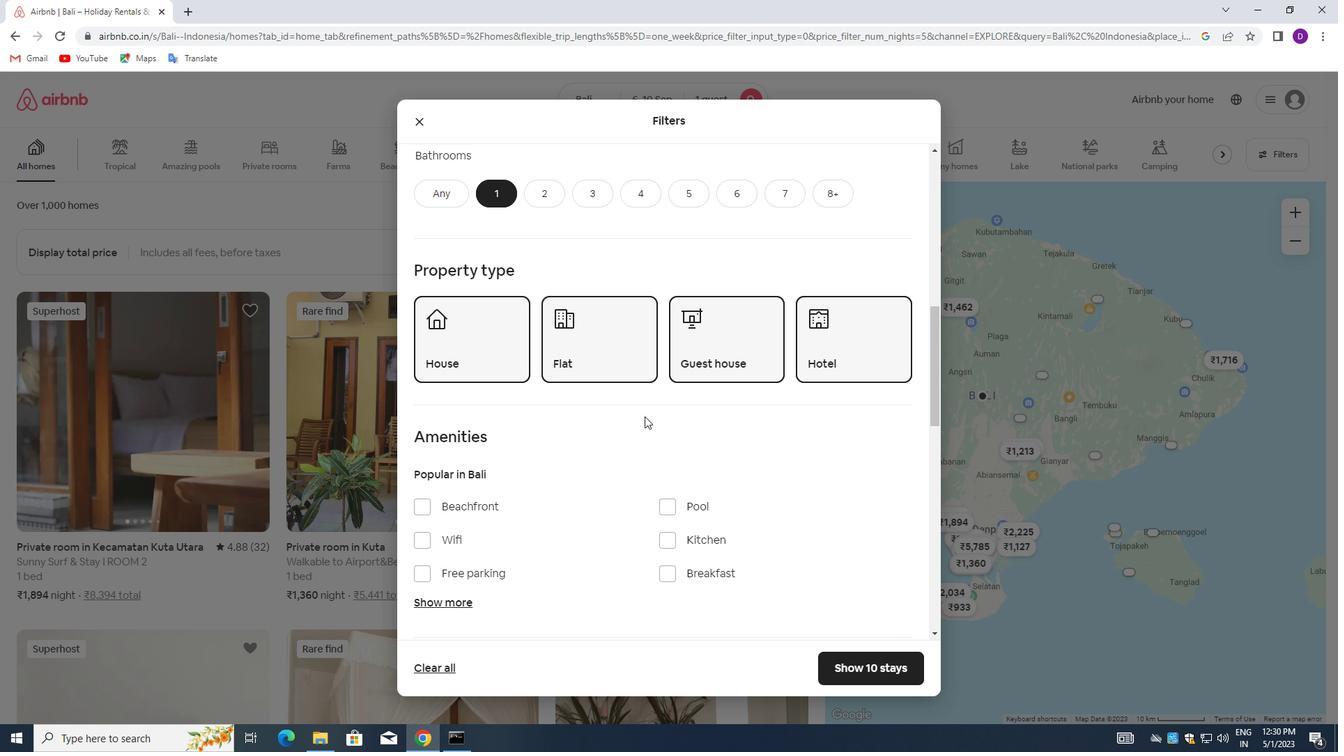 
Action: Mouse moved to (624, 405)
Screenshot: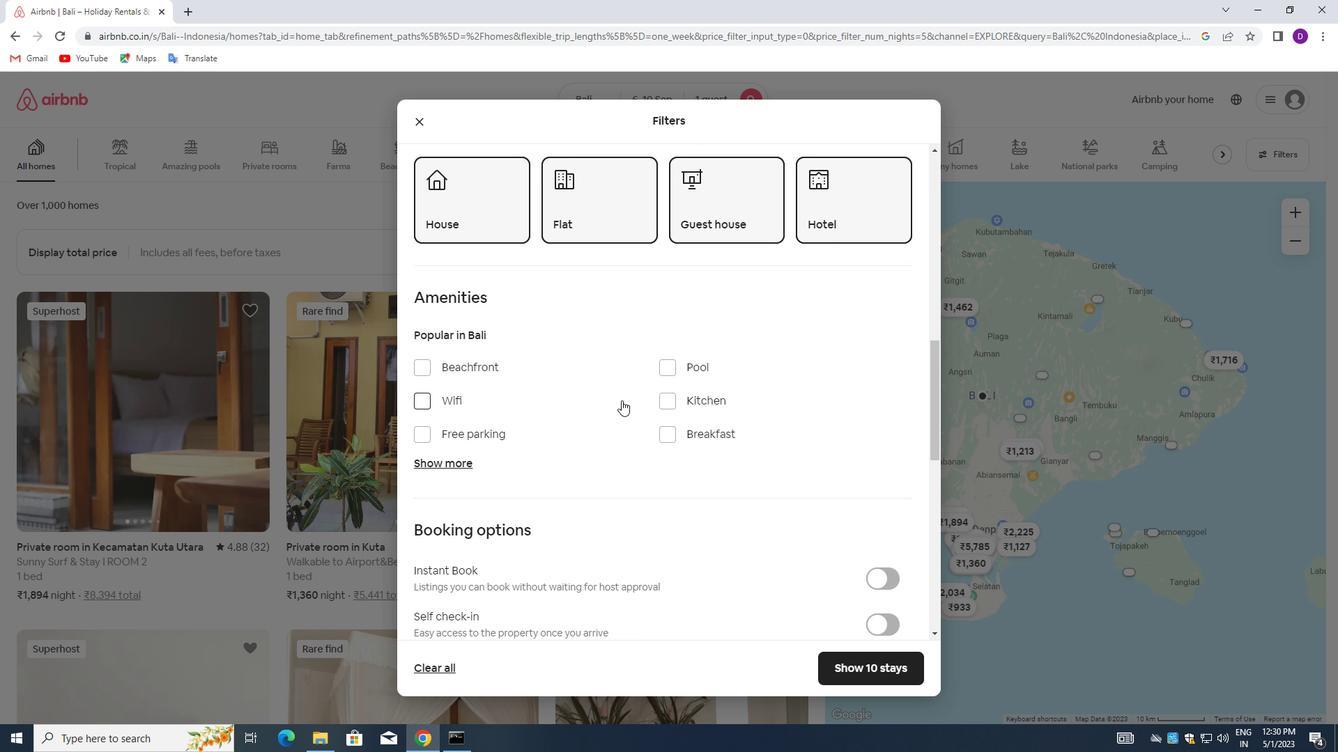 
Action: Mouse scrolled (624, 404) with delta (0, 0)
Screenshot: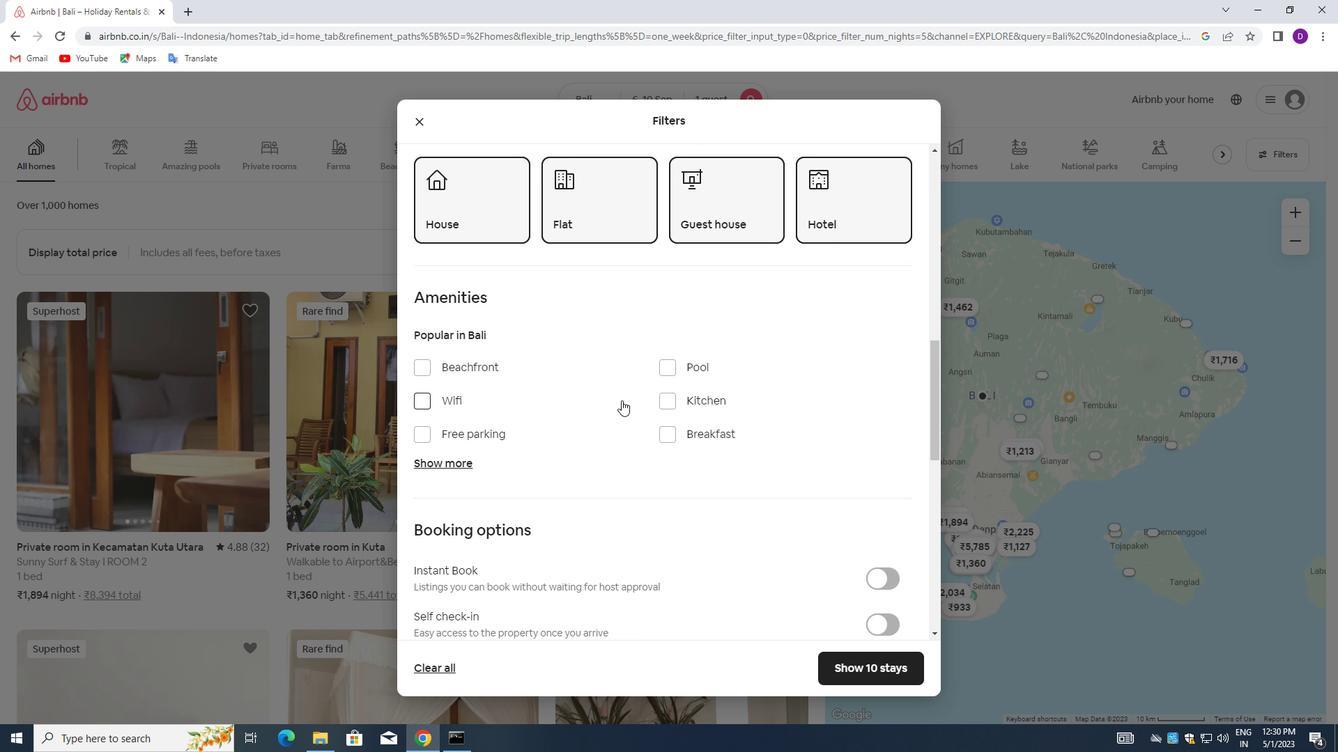 
Action: Mouse moved to (635, 411)
Screenshot: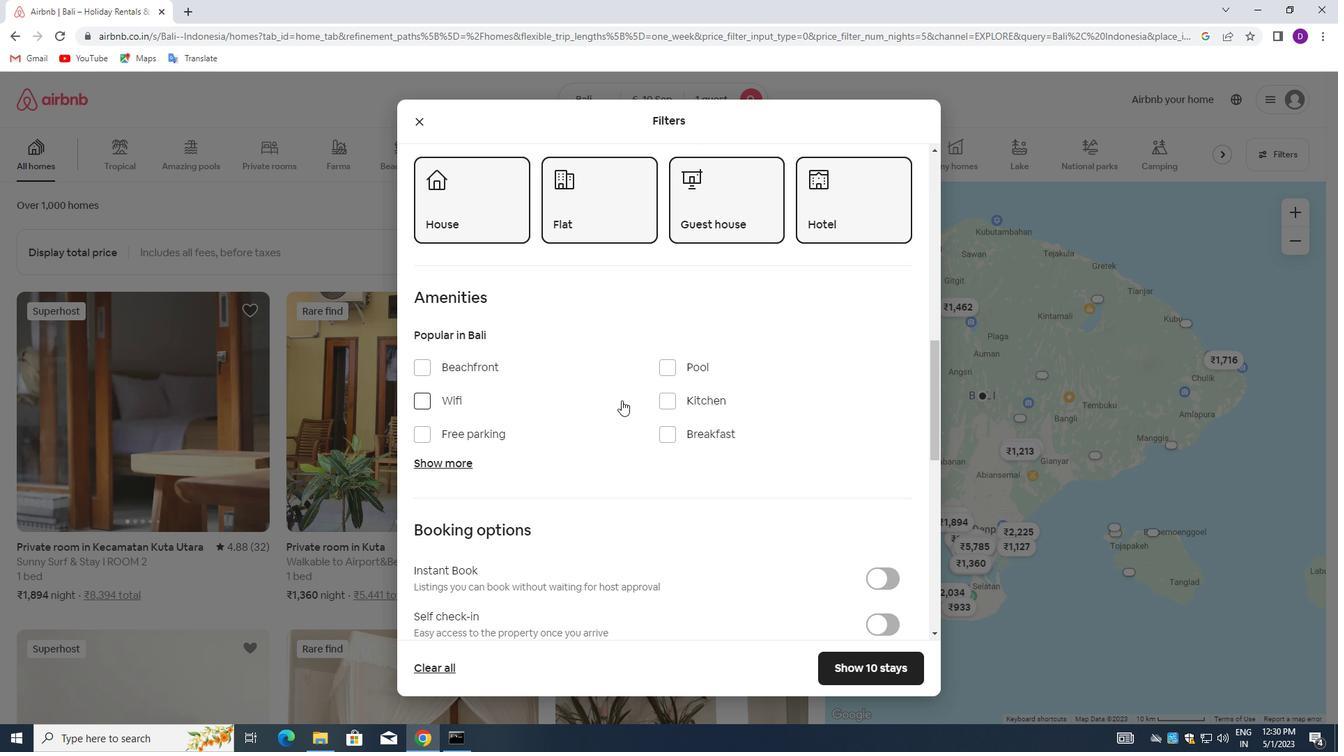 
Action: Mouse scrolled (635, 410) with delta (0, 0)
Screenshot: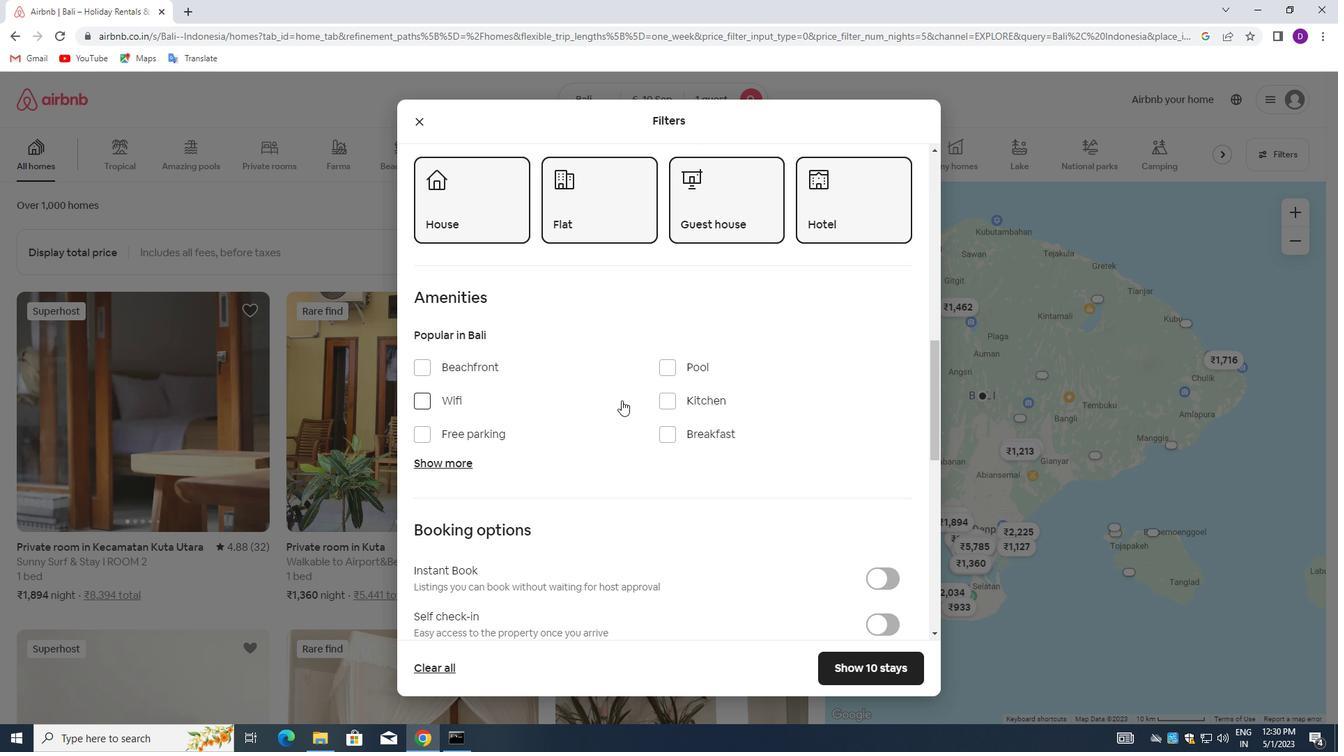 
Action: Mouse moved to (689, 411)
Screenshot: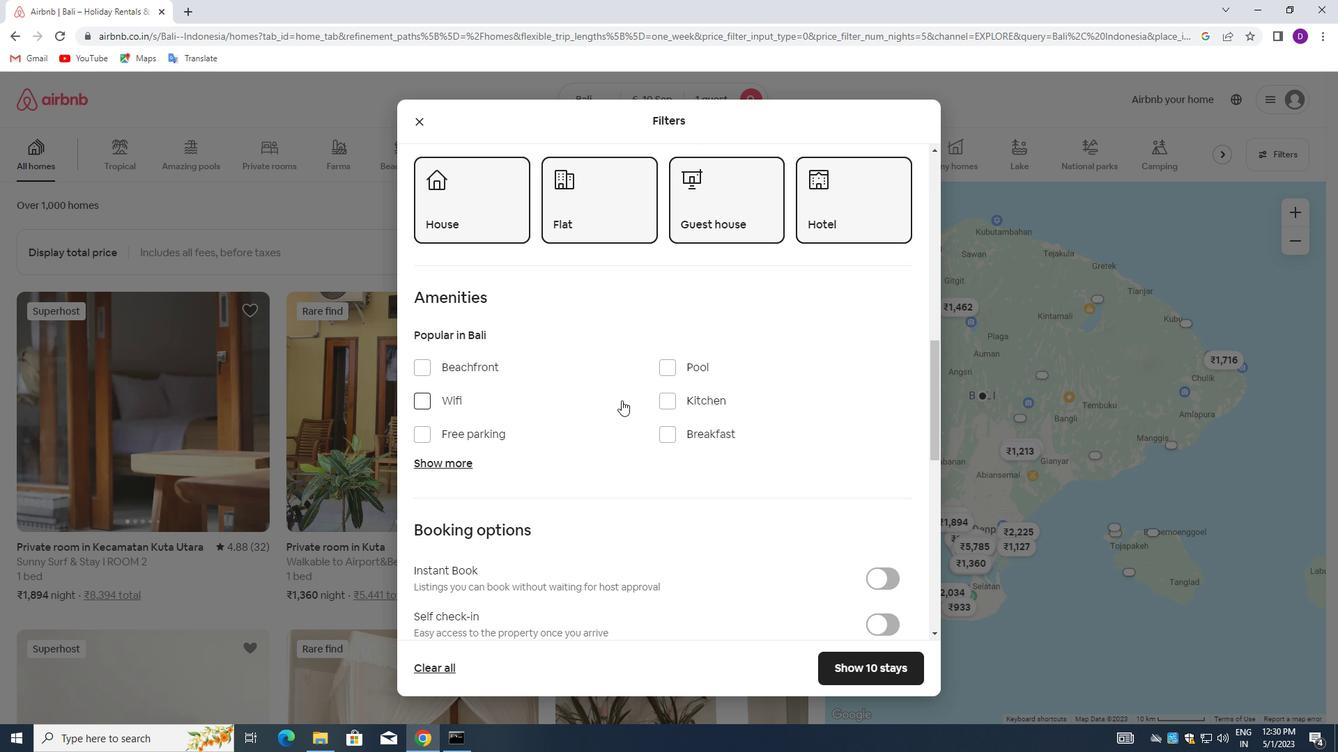
Action: Mouse scrolled (689, 411) with delta (0, 0)
Screenshot: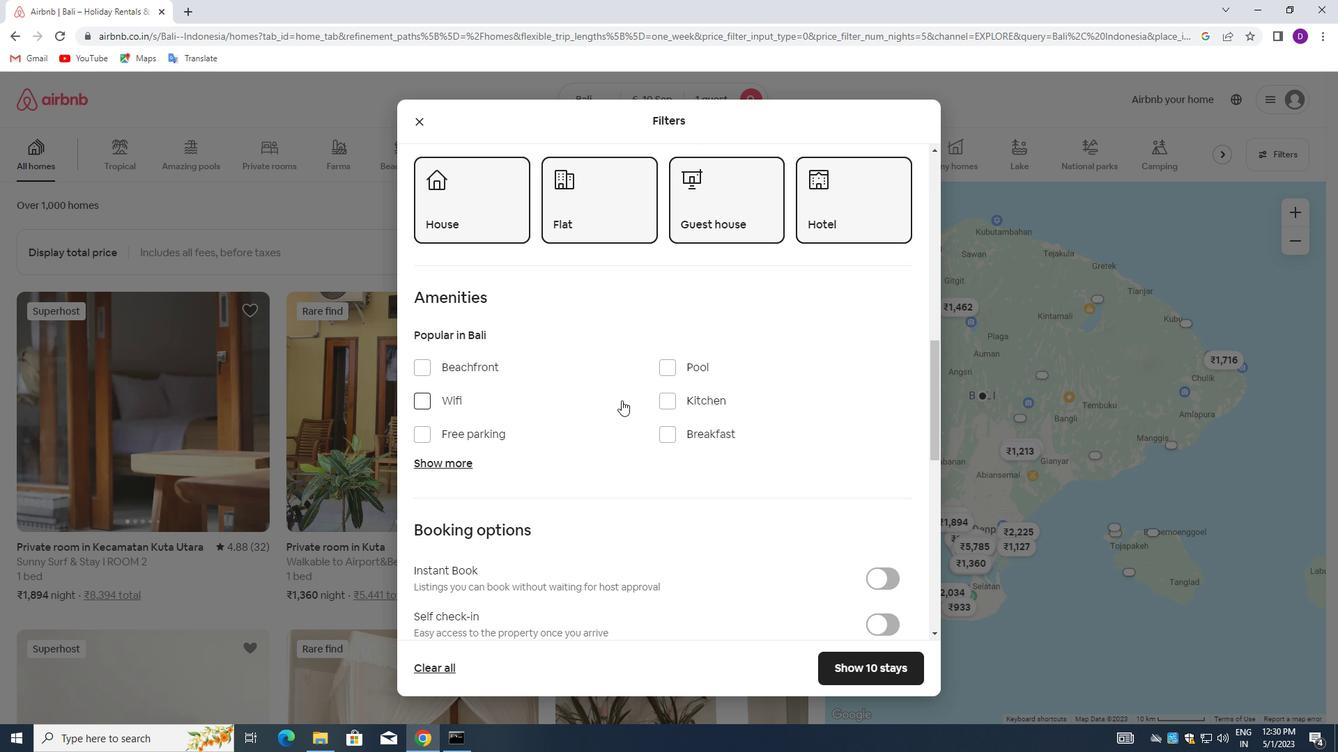 
Action: Mouse moved to (874, 415)
Screenshot: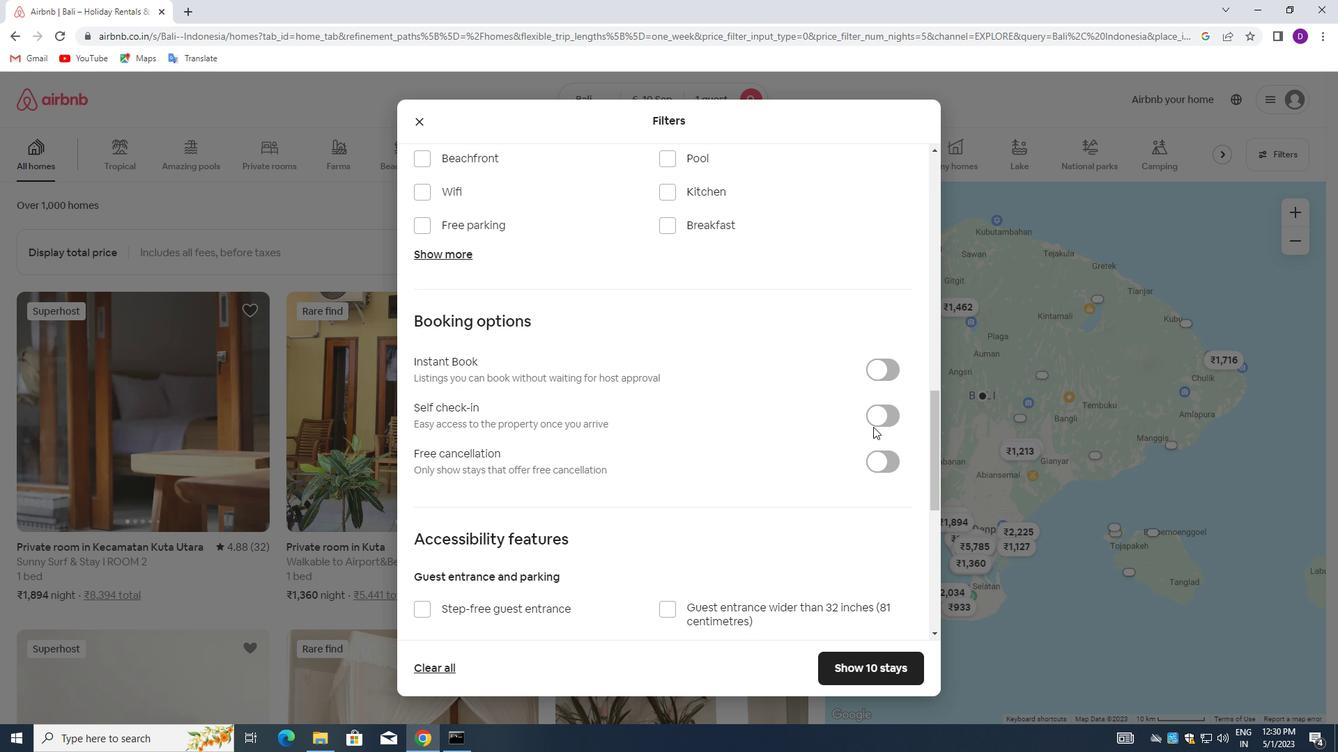 
Action: Mouse pressed left at (874, 415)
Screenshot: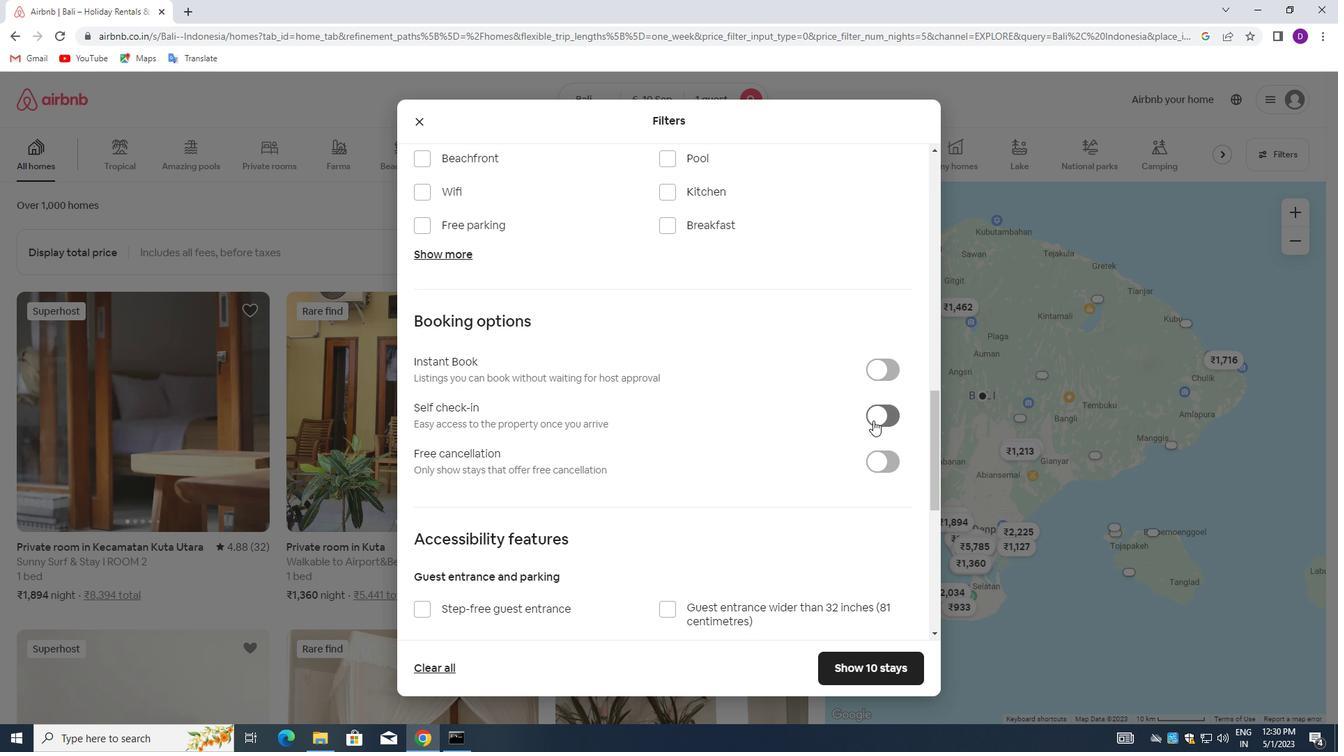 
Action: Mouse moved to (687, 460)
Screenshot: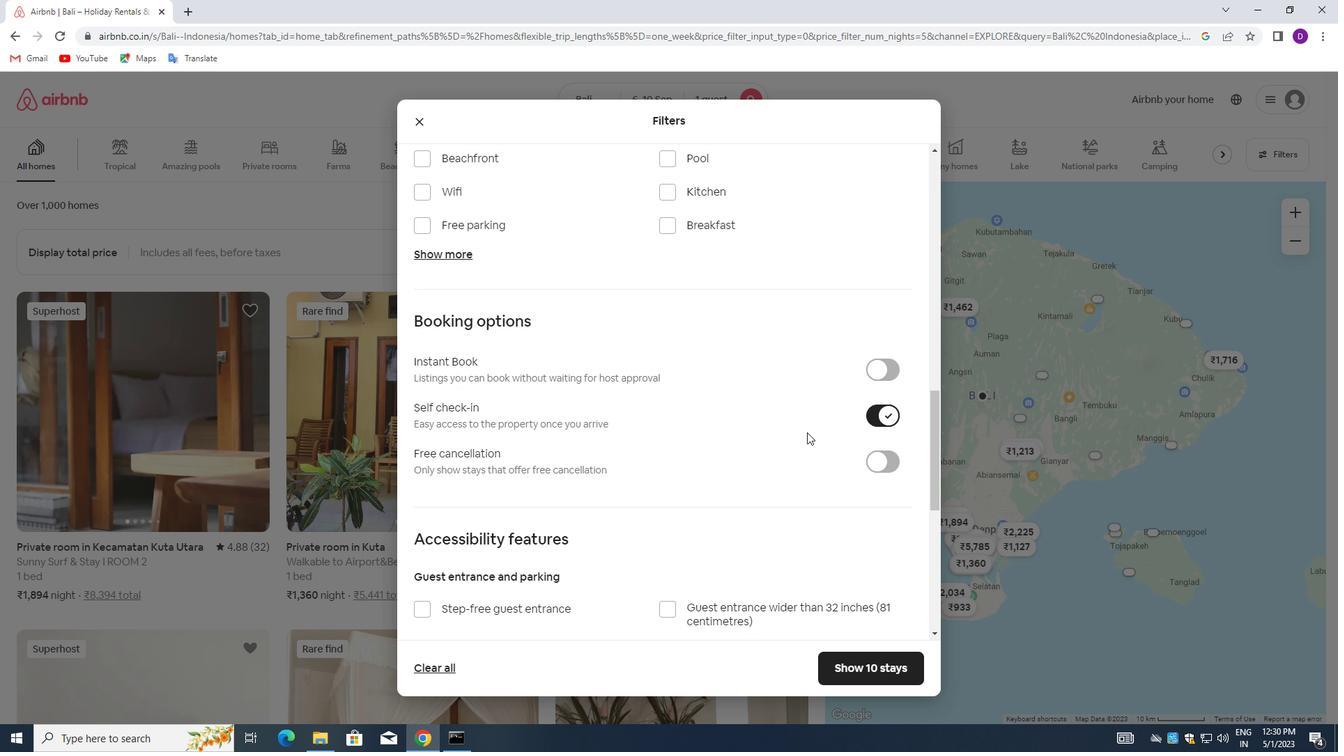 
Action: Mouse scrolled (687, 460) with delta (0, 0)
Screenshot: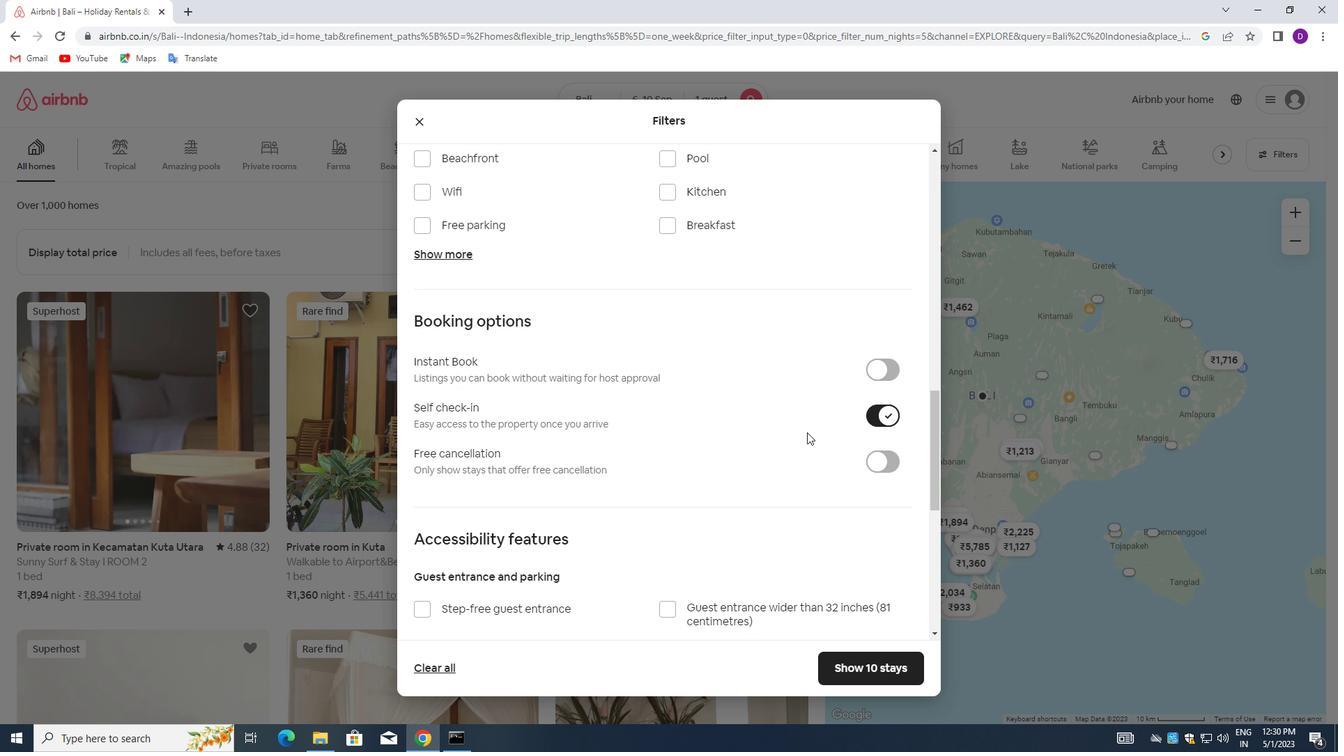 
Action: Mouse moved to (681, 463)
Screenshot: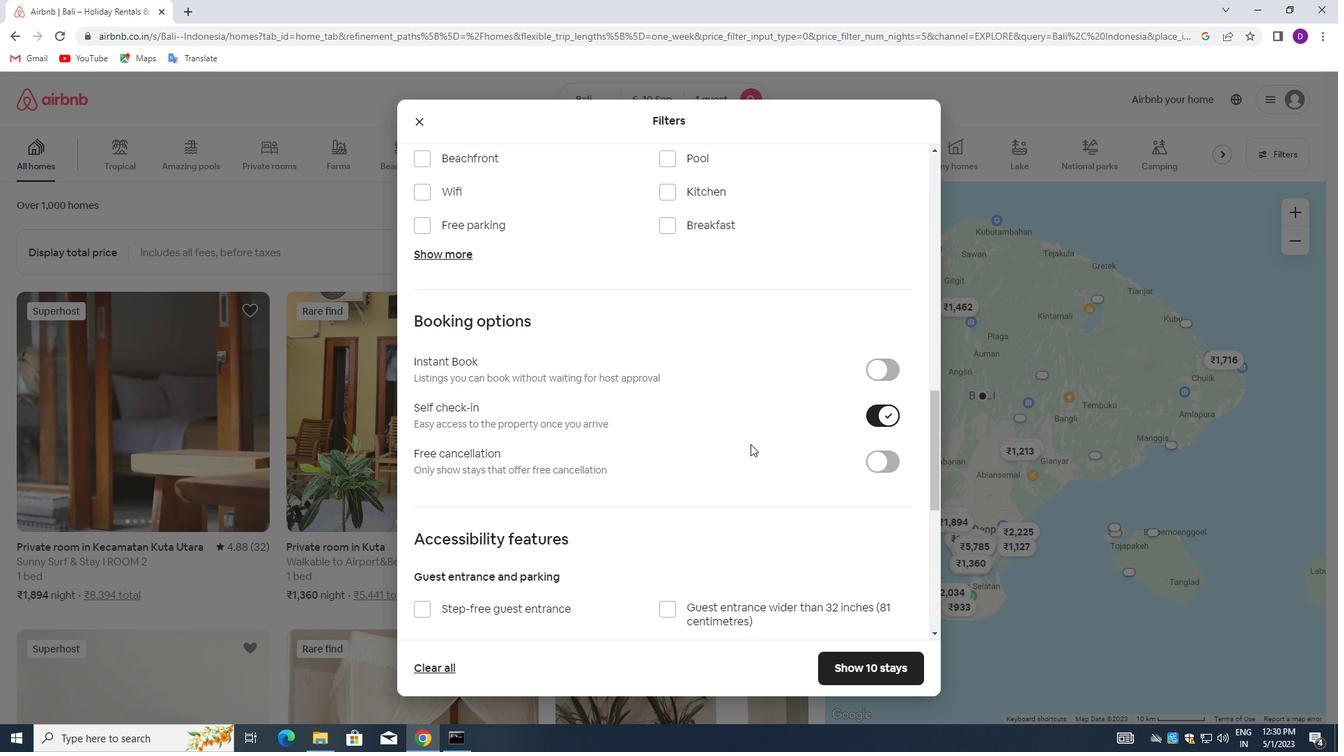 
Action: Mouse scrolled (681, 462) with delta (0, 0)
Screenshot: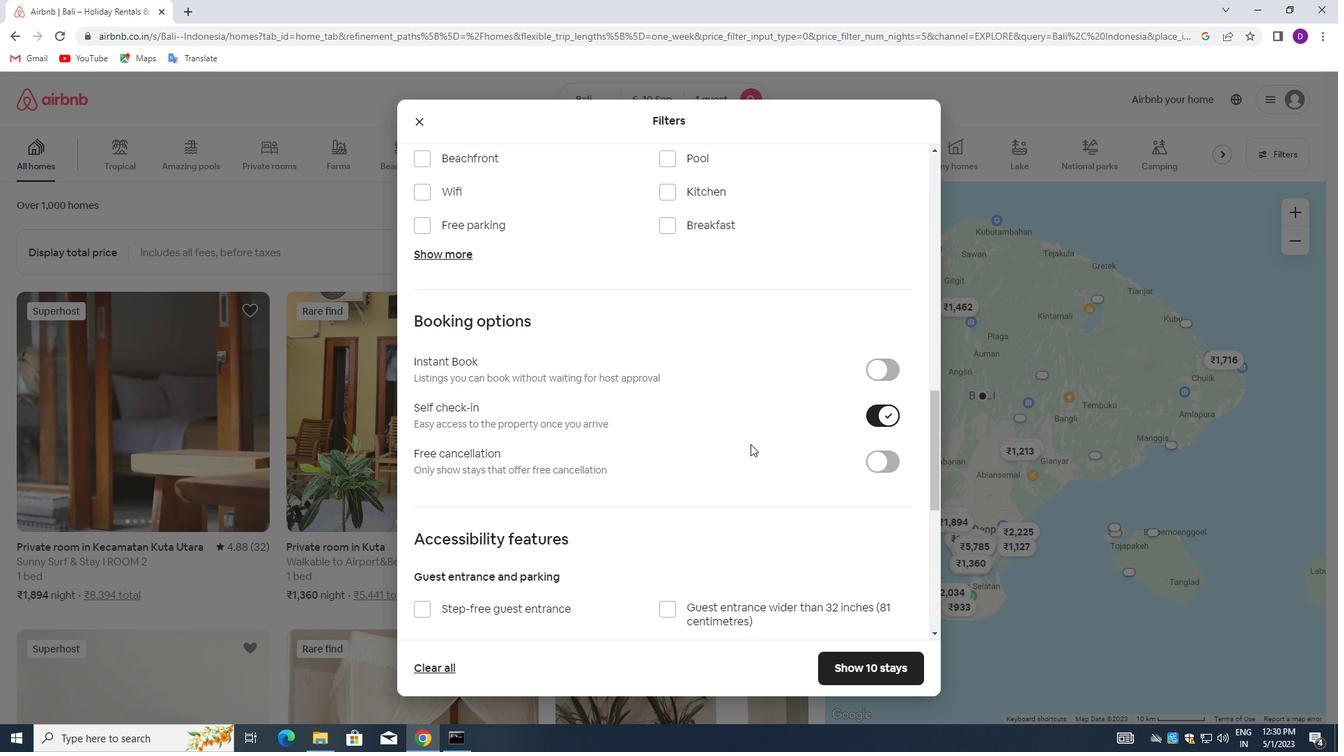 
Action: Mouse moved to (675, 466)
Screenshot: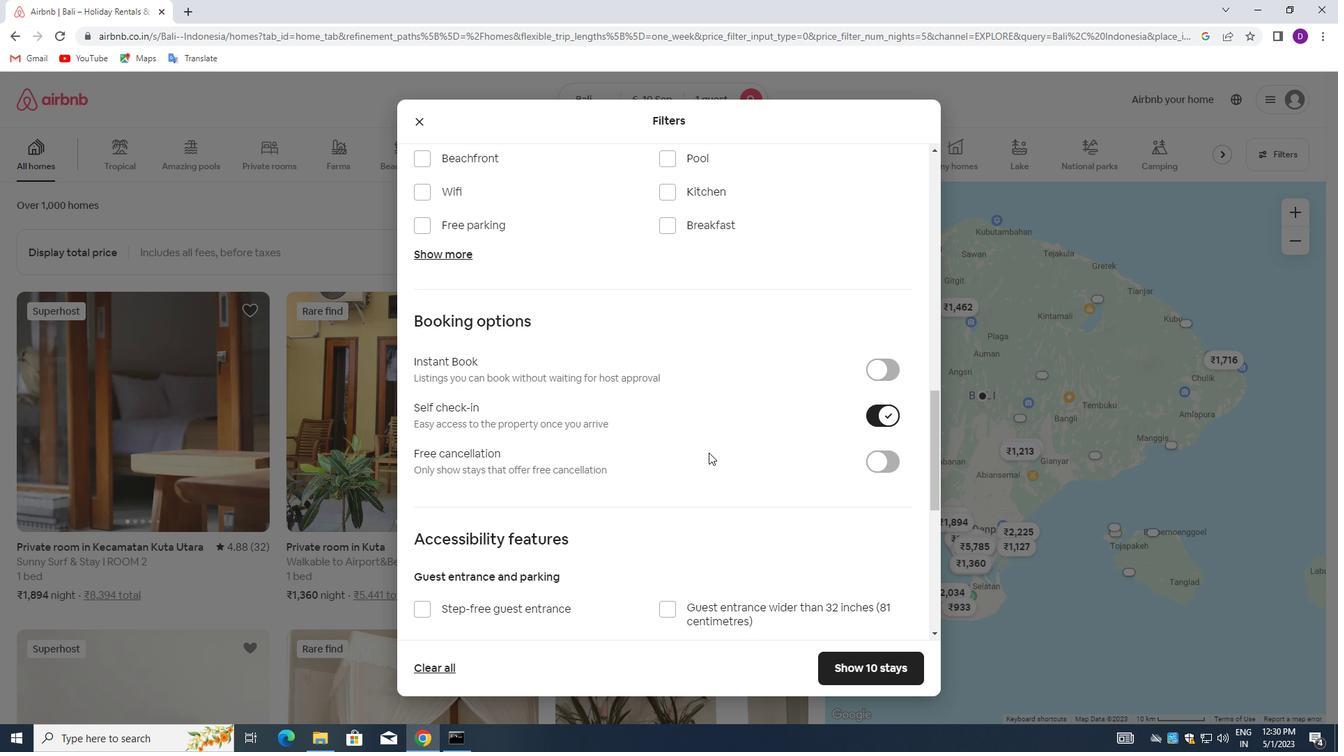 
Action: Mouse scrolled (675, 465) with delta (0, 0)
Screenshot: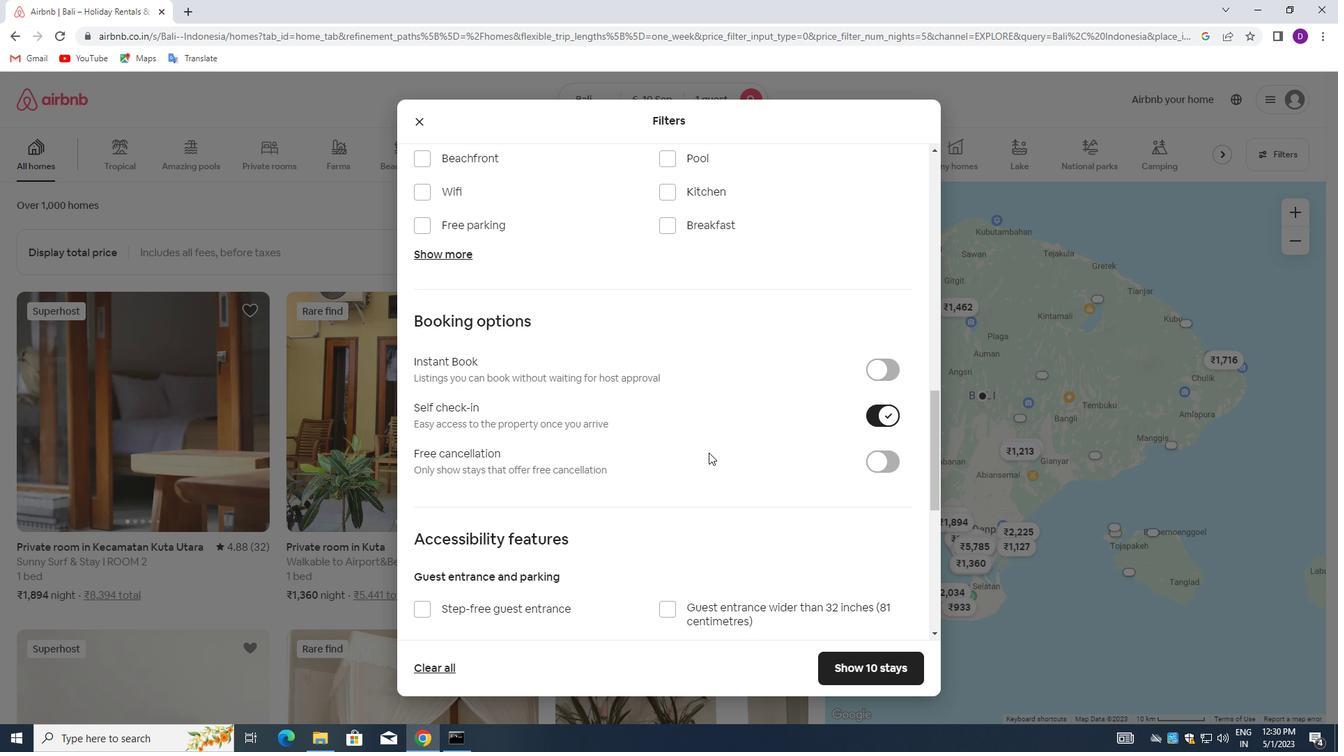 
Action: Mouse moved to (670, 469)
Screenshot: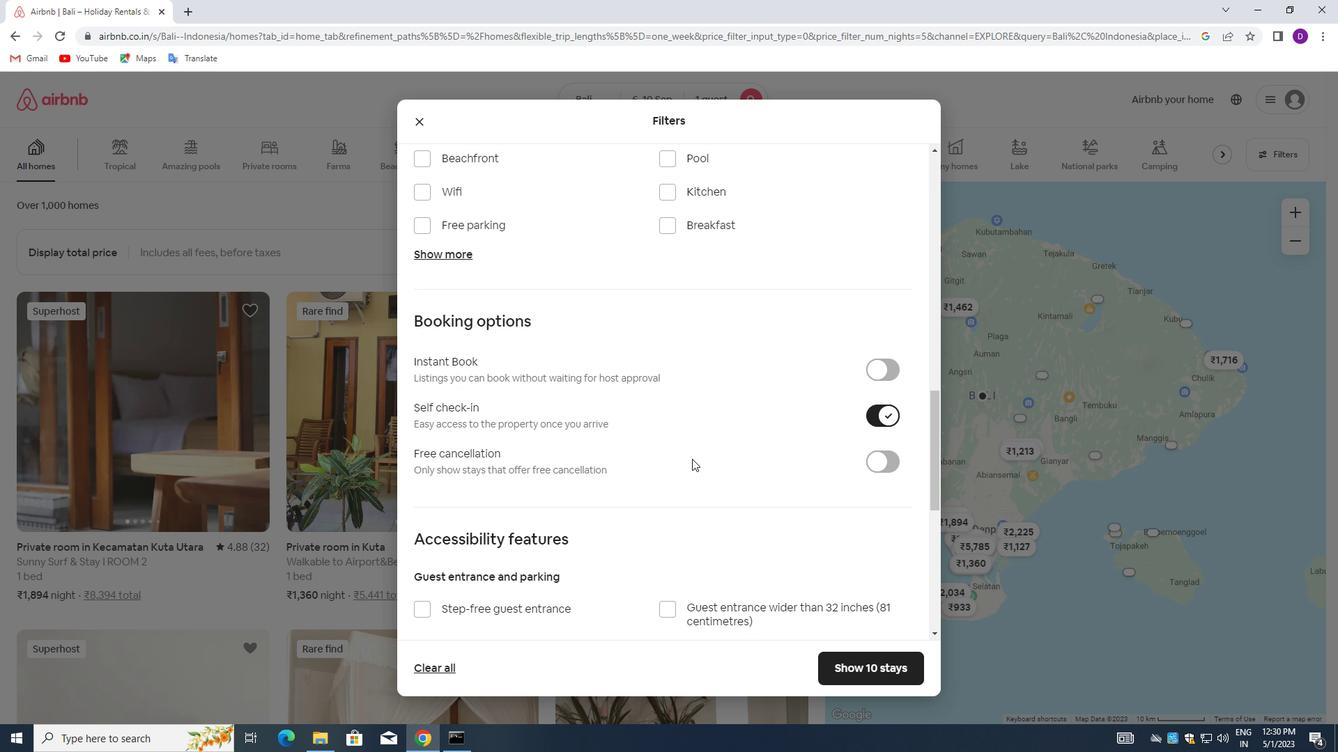
Action: Mouse scrolled (670, 468) with delta (0, 0)
Screenshot: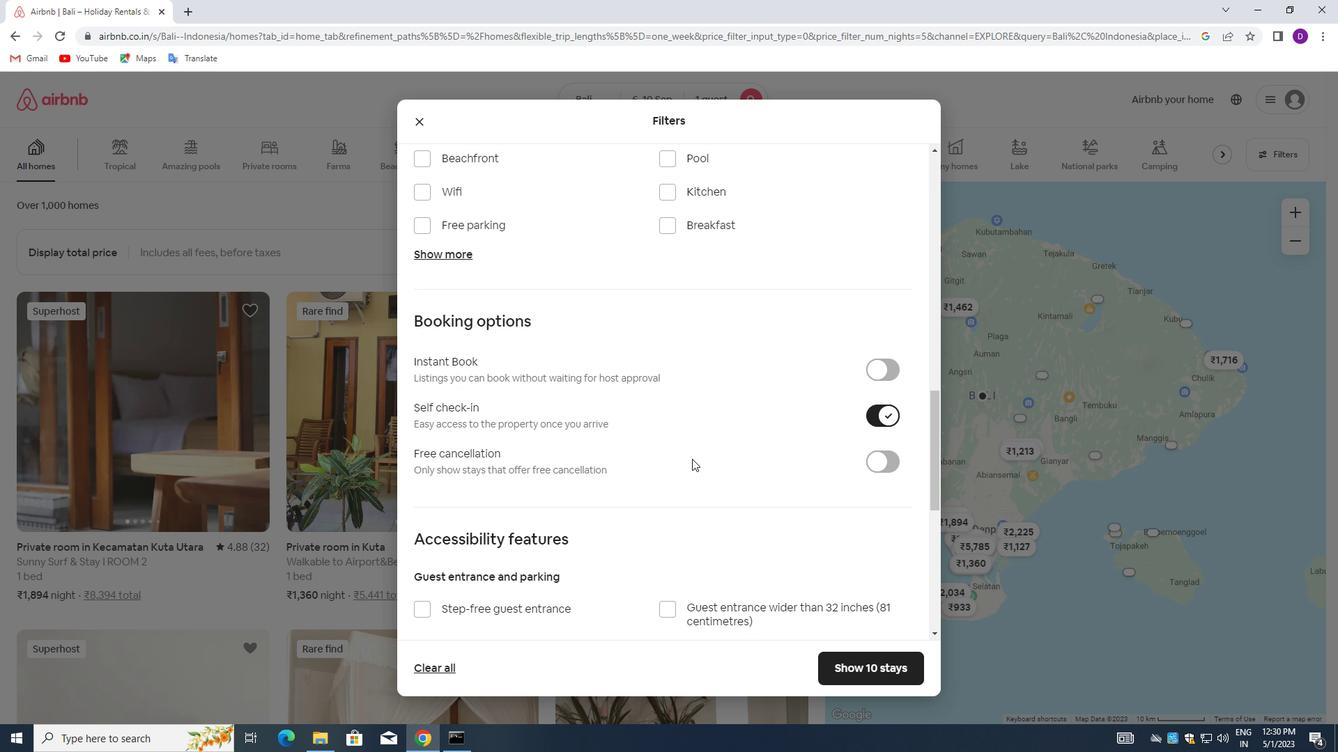 
Action: Mouse moved to (579, 497)
Screenshot: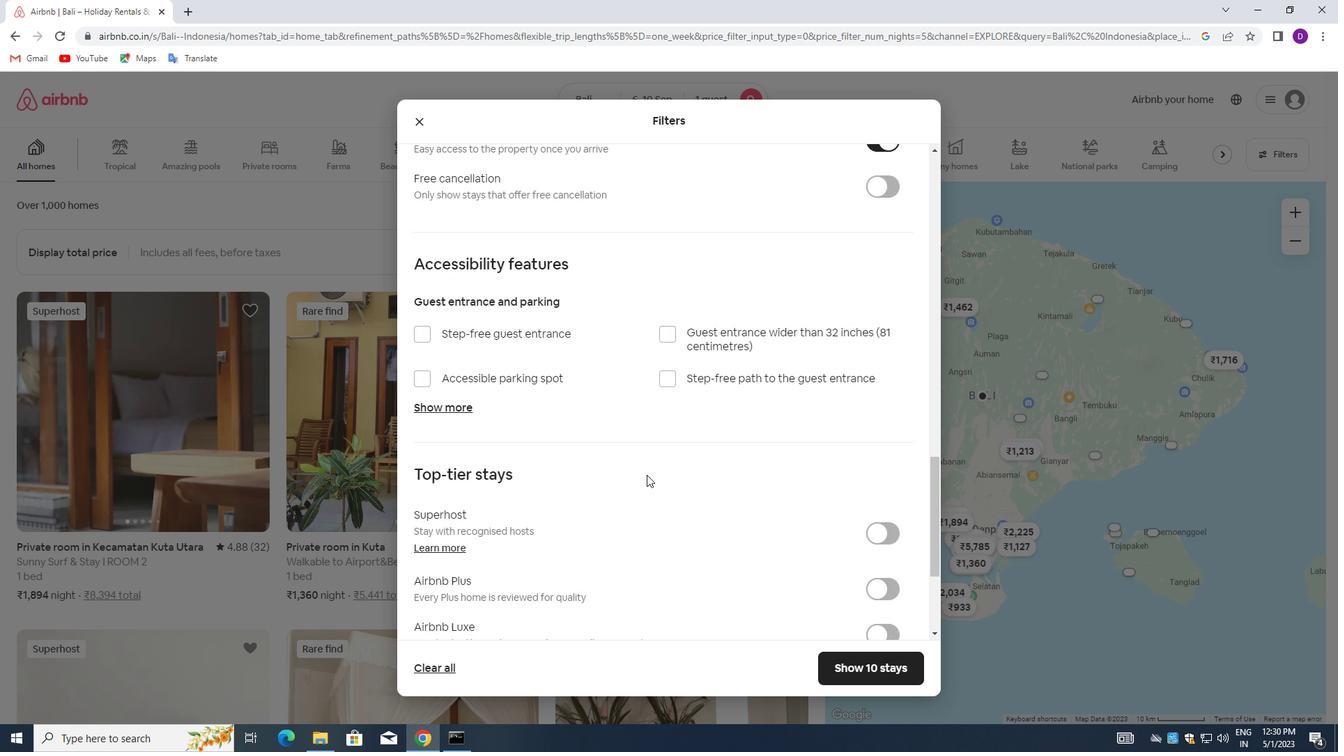 
Action: Mouse scrolled (579, 496) with delta (0, 0)
Screenshot: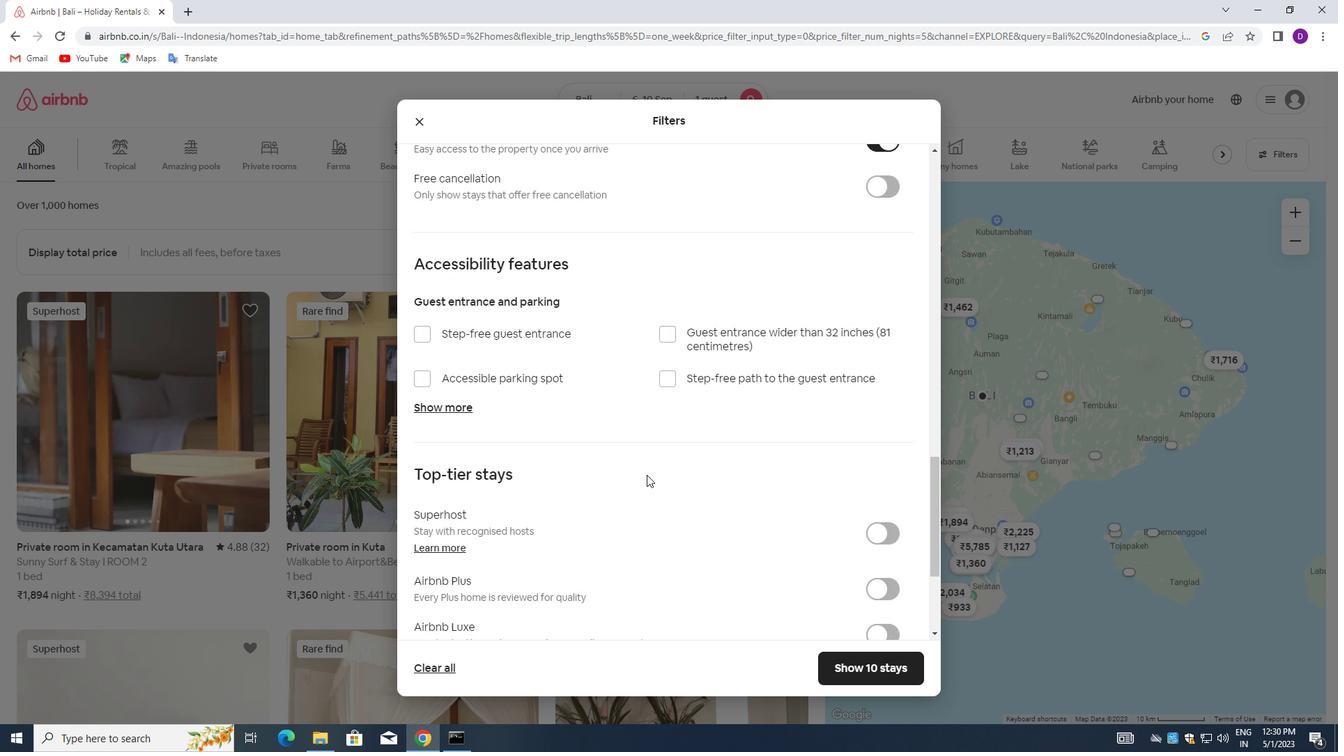 
Action: Mouse moved to (567, 503)
Screenshot: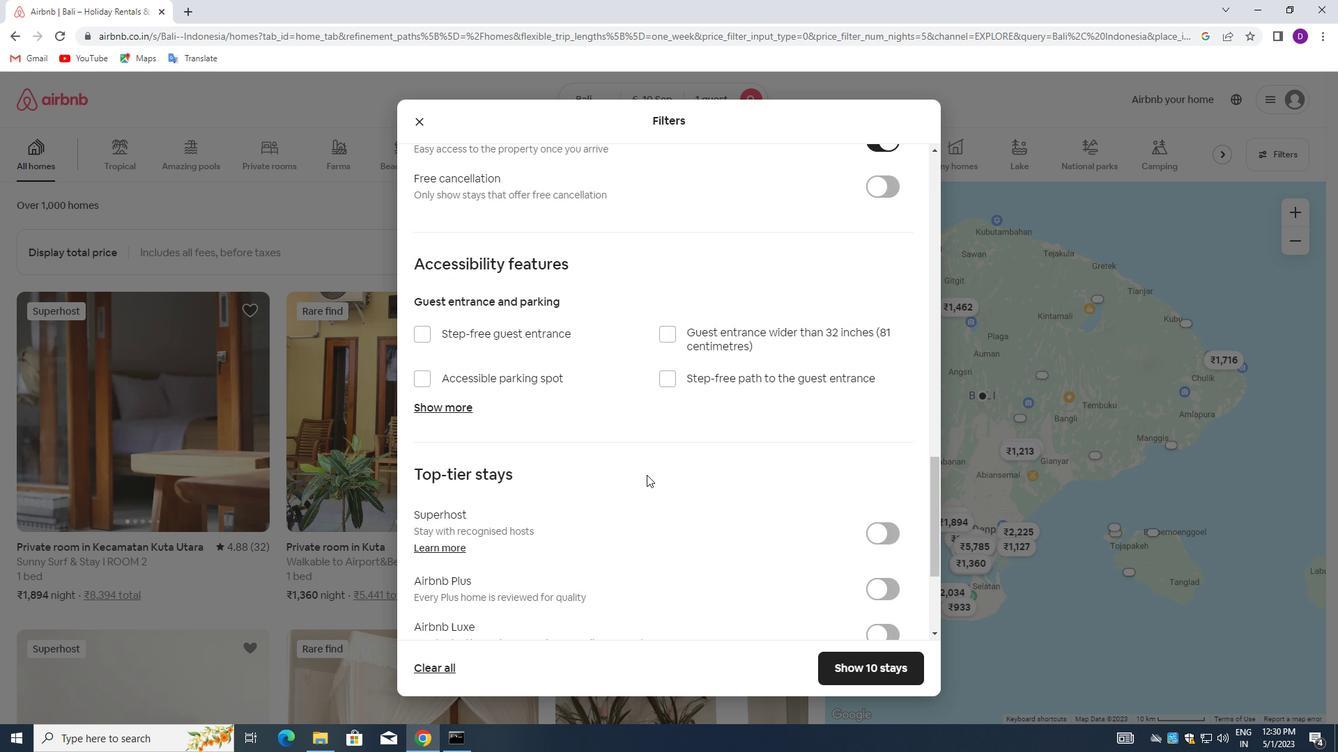 
Action: Mouse scrolled (567, 502) with delta (0, 0)
Screenshot: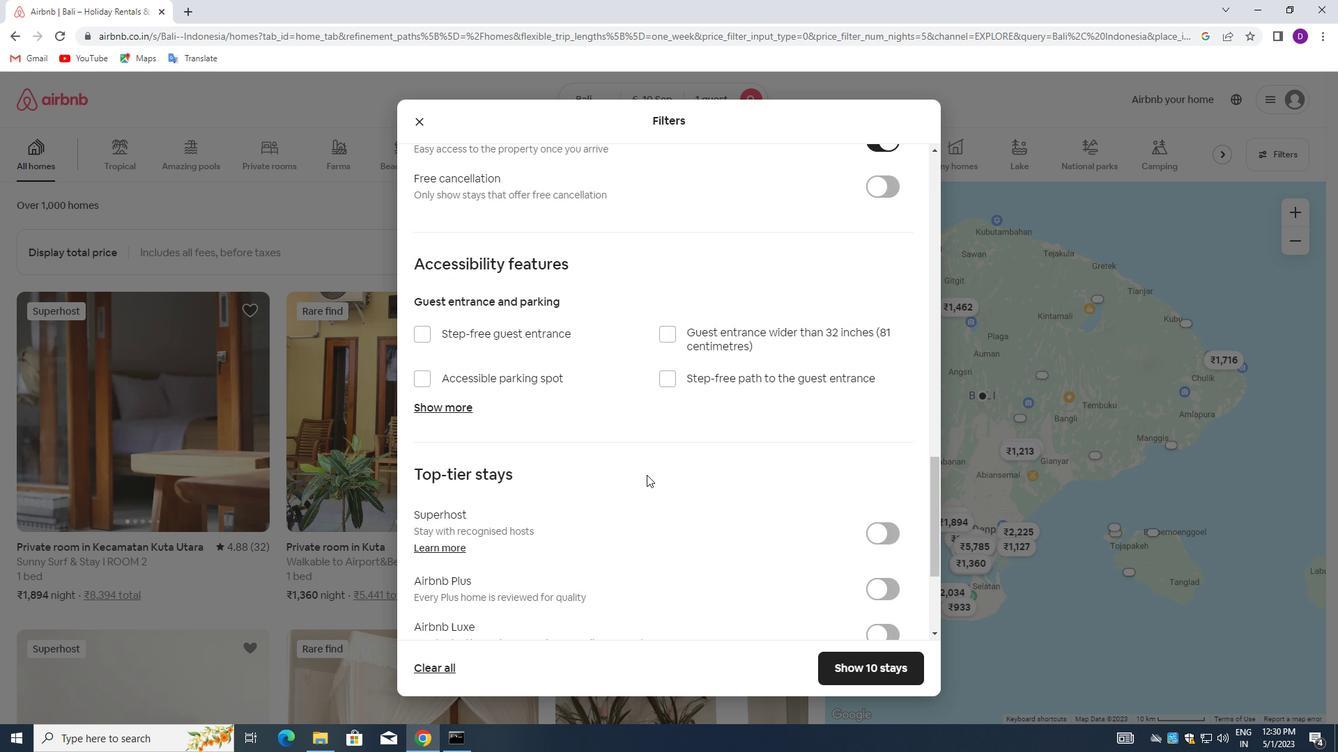 
Action: Mouse moved to (558, 506)
Screenshot: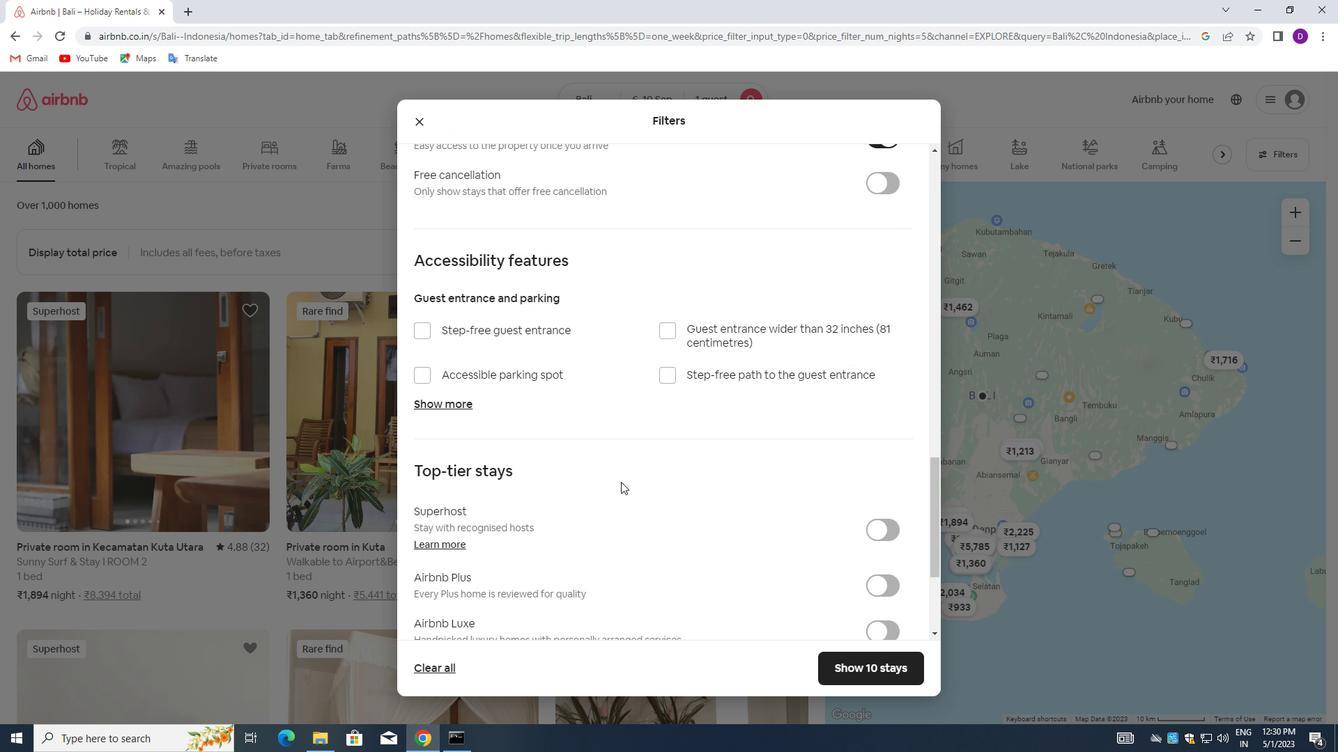 
Action: Mouse scrolled (558, 506) with delta (0, 0)
Screenshot: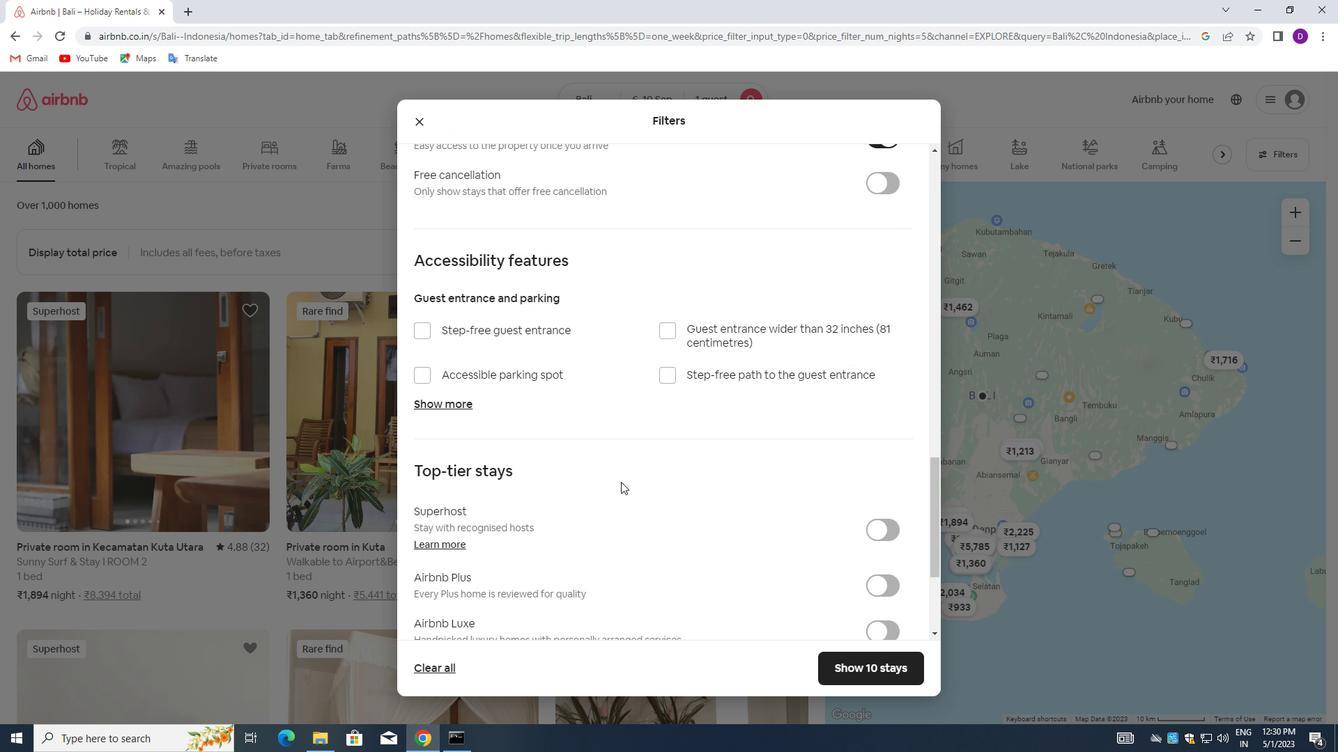 
Action: Mouse moved to (480, 550)
Screenshot: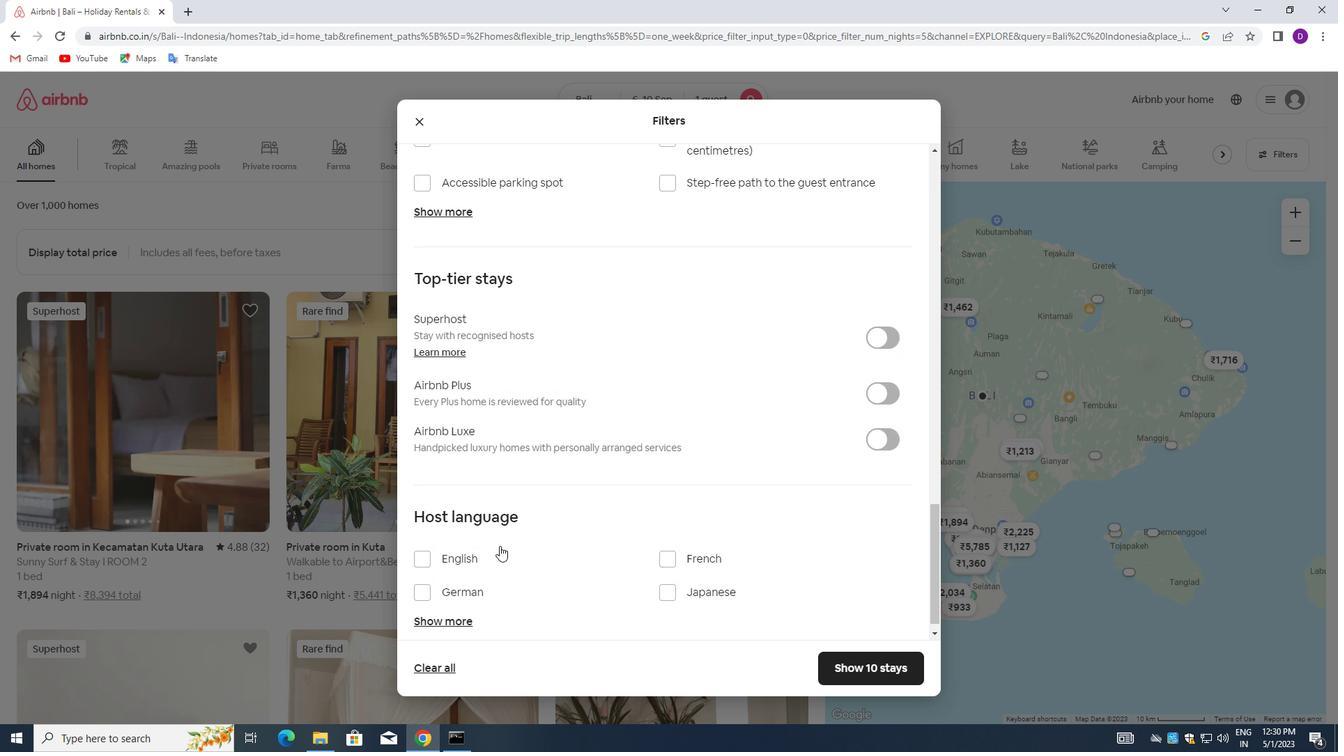 
Action: Mouse scrolled (480, 549) with delta (0, 0)
Screenshot: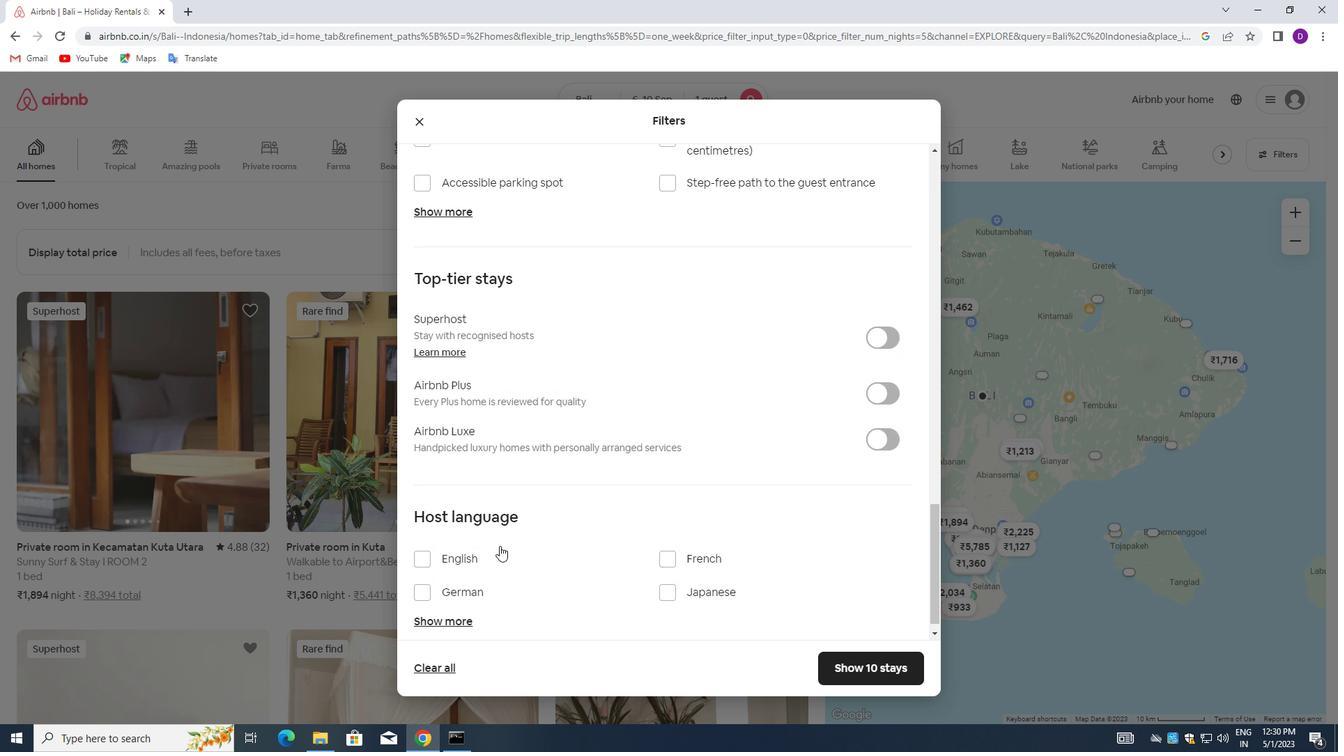 
Action: Mouse moved to (478, 551)
Screenshot: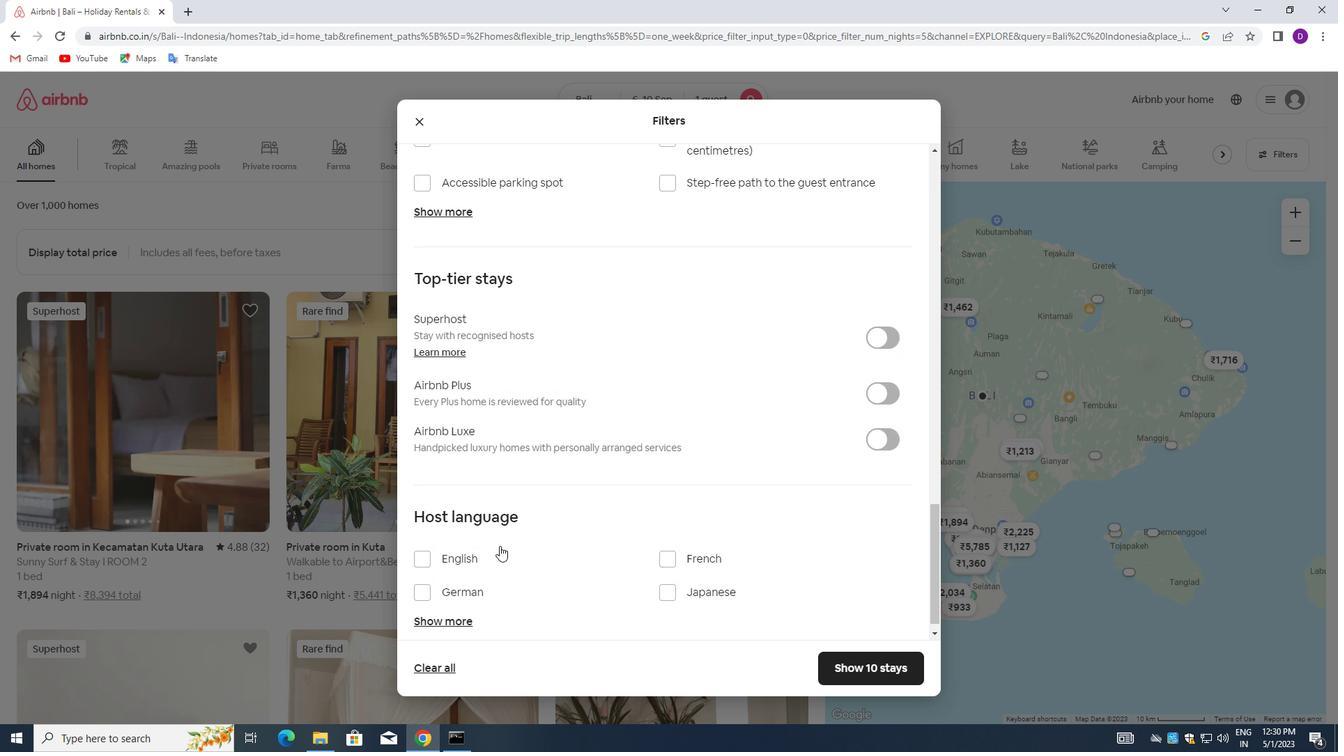
Action: Mouse scrolled (478, 550) with delta (0, 0)
Screenshot: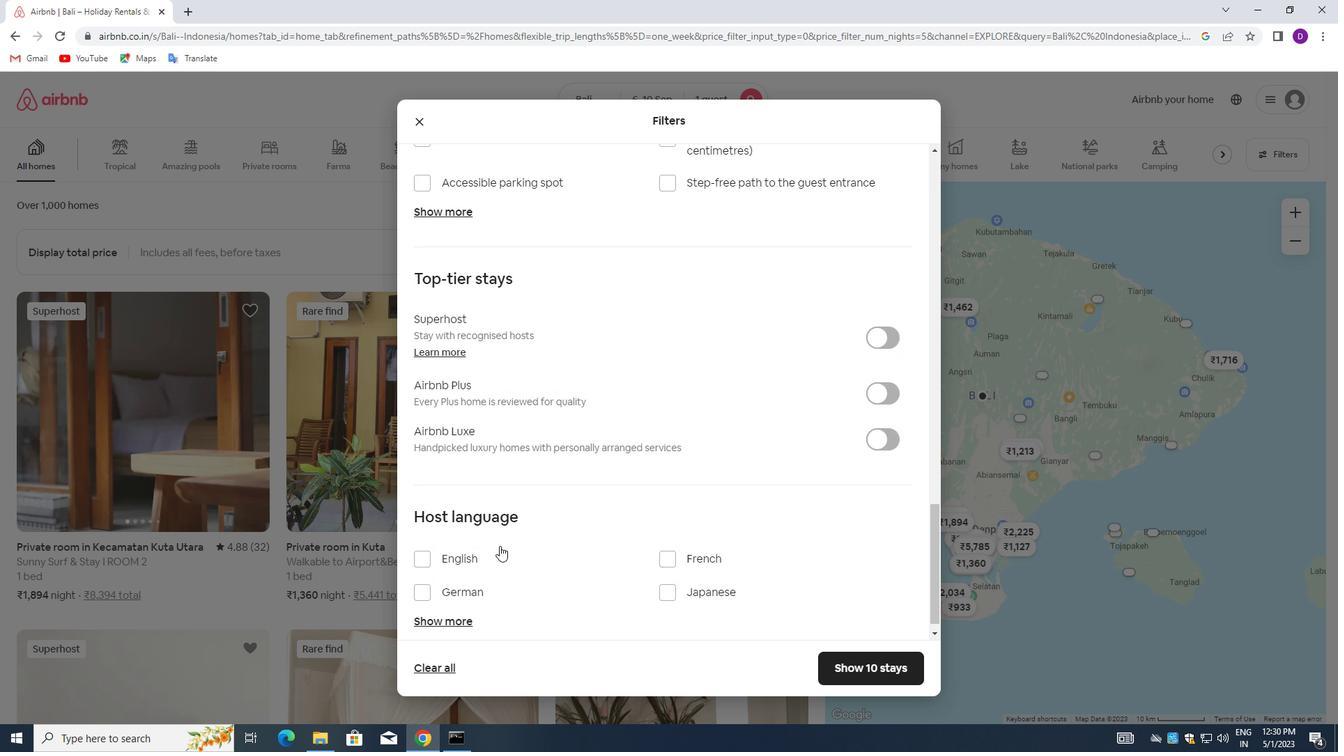 
Action: Mouse moved to (476, 552)
Screenshot: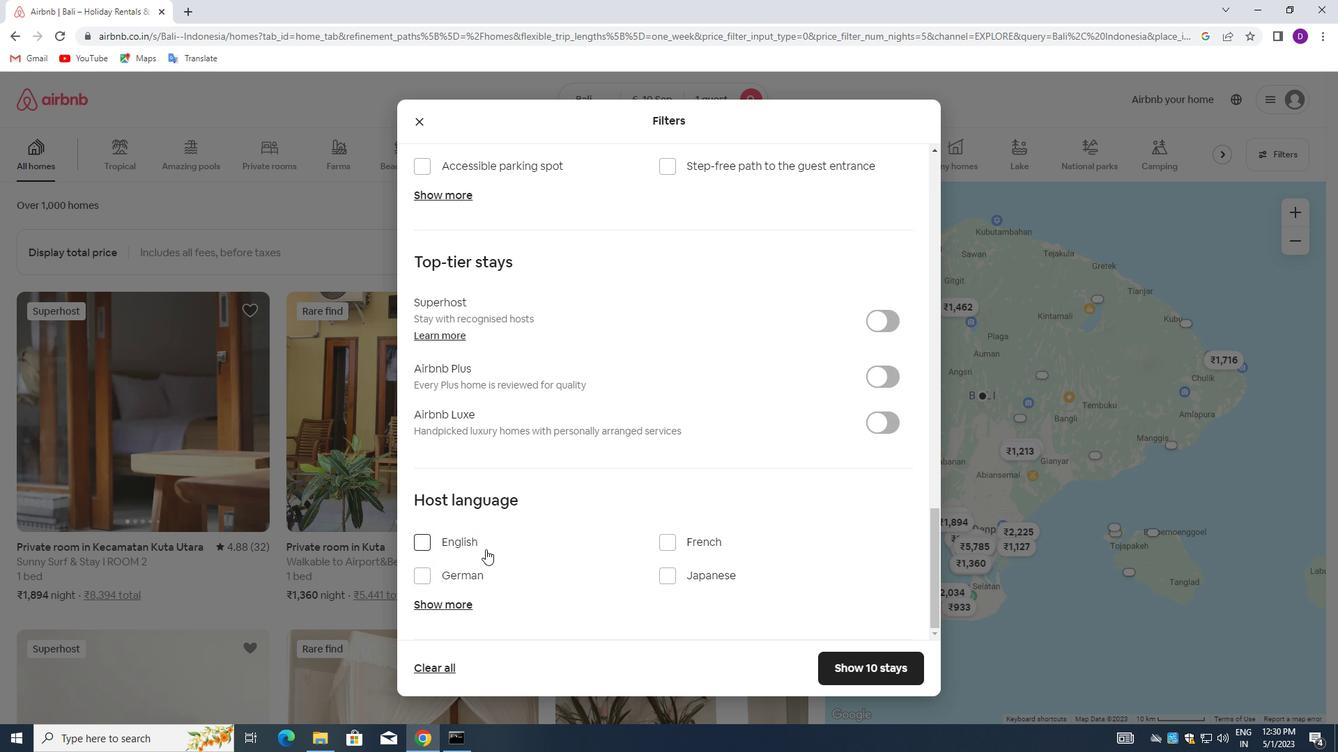 
Action: Mouse scrolled (476, 551) with delta (0, 0)
Screenshot: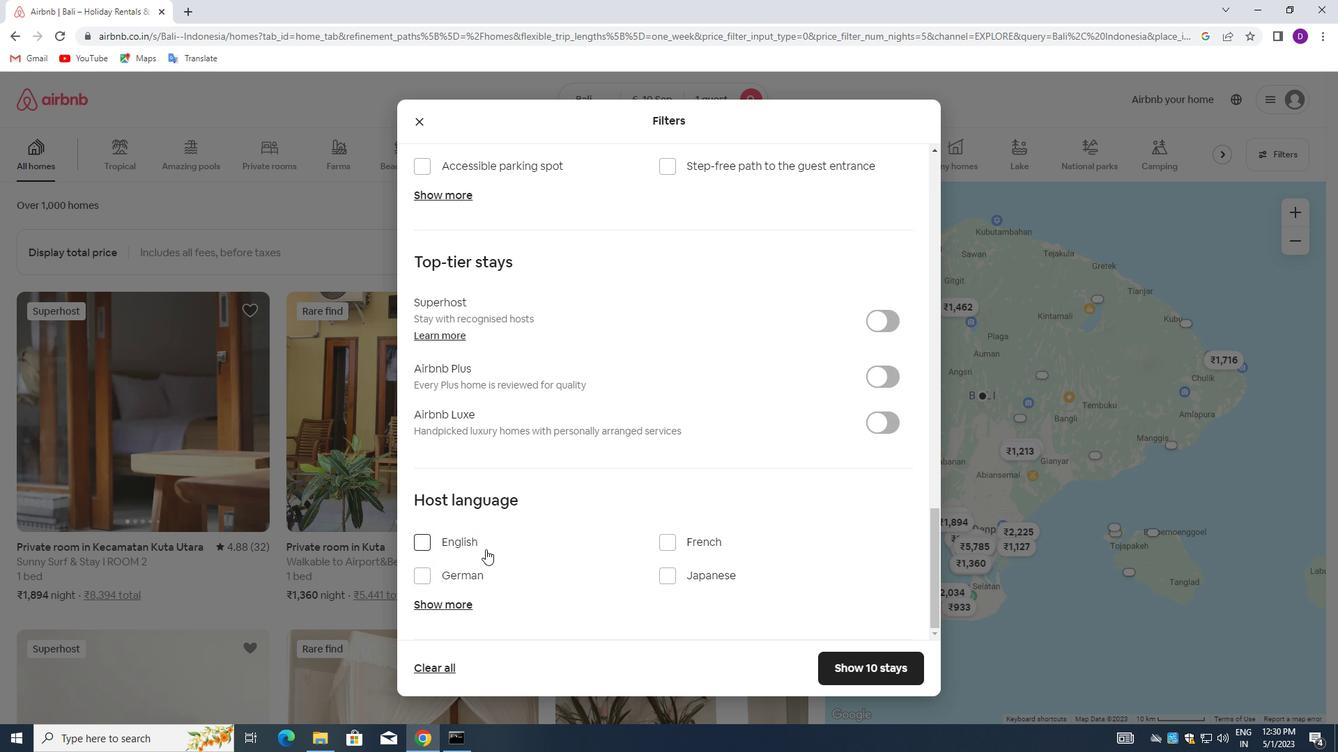 
Action: Mouse moved to (418, 538)
Screenshot: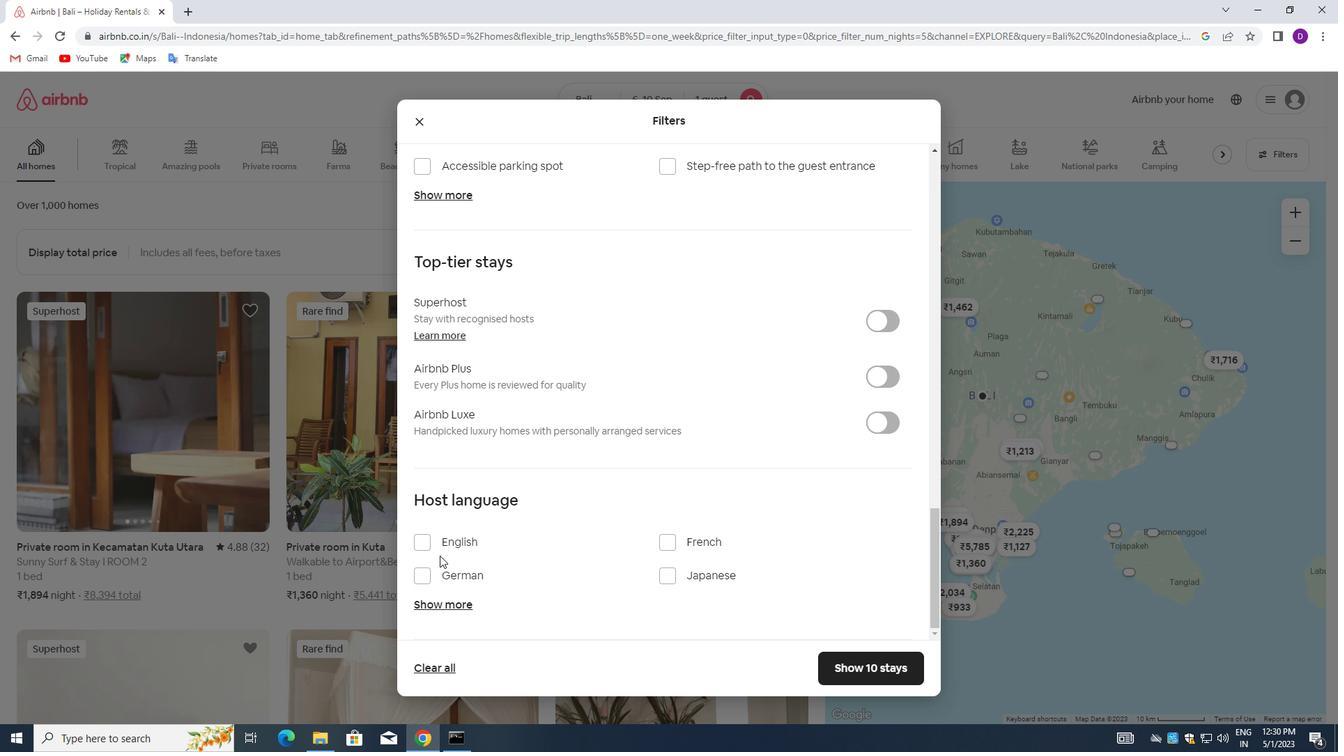 
Action: Mouse pressed left at (418, 538)
Screenshot: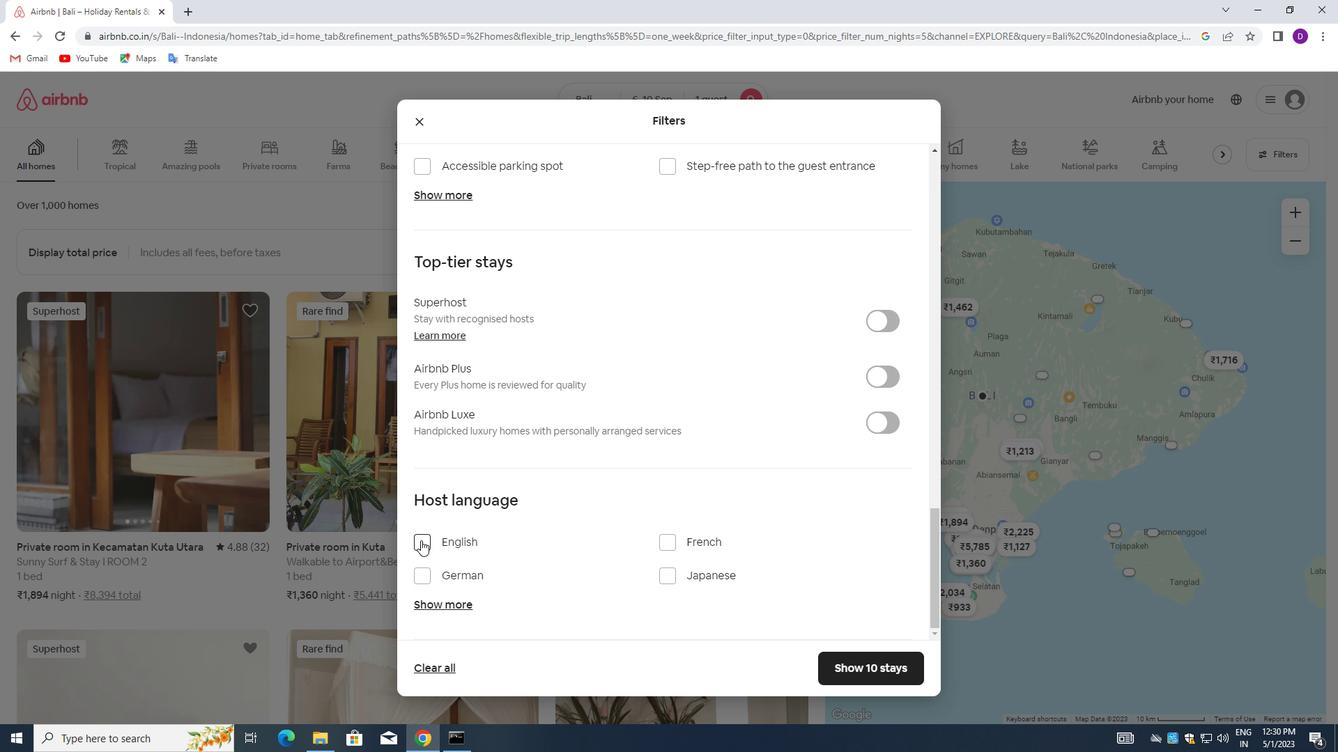 
Action: Mouse moved to (876, 667)
Screenshot: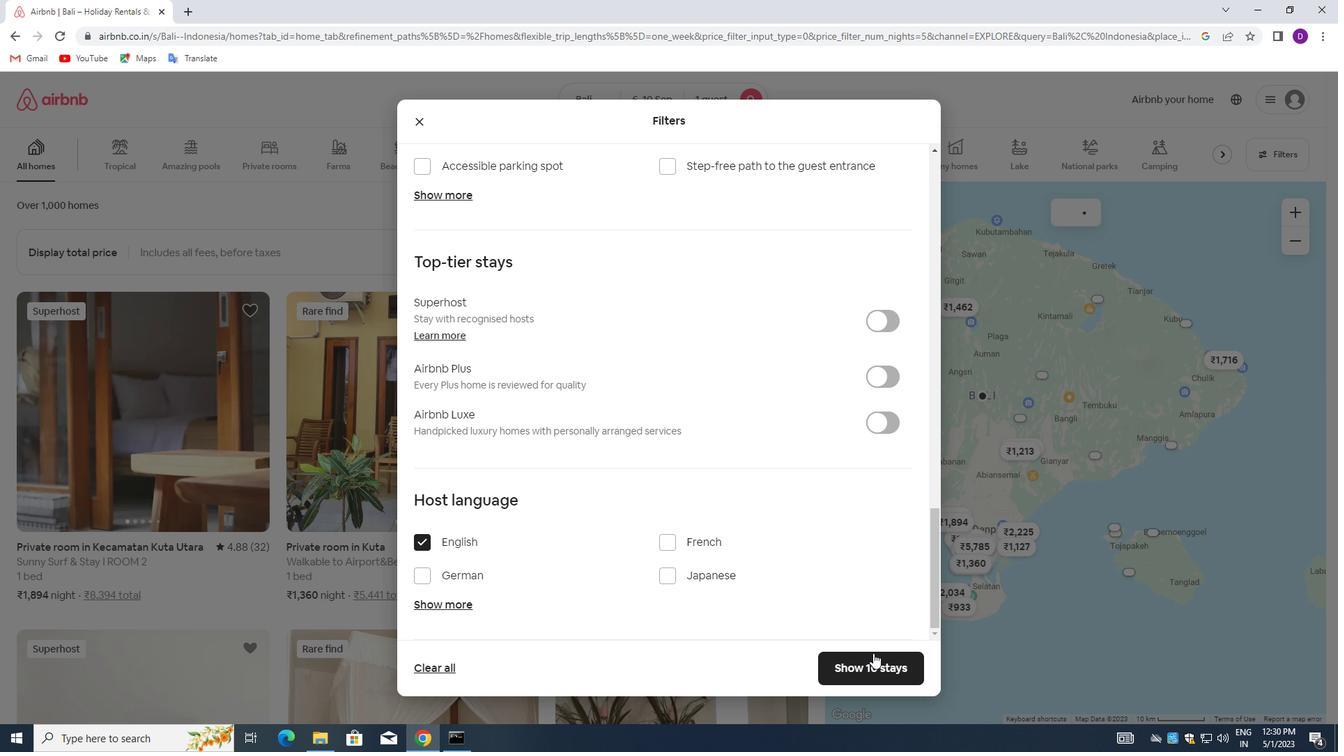 
Action: Mouse pressed left at (876, 667)
Screenshot: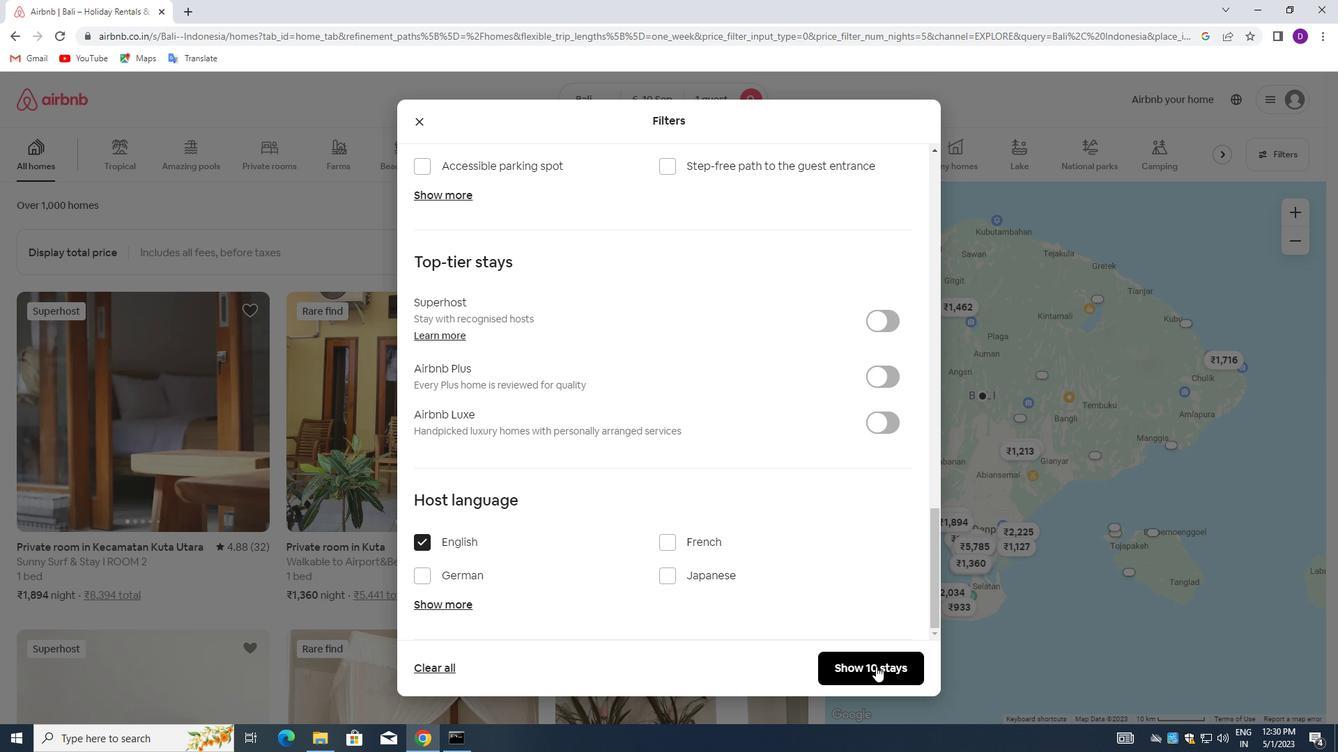 
Action: Mouse moved to (876, 360)
Screenshot: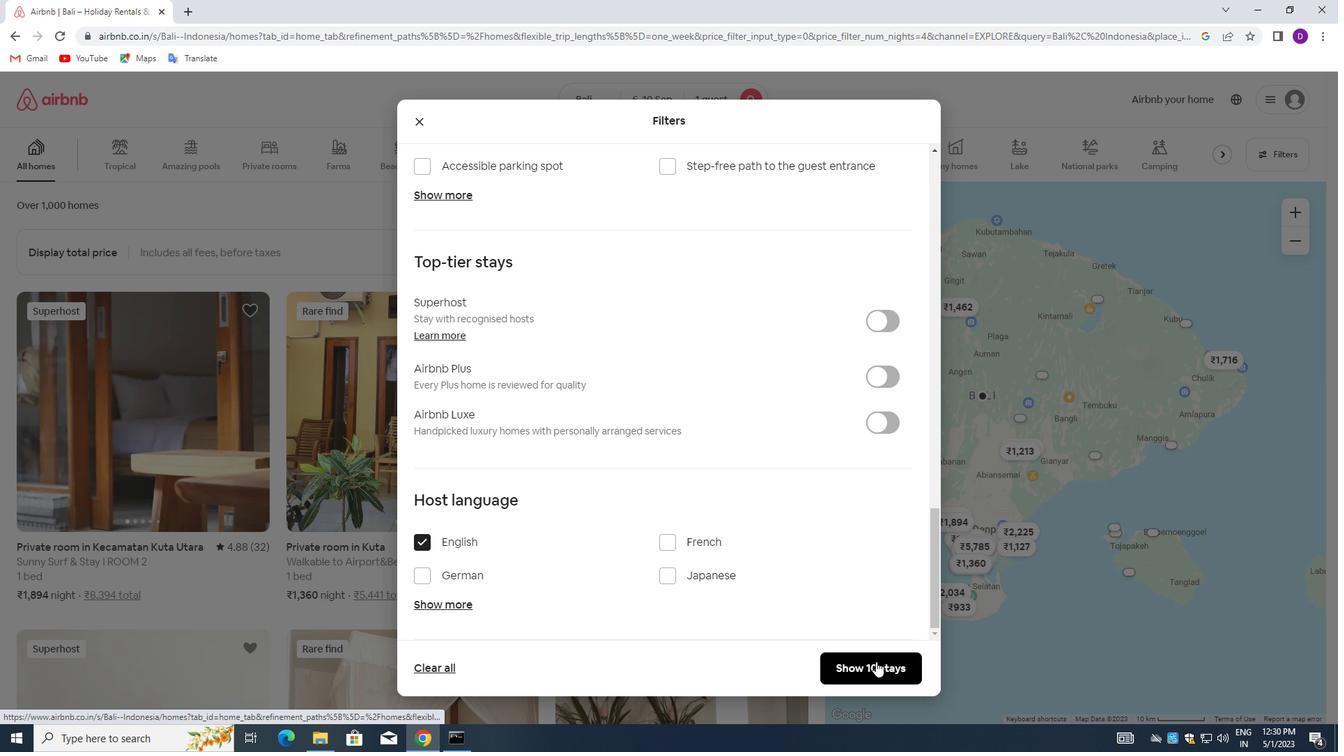 
